 Task: Find the nearest board game cafe in Seattle.
Action: Mouse moved to (204, 74)
Screenshot: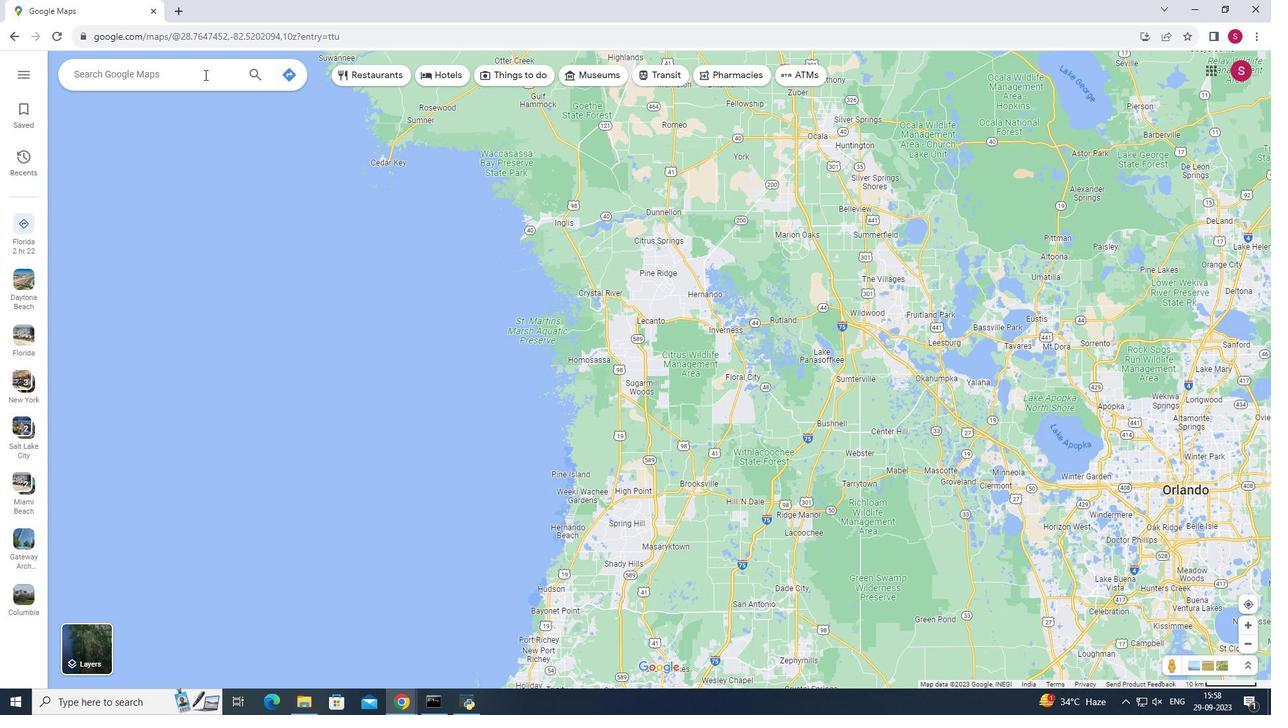 
Action: Mouse pressed left at (204, 74)
Screenshot: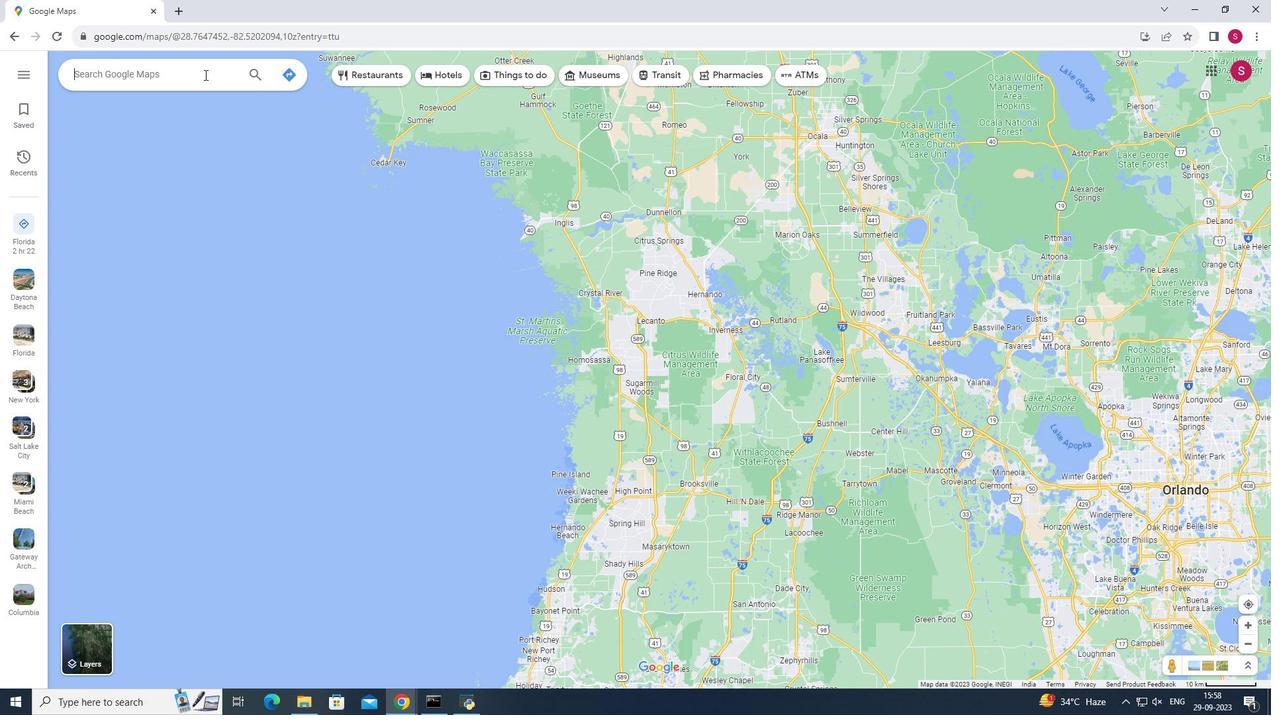 
Action: Mouse moved to (403, 140)
Screenshot: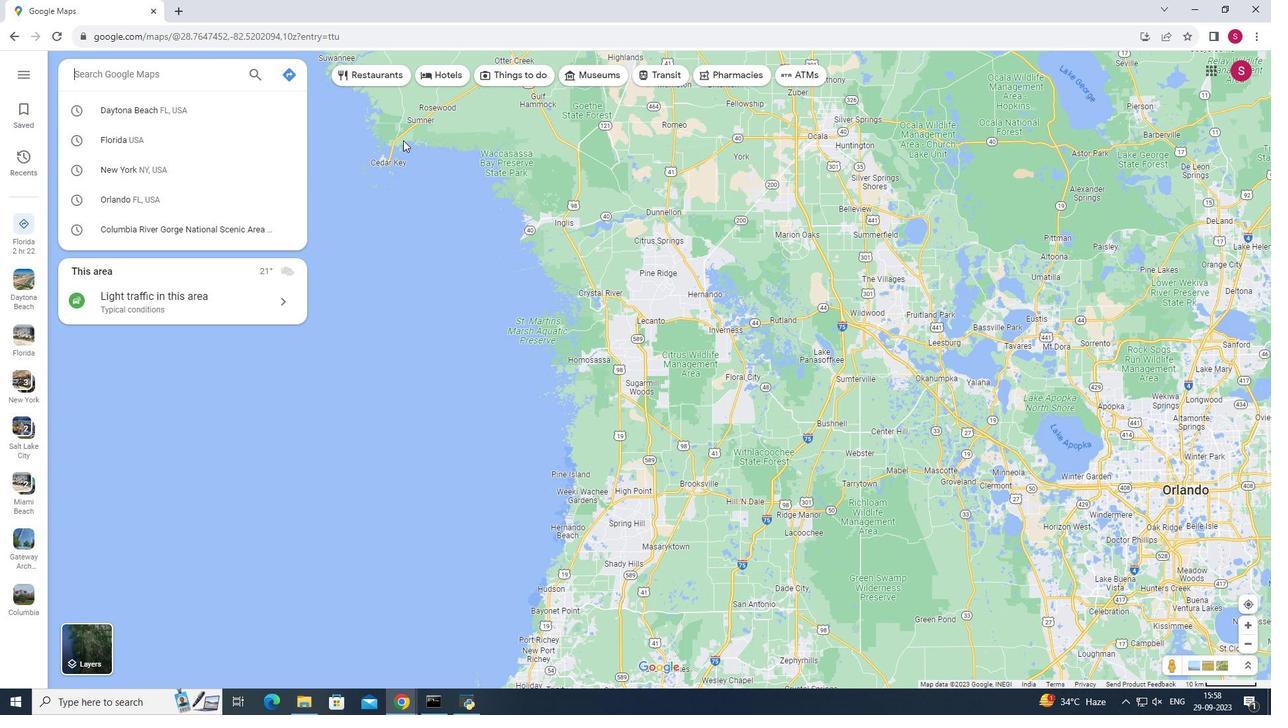 
Action: Key pressed <Key.shift><Key.shift>Seattle<Key.enter>
Screenshot: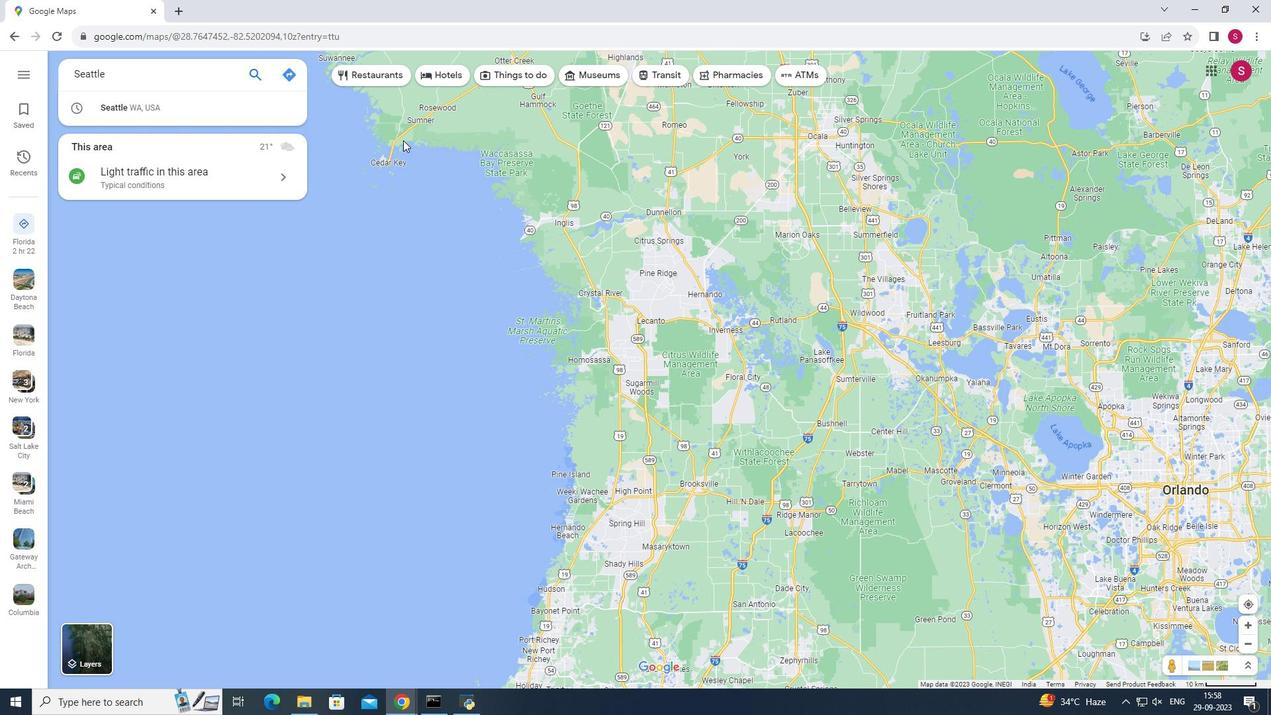 
Action: Mouse moved to (184, 296)
Screenshot: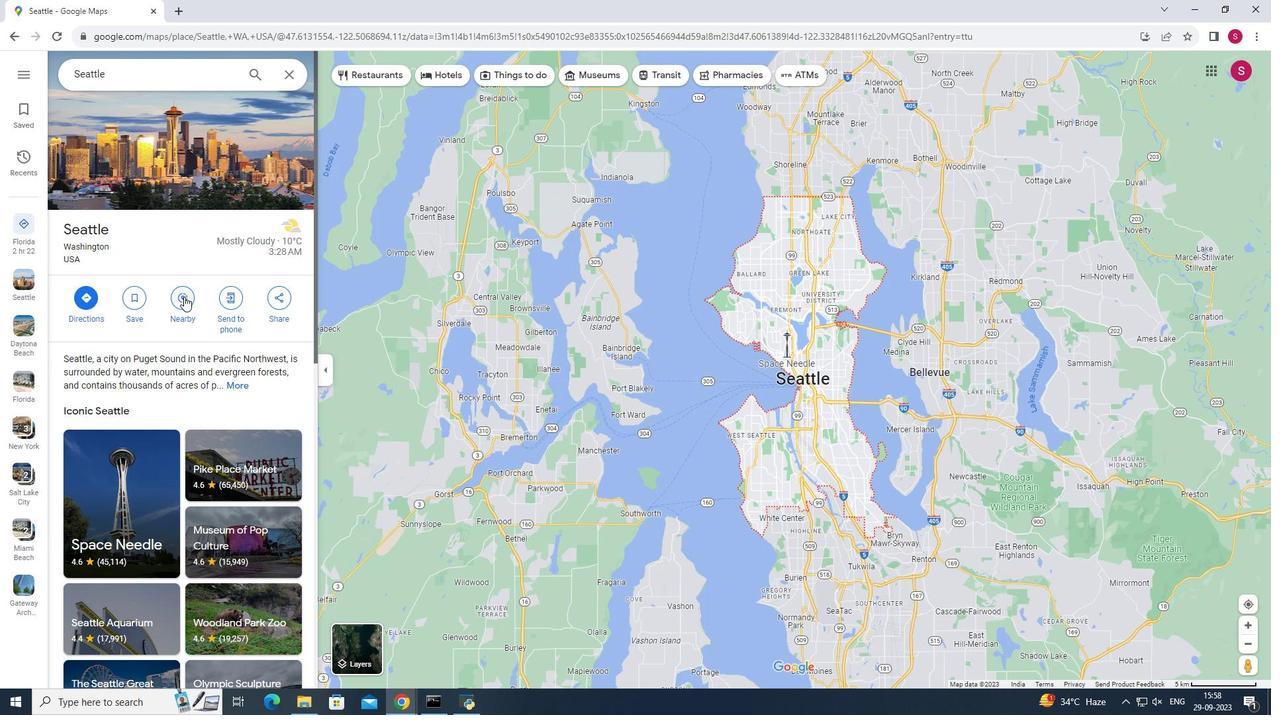 
Action: Mouse pressed left at (184, 296)
Screenshot: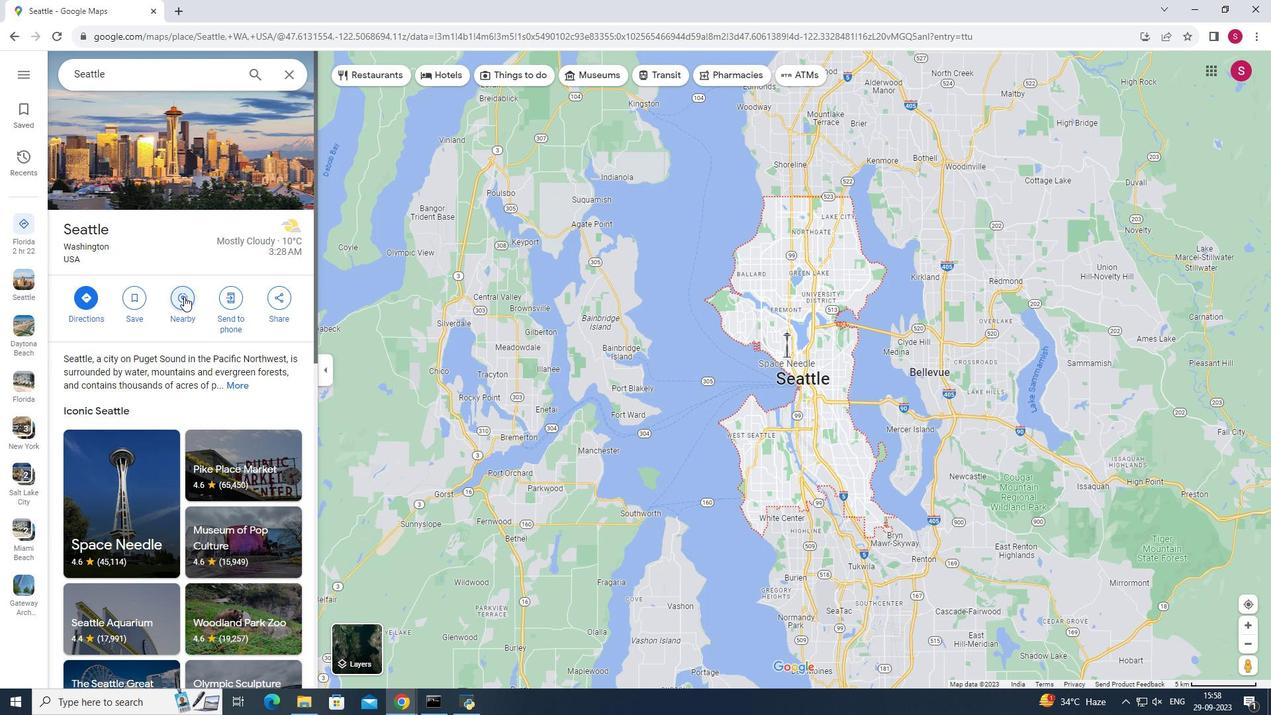 
Action: Key pressed <Key.shift>board<Key.space>game<Key.space>cafe<Key.enter>
Screenshot: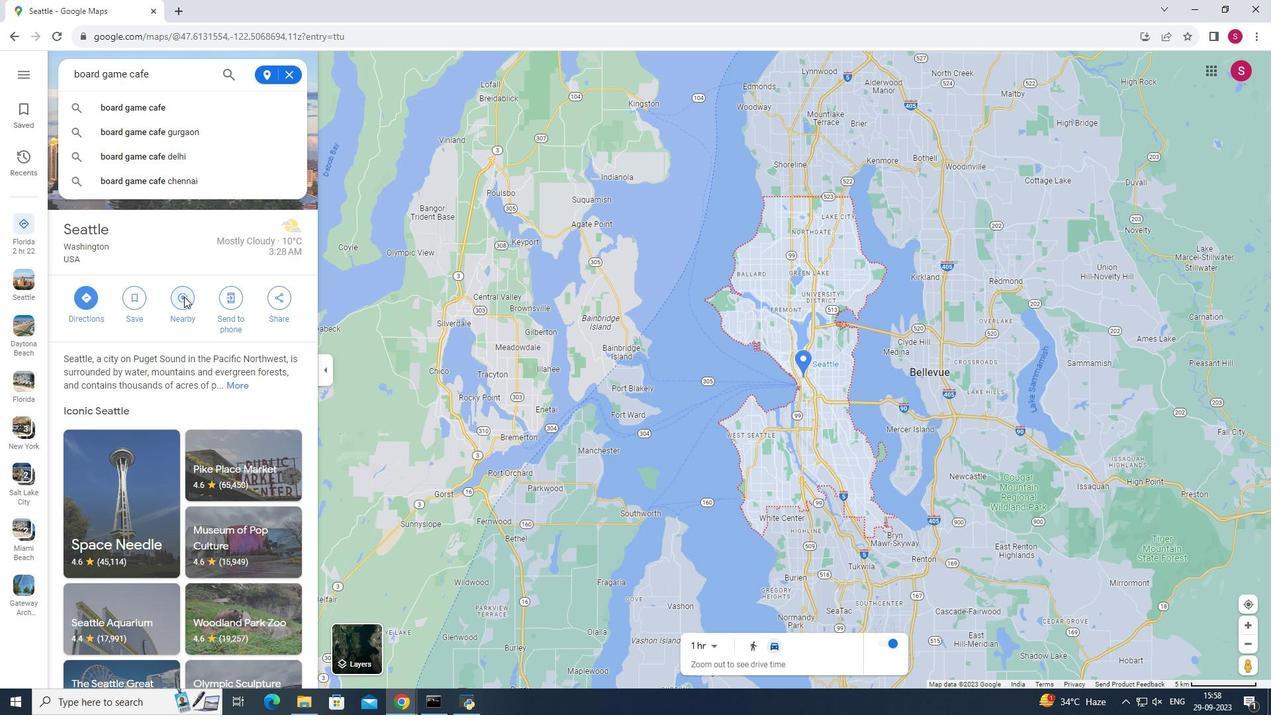 
Action: Mouse moved to (186, 190)
Screenshot: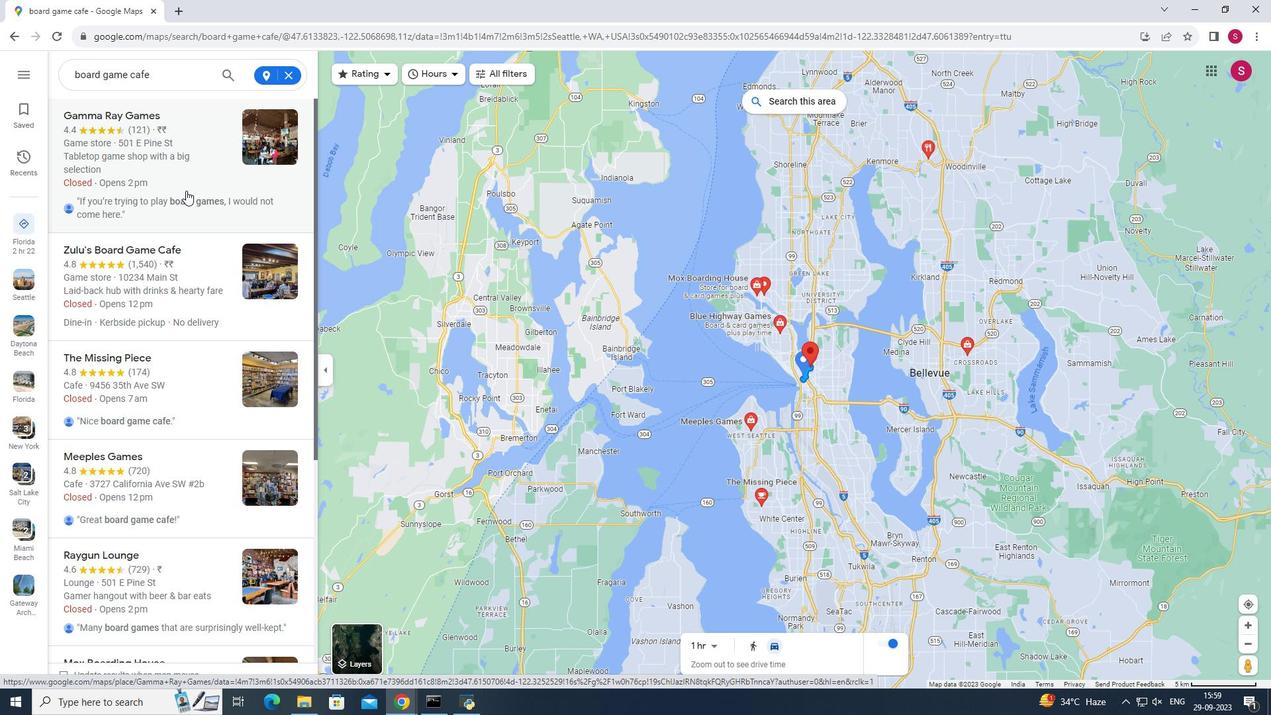 
Action: Mouse scrolled (186, 190) with delta (0, 0)
Screenshot: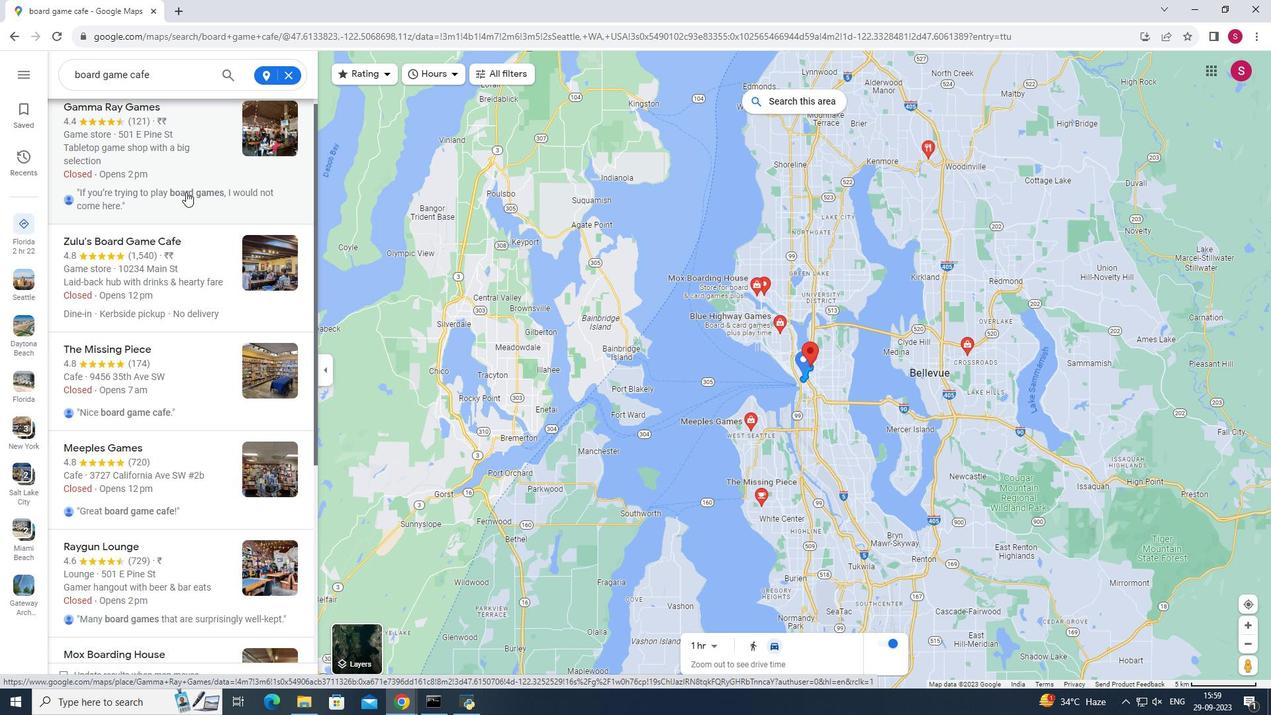 
Action: Mouse moved to (186, 192)
Screenshot: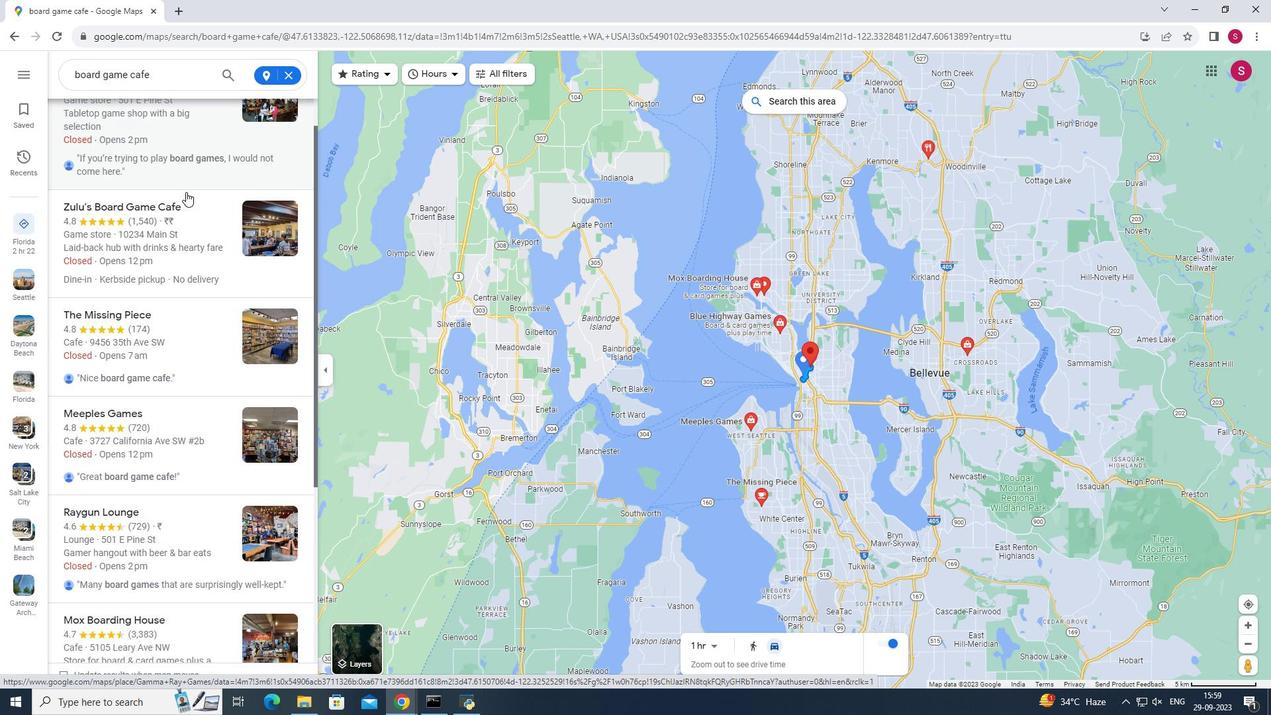 
Action: Mouse scrolled (186, 191) with delta (0, 0)
Screenshot: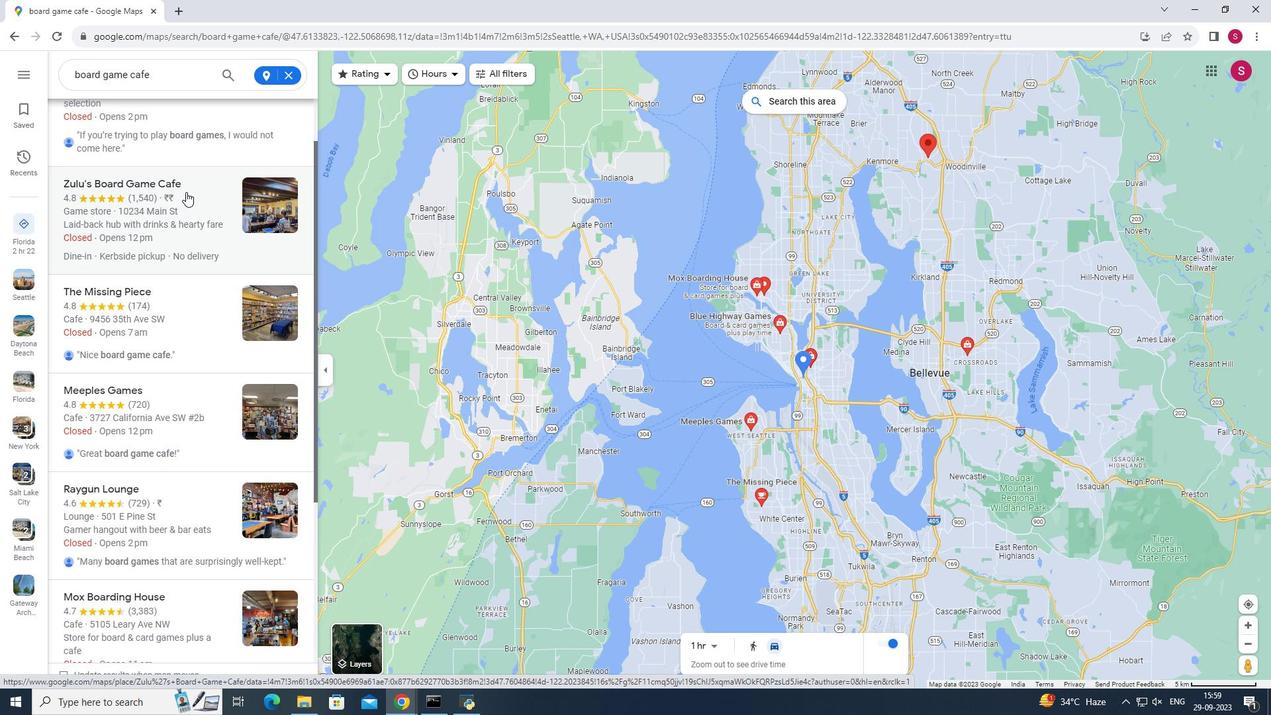 
Action: Mouse scrolled (186, 192) with delta (0, 0)
Screenshot: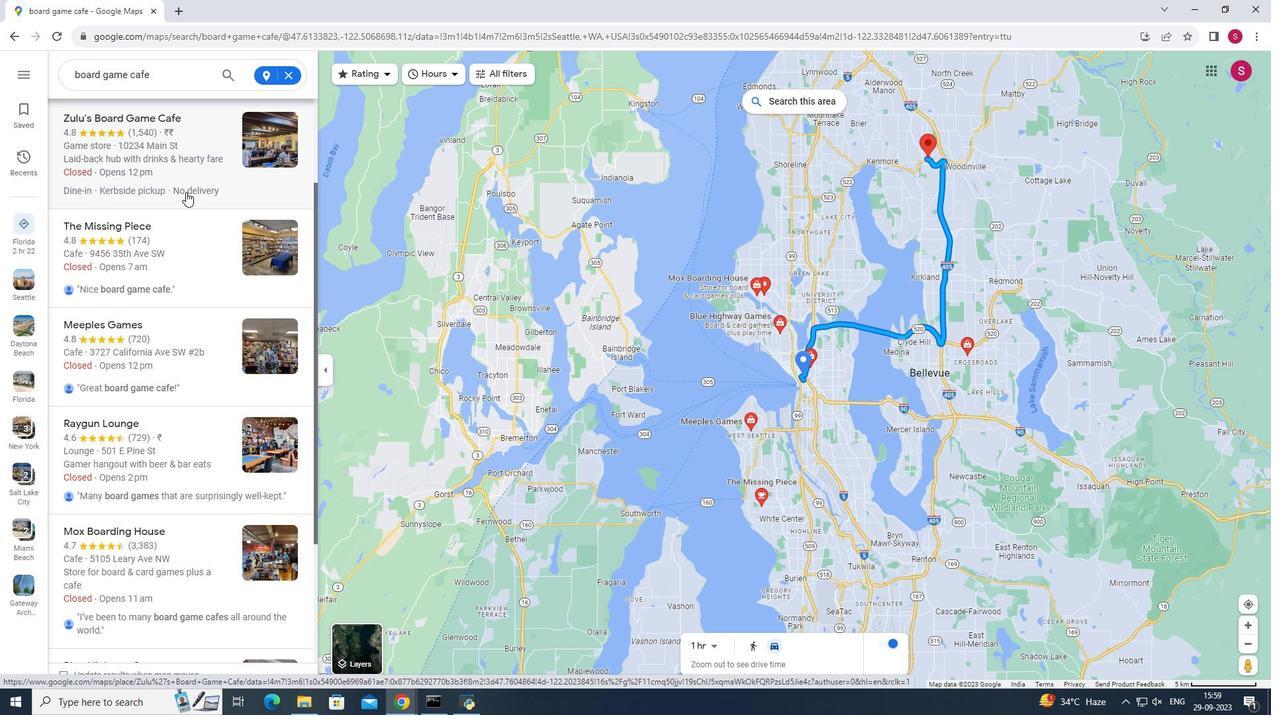 
Action: Mouse moved to (188, 190)
Screenshot: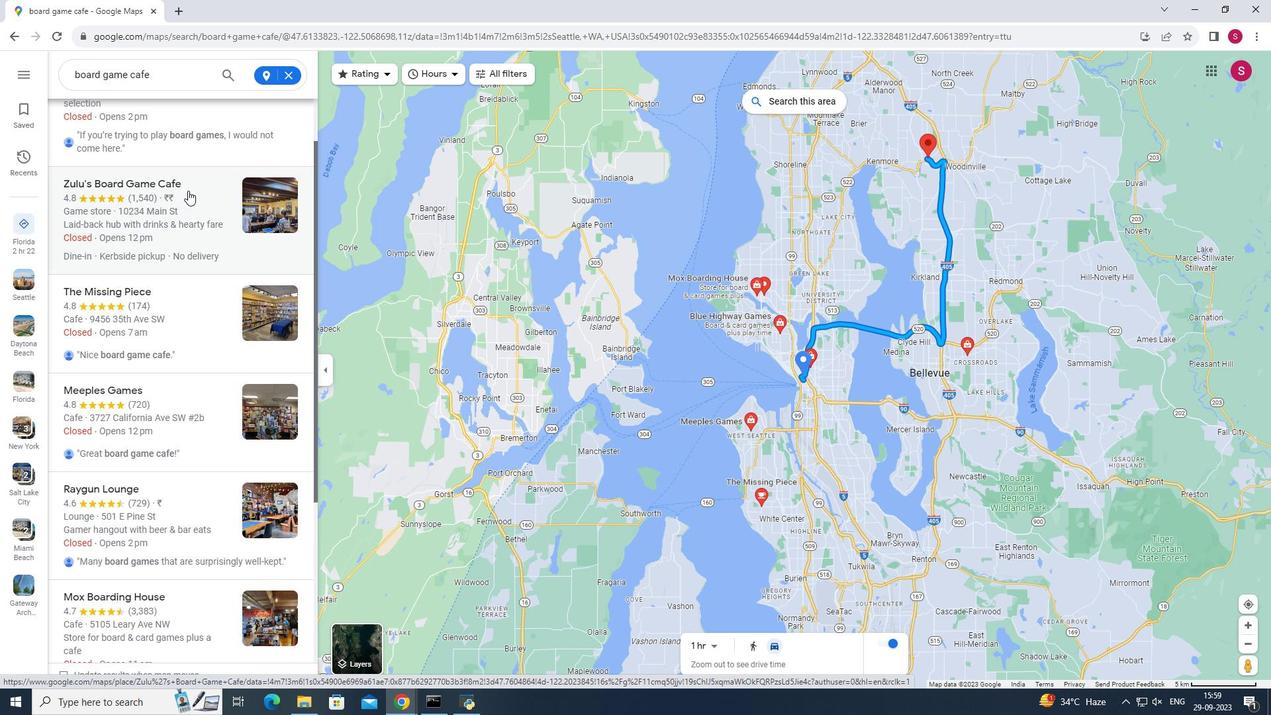 
Action: Mouse scrolled (188, 191) with delta (0, 0)
Screenshot: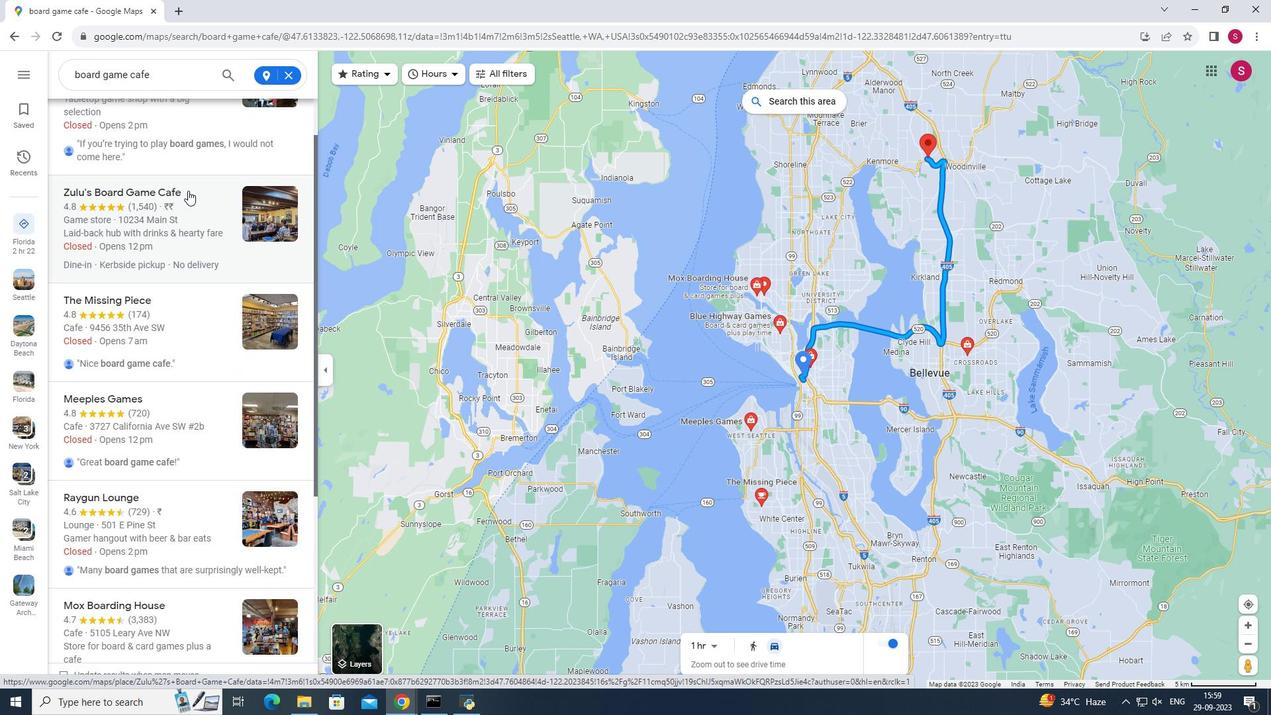 
Action: Mouse moved to (189, 263)
Screenshot: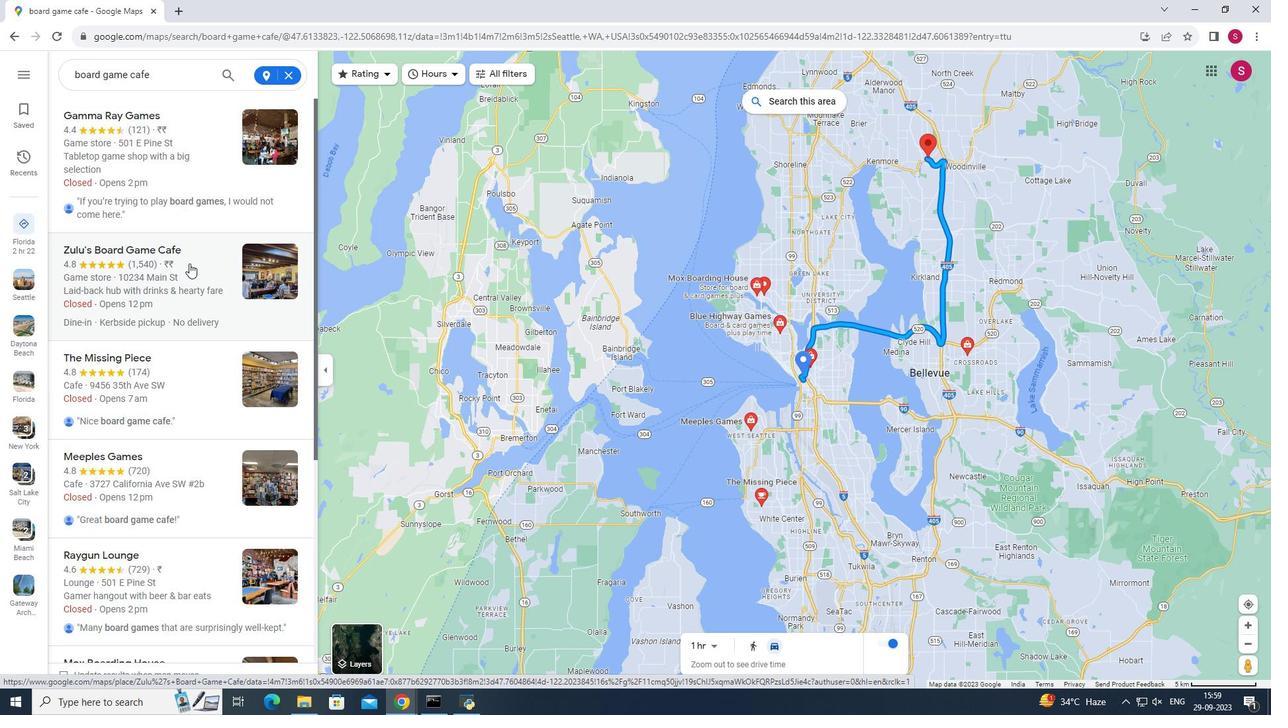 
Action: Mouse pressed left at (189, 263)
Screenshot: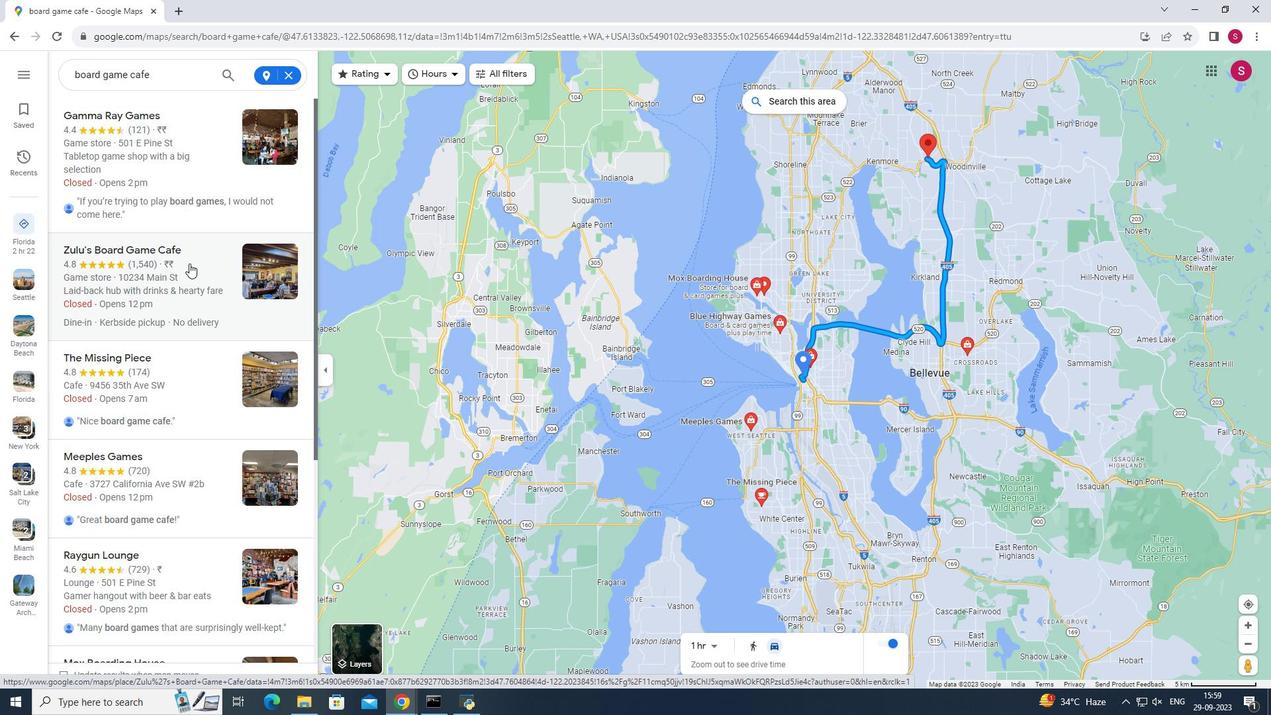 
Action: Mouse moved to (514, 303)
Screenshot: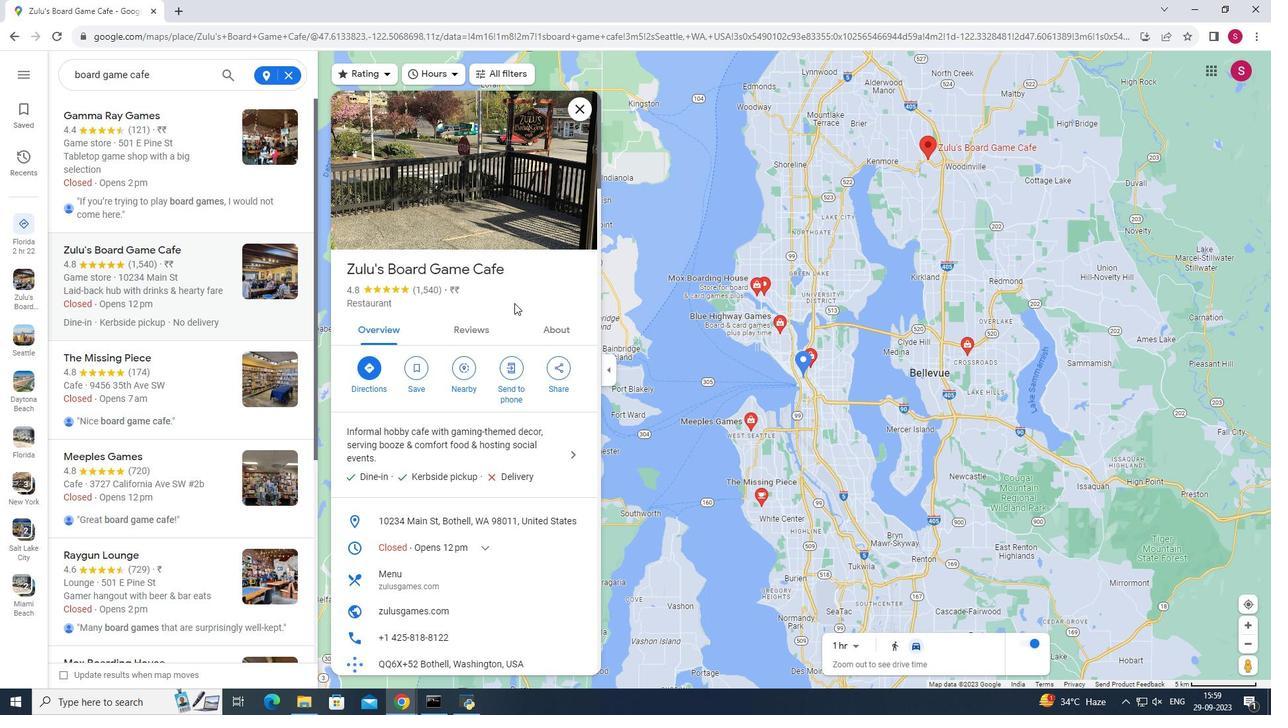 
Action: Mouse scrolled (514, 302) with delta (0, 0)
Screenshot: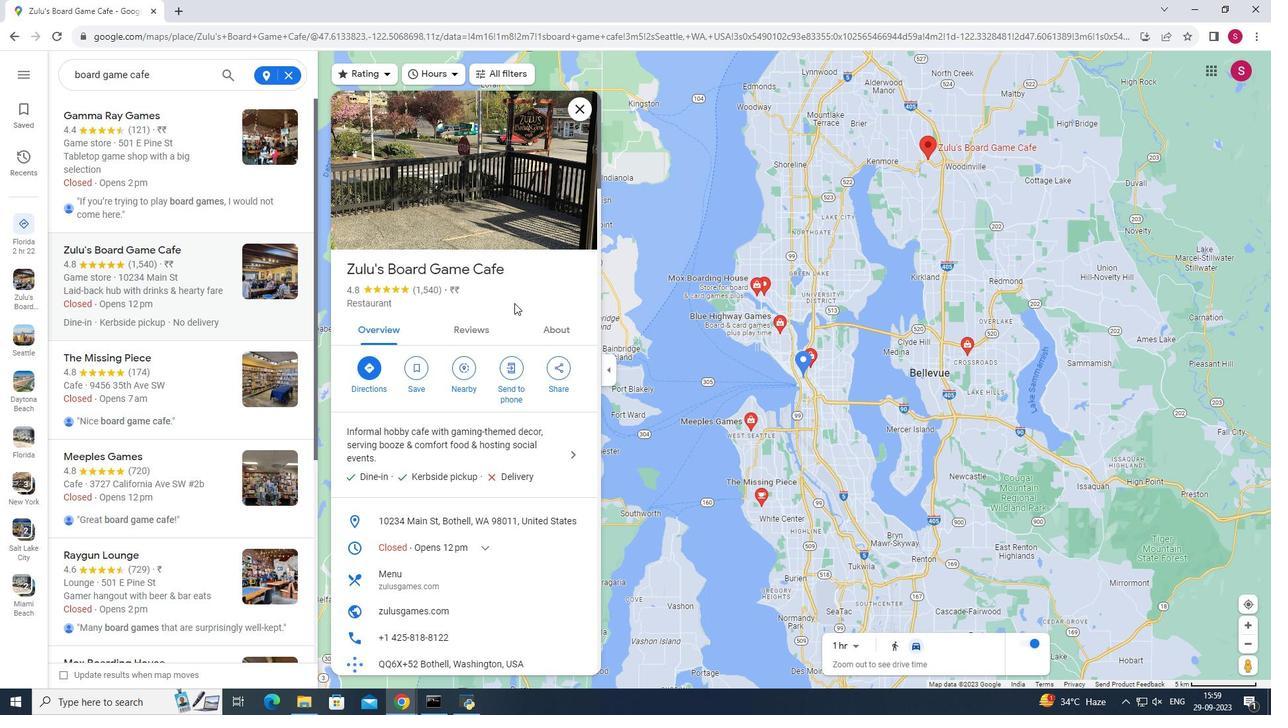 
Action: Mouse scrolled (514, 302) with delta (0, 0)
Screenshot: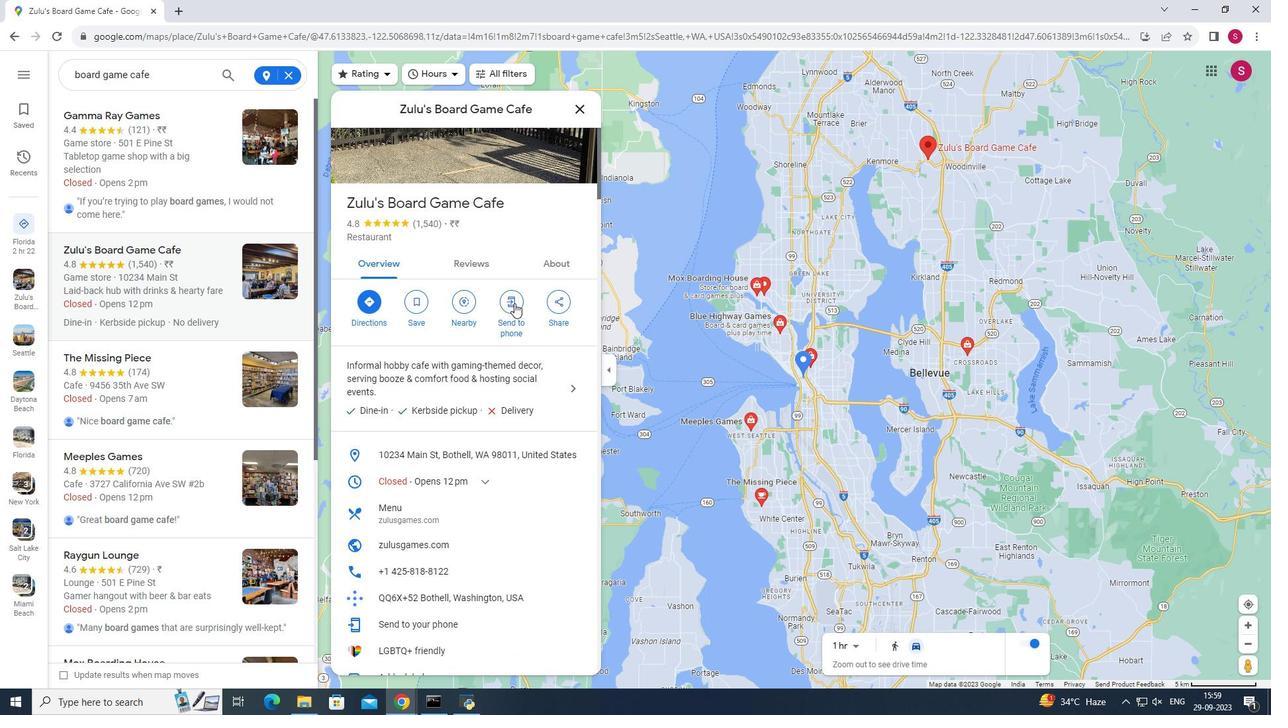 
Action: Mouse scrolled (514, 302) with delta (0, 0)
Screenshot: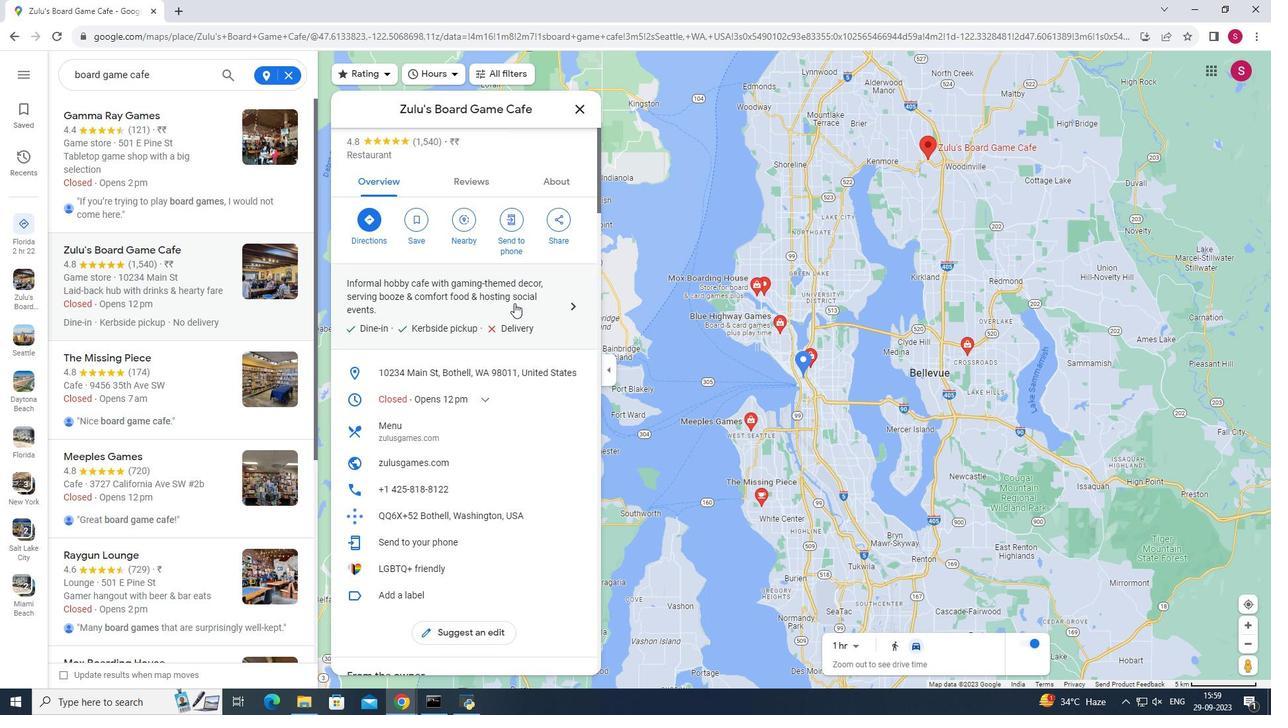 
Action: Mouse scrolled (514, 302) with delta (0, 0)
Screenshot: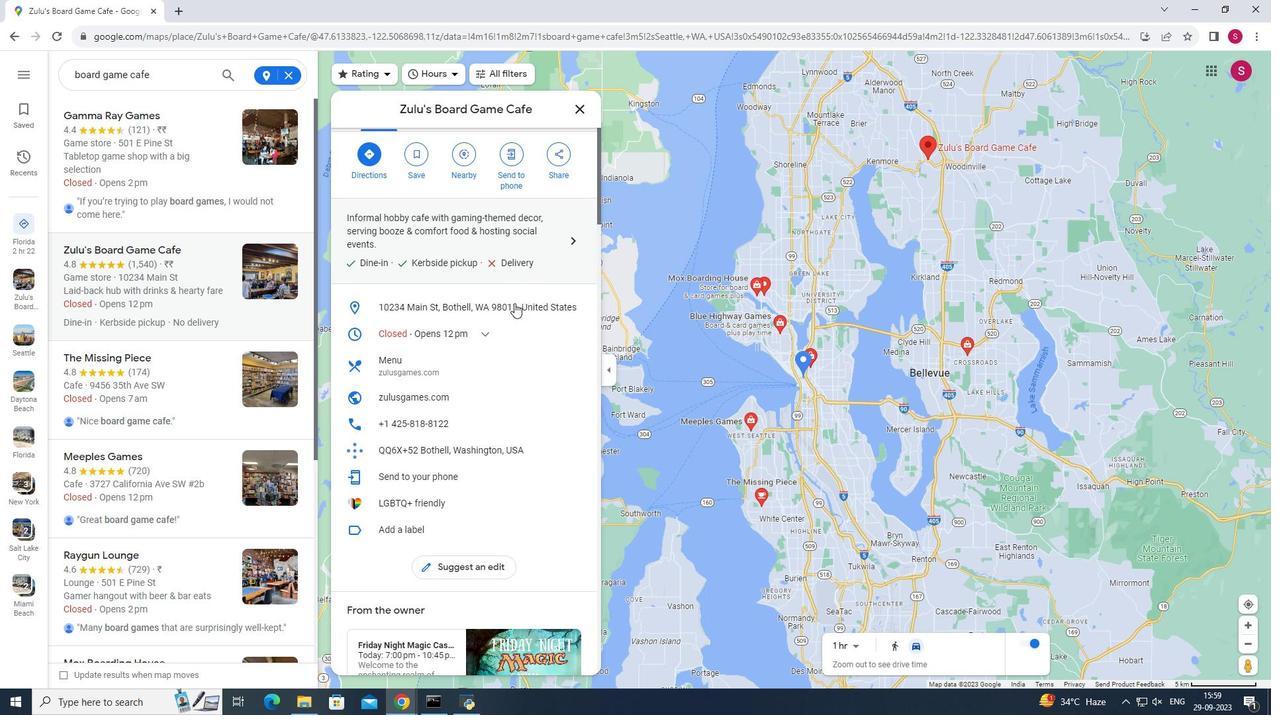 
Action: Mouse scrolled (514, 302) with delta (0, 0)
Screenshot: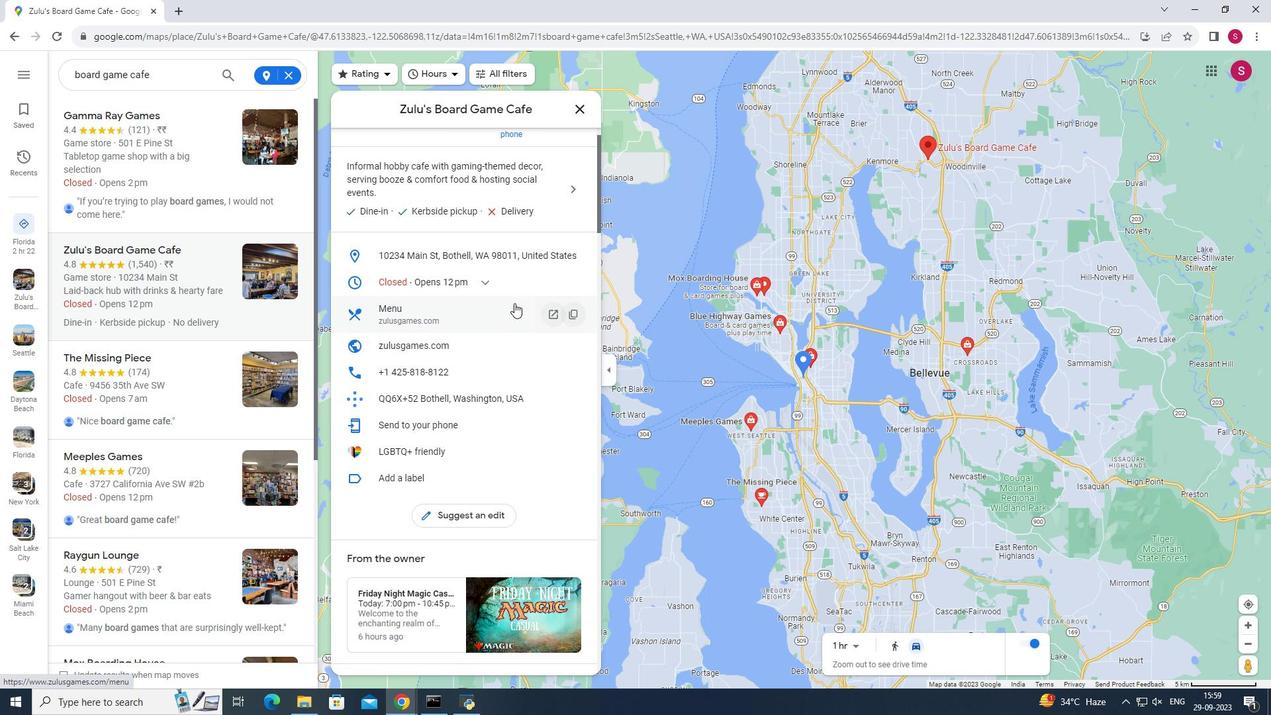 
Action: Mouse scrolled (514, 302) with delta (0, 0)
Screenshot: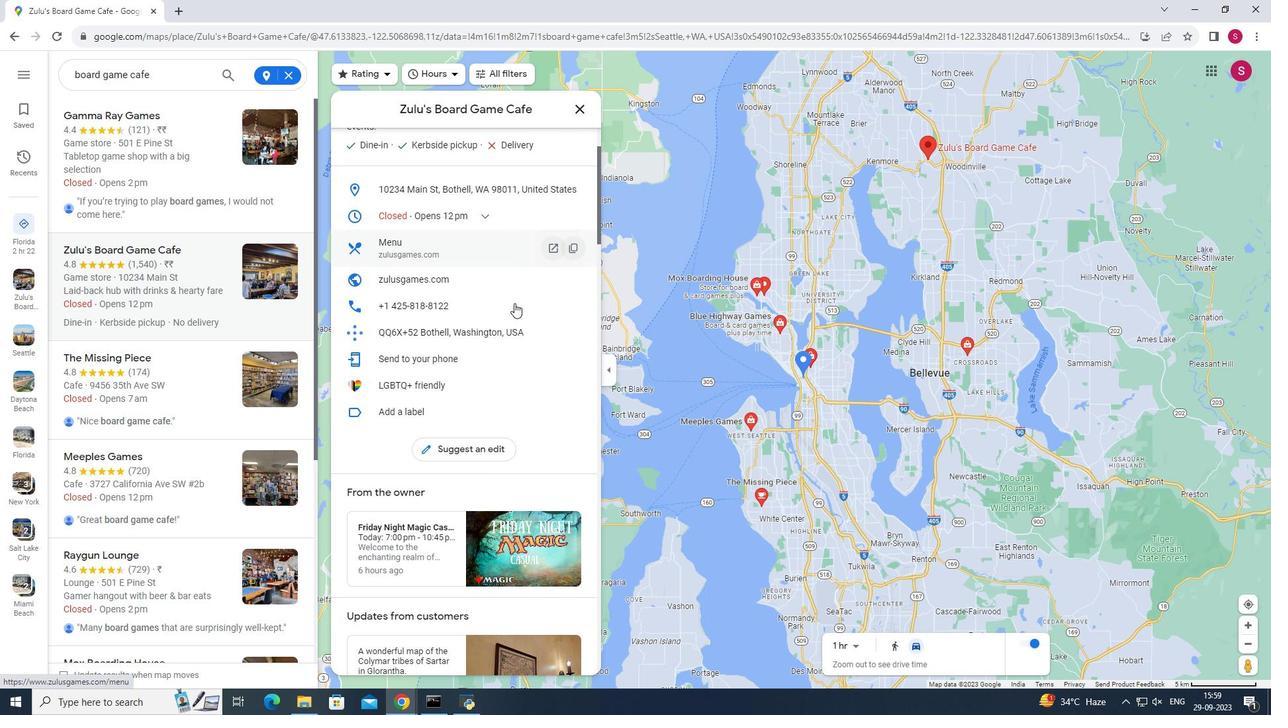 
Action: Mouse scrolled (514, 302) with delta (0, 0)
Screenshot: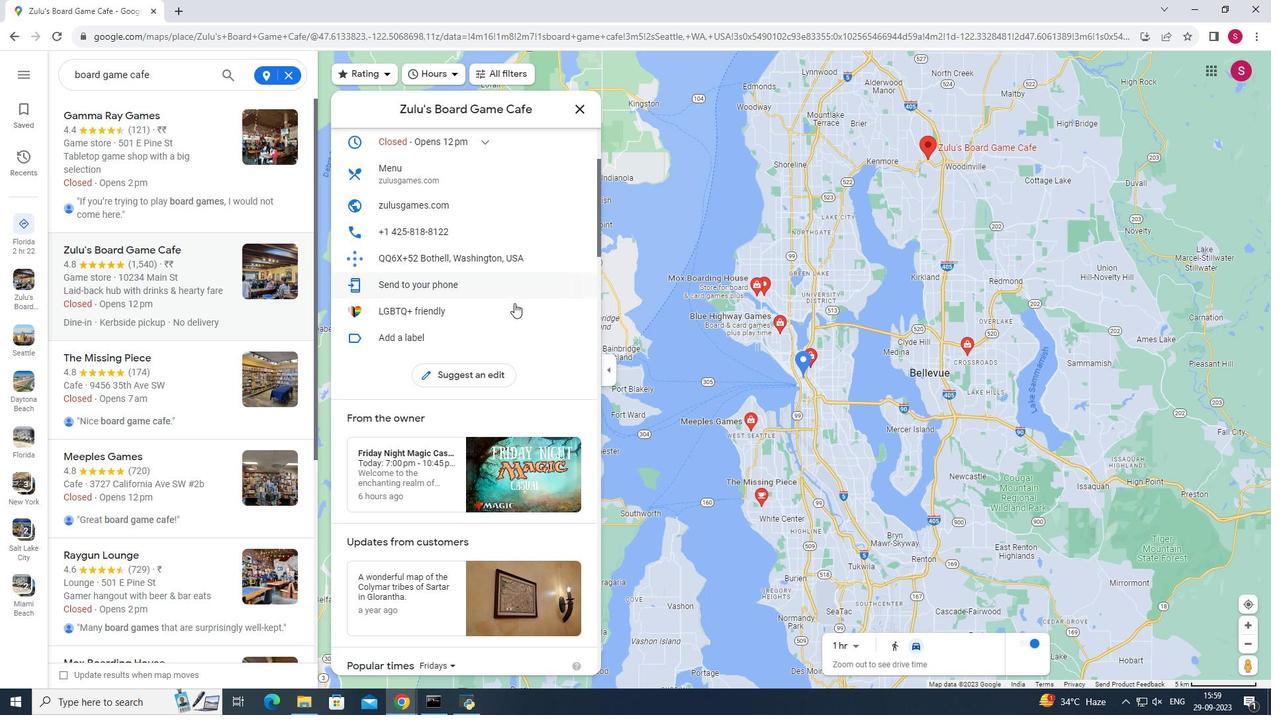 
Action: Mouse scrolled (514, 302) with delta (0, 0)
Screenshot: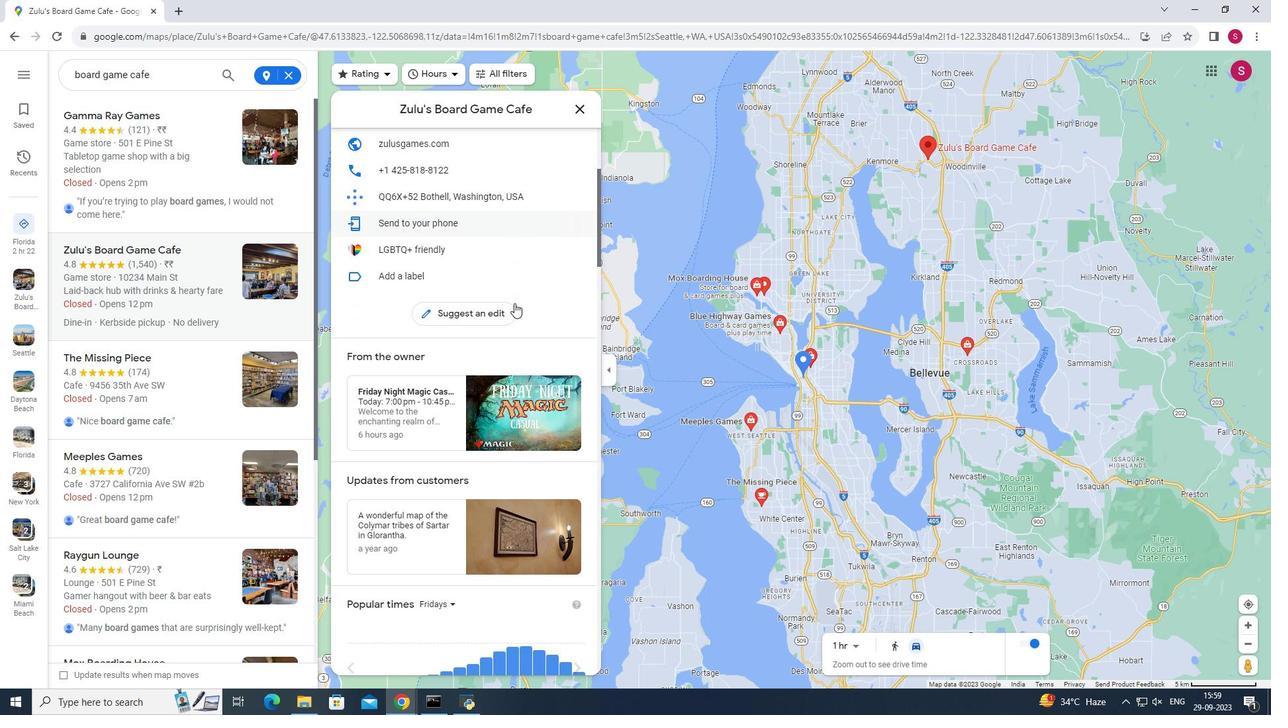 
Action: Mouse scrolled (514, 302) with delta (0, 0)
Screenshot: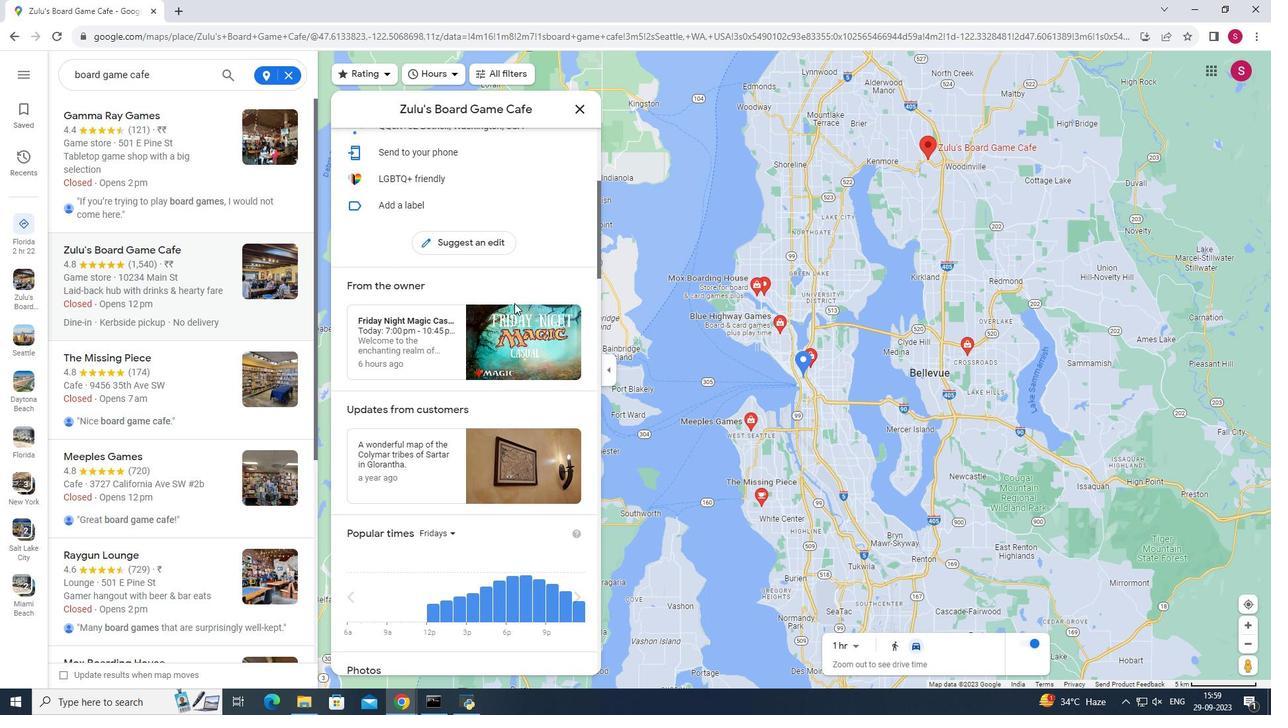 
Action: Mouse scrolled (514, 302) with delta (0, 0)
Screenshot: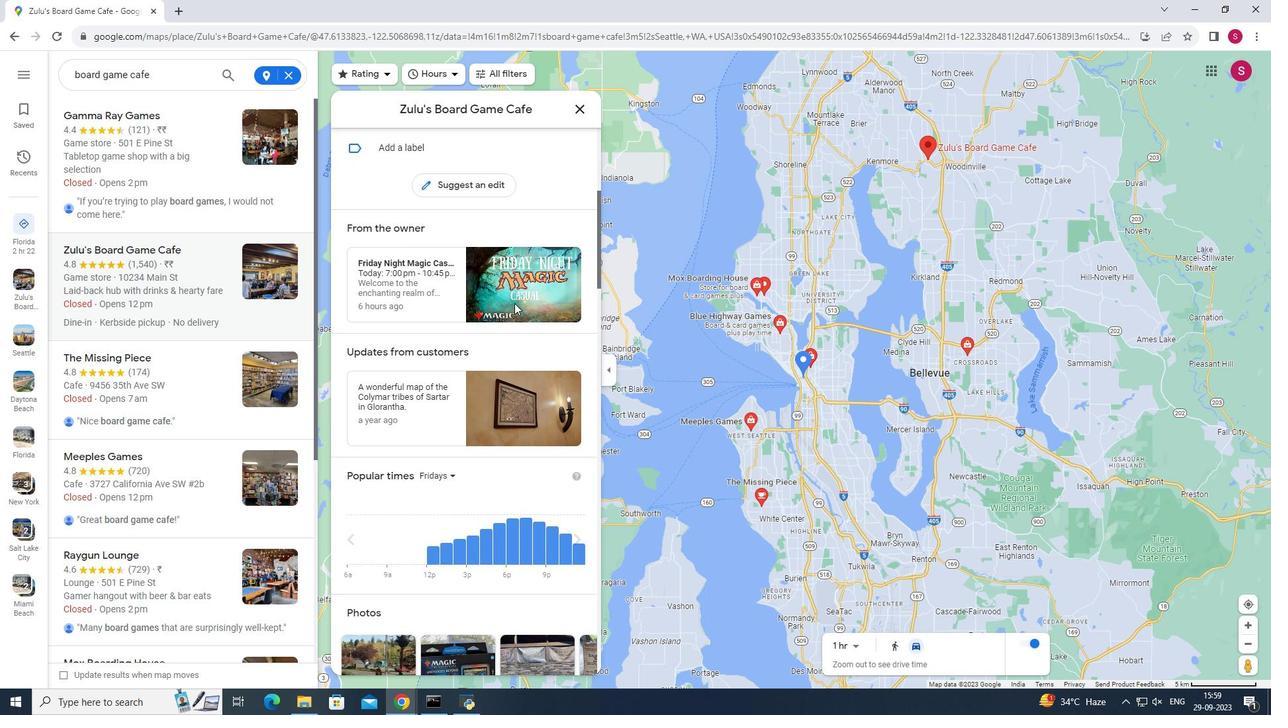 
Action: Mouse scrolled (514, 302) with delta (0, 0)
Screenshot: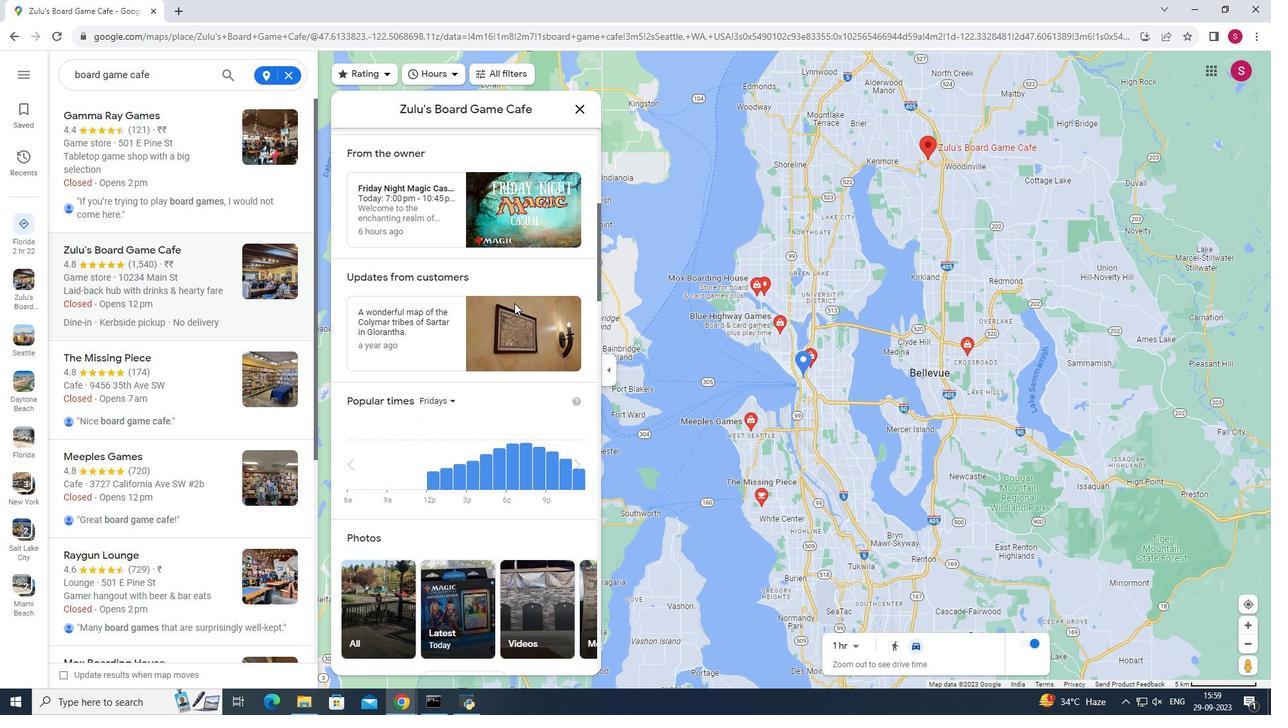 
Action: Mouse scrolled (514, 302) with delta (0, 0)
Screenshot: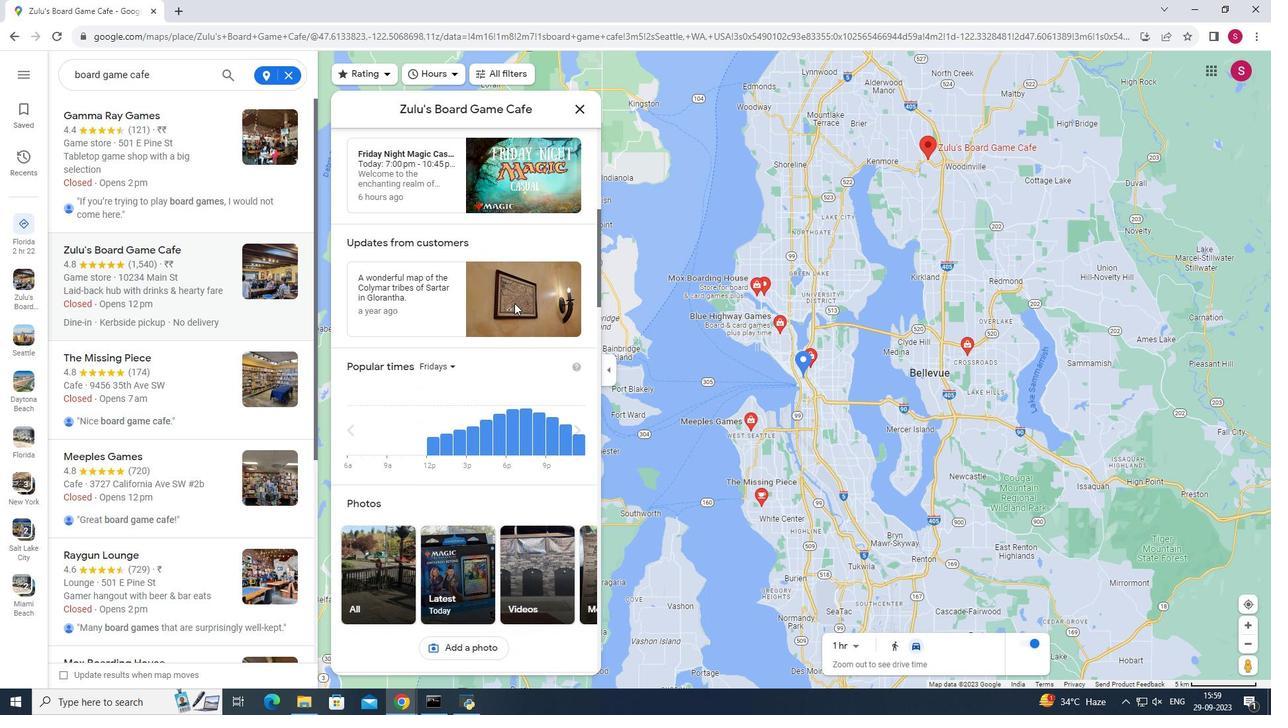 
Action: Mouse scrolled (514, 302) with delta (0, 0)
Screenshot: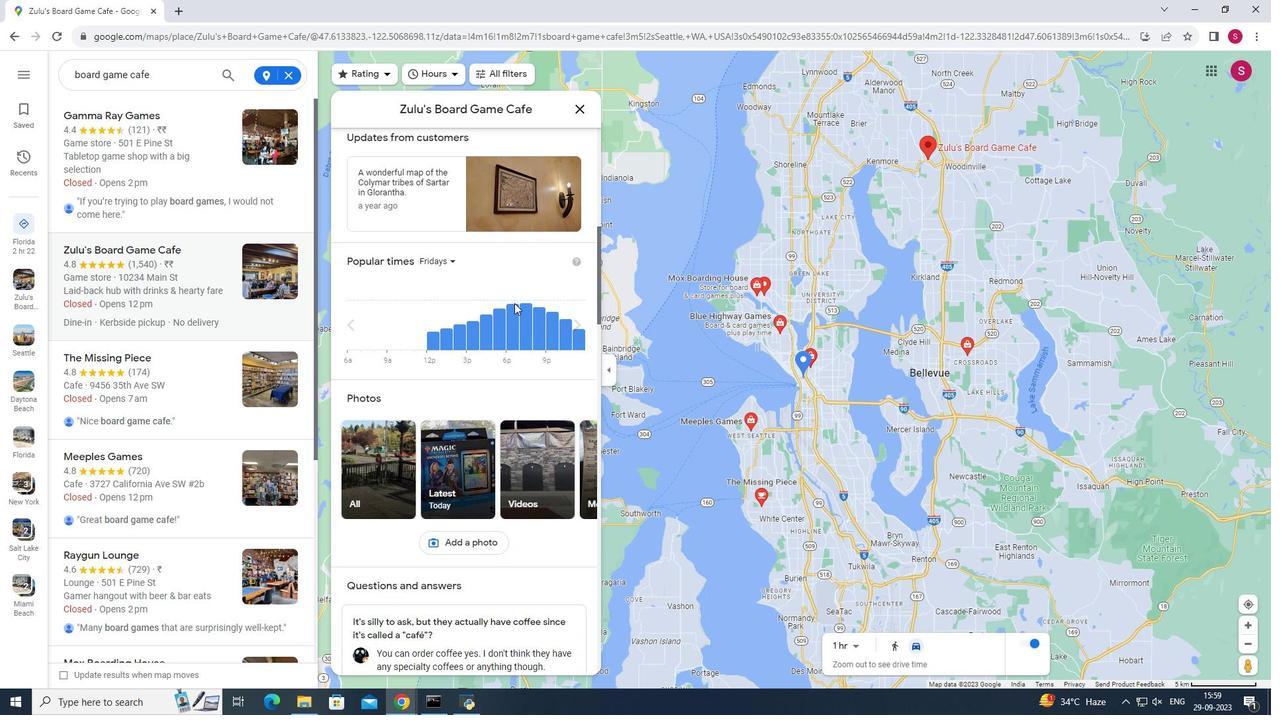 
Action: Mouse scrolled (514, 302) with delta (0, 0)
Screenshot: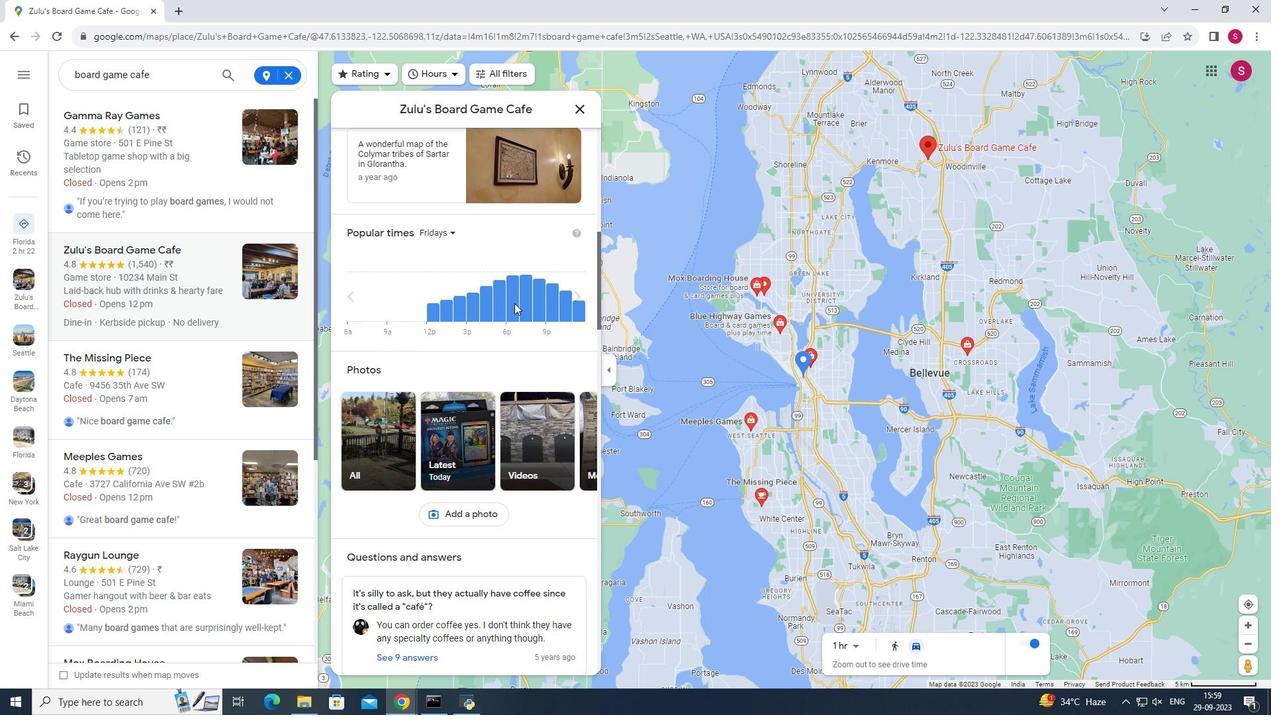 
Action: Mouse scrolled (514, 302) with delta (0, 0)
Screenshot: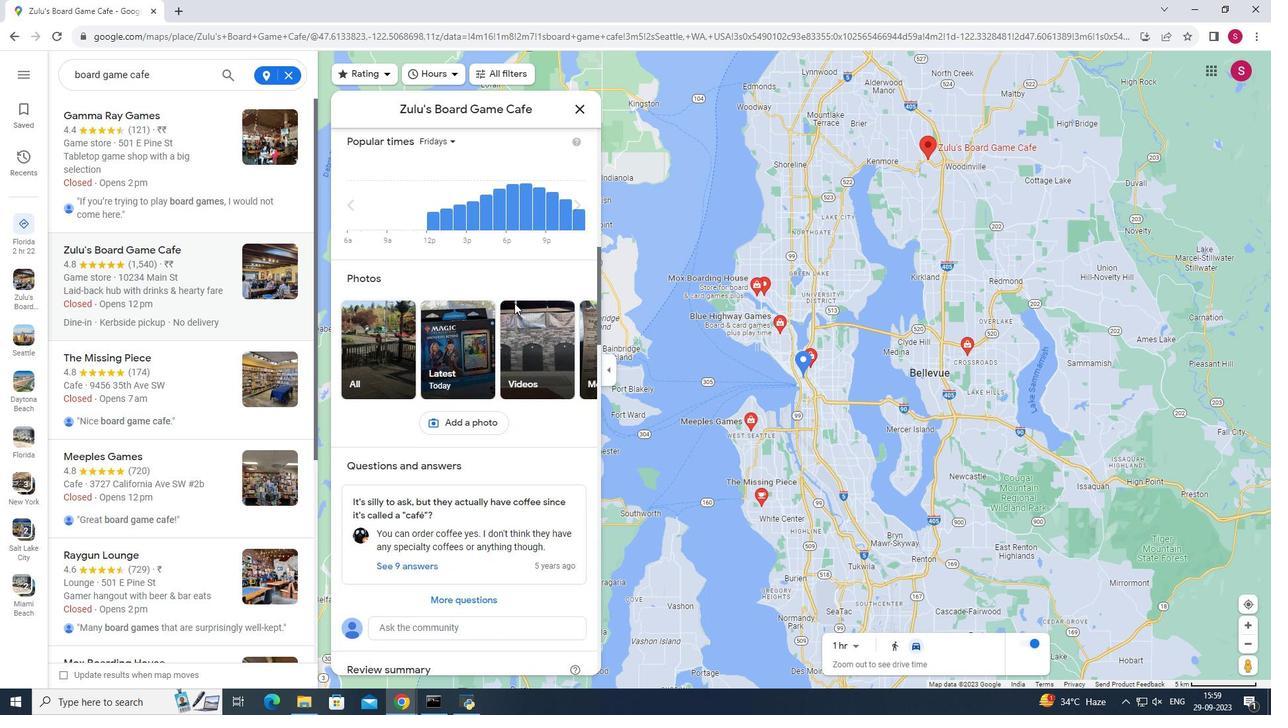 
Action: Mouse scrolled (514, 302) with delta (0, 0)
Screenshot: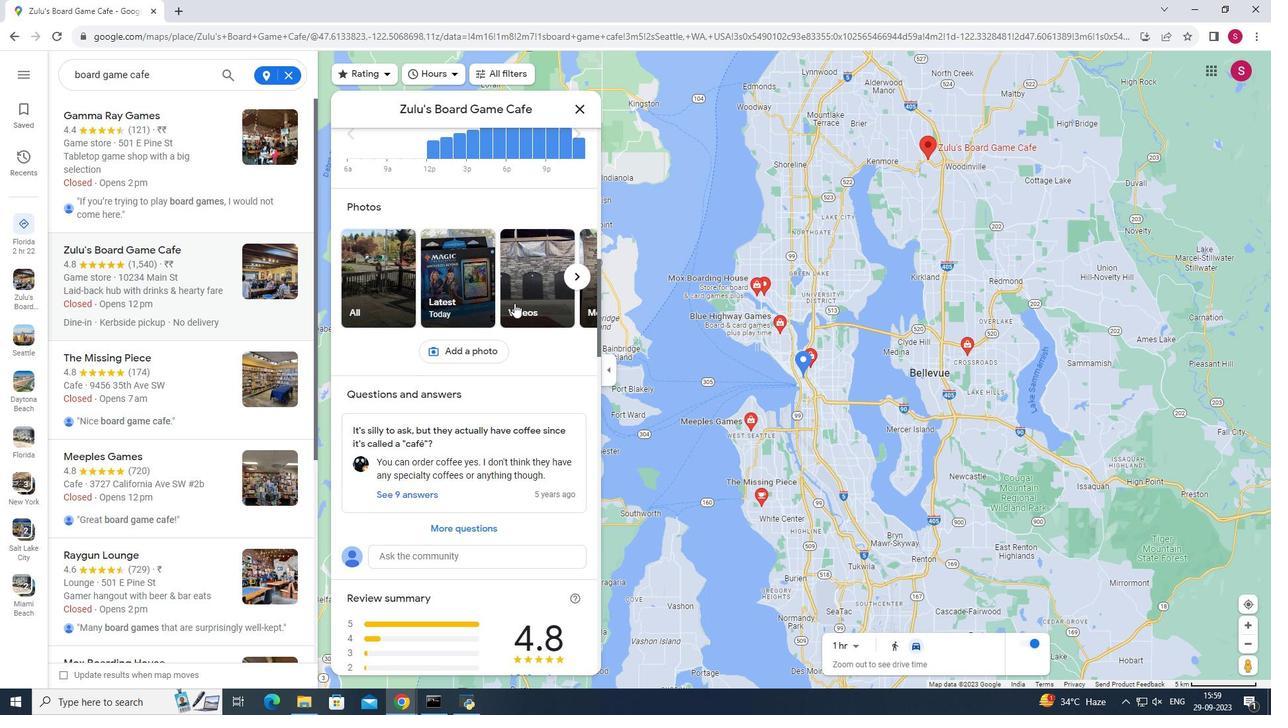 
Action: Mouse scrolled (514, 302) with delta (0, 0)
Screenshot: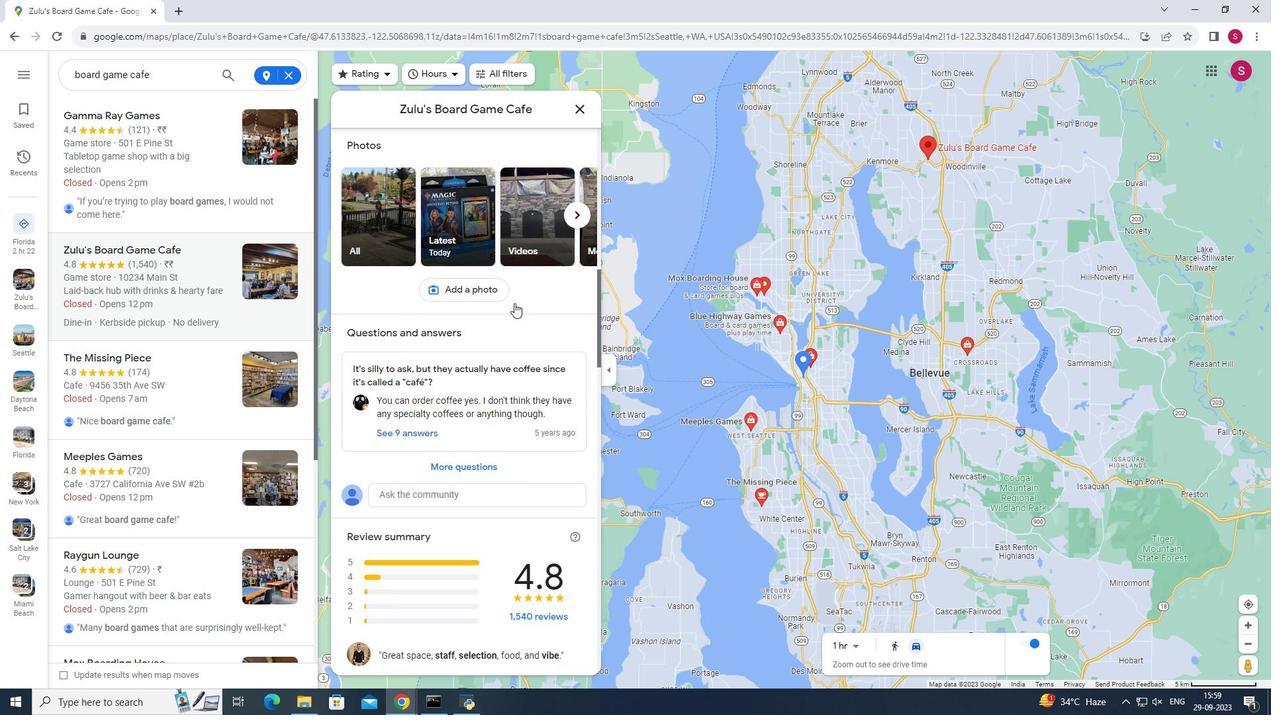 
Action: Mouse scrolled (514, 303) with delta (0, 0)
Screenshot: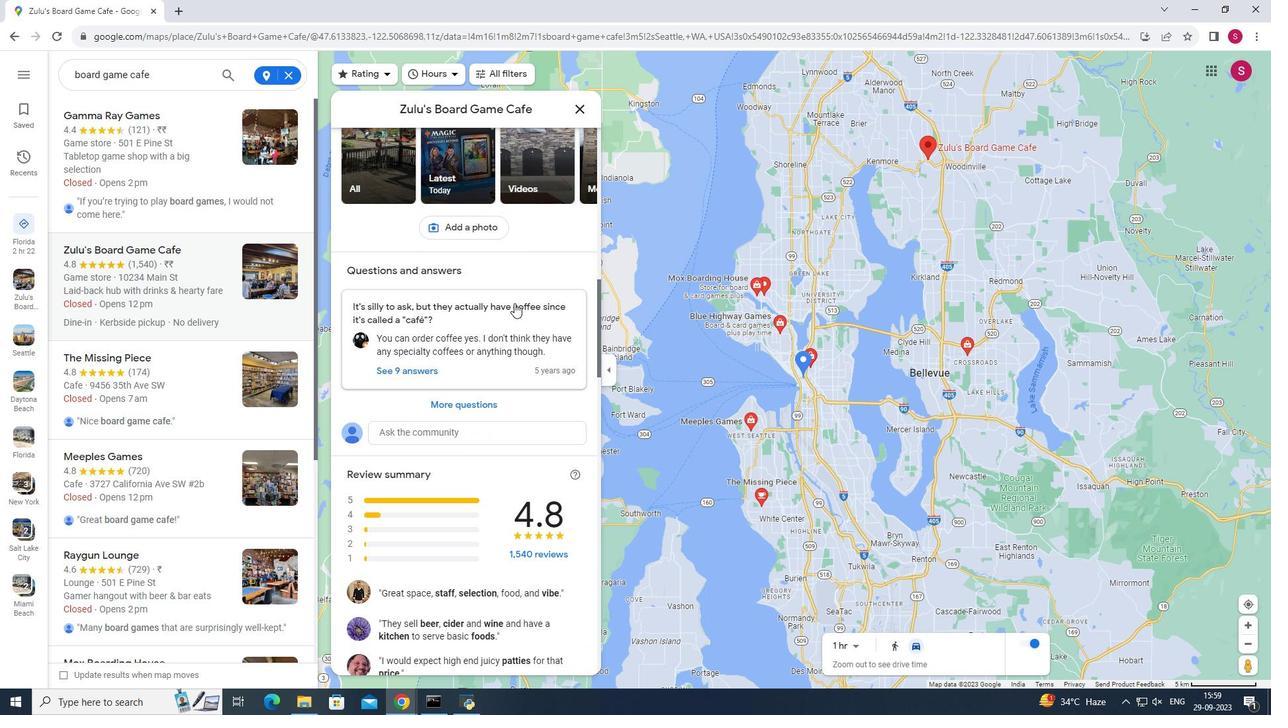 
Action: Mouse scrolled (514, 303) with delta (0, 0)
Screenshot: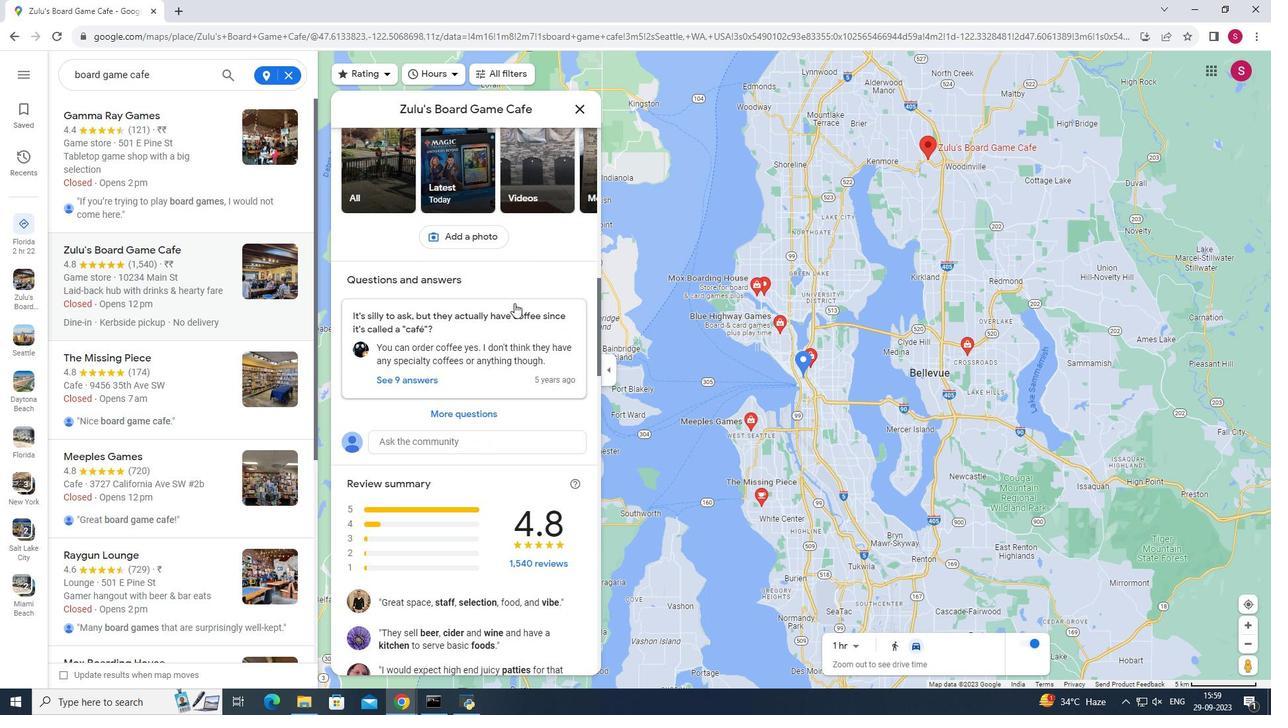 
Action: Mouse scrolled (514, 303) with delta (0, 0)
Screenshot: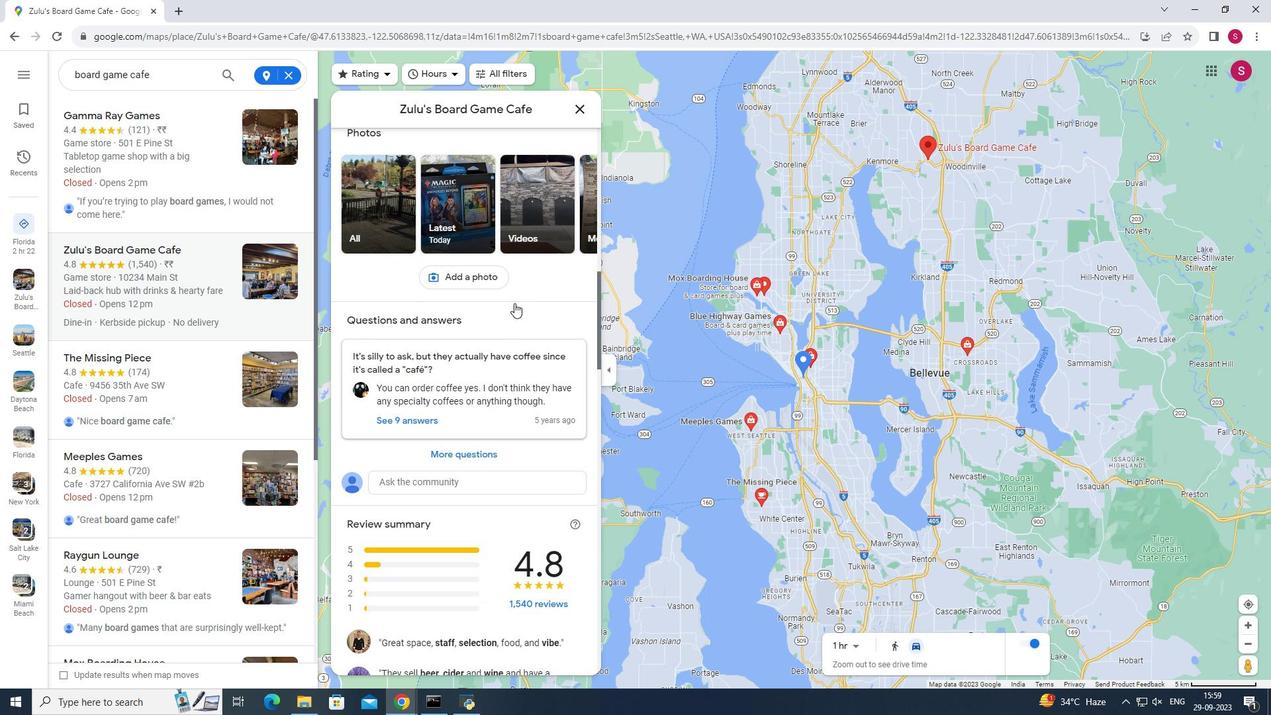 
Action: Mouse scrolled (514, 303) with delta (0, 0)
Screenshot: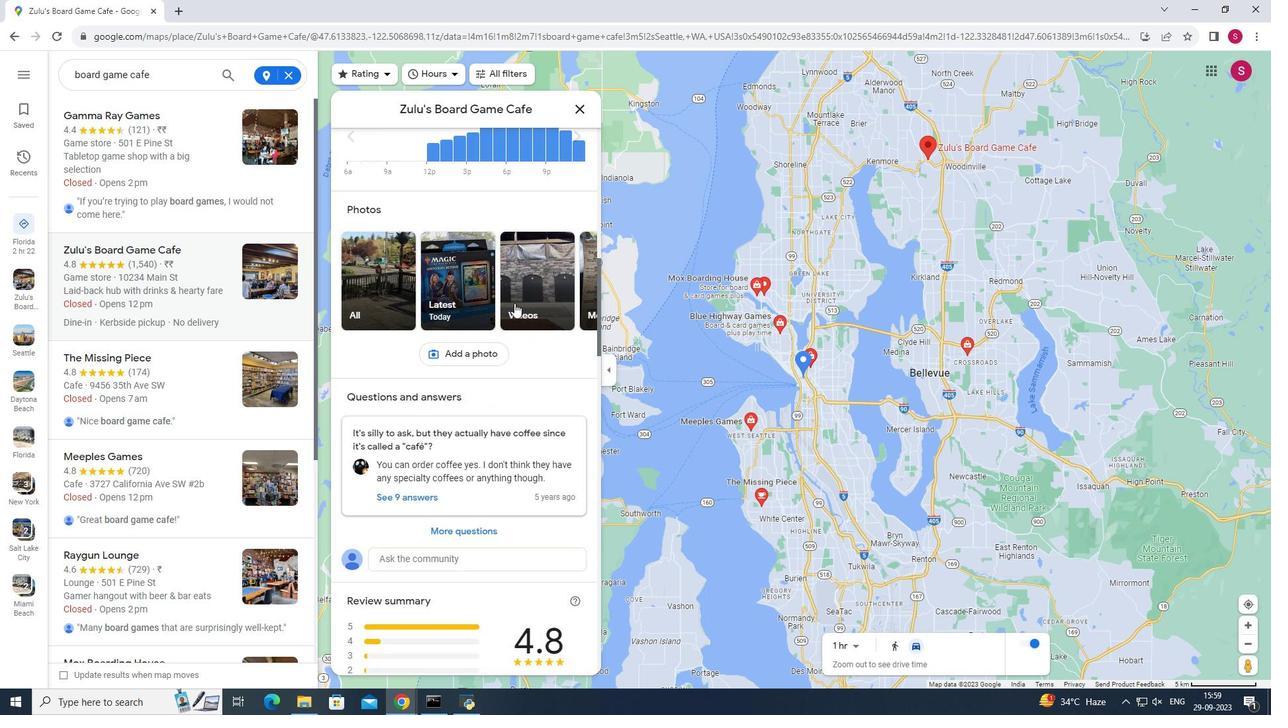 
Action: Mouse scrolled (514, 303) with delta (0, 0)
Screenshot: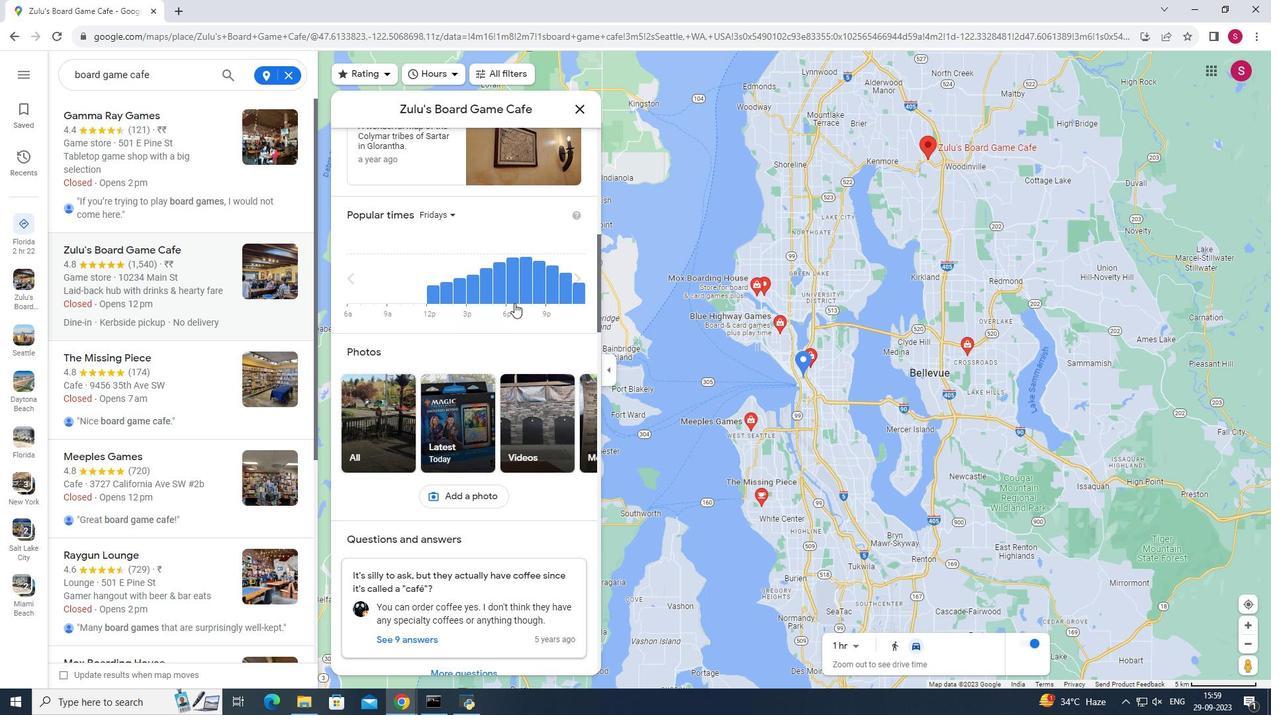 
Action: Mouse scrolled (514, 303) with delta (0, 0)
Screenshot: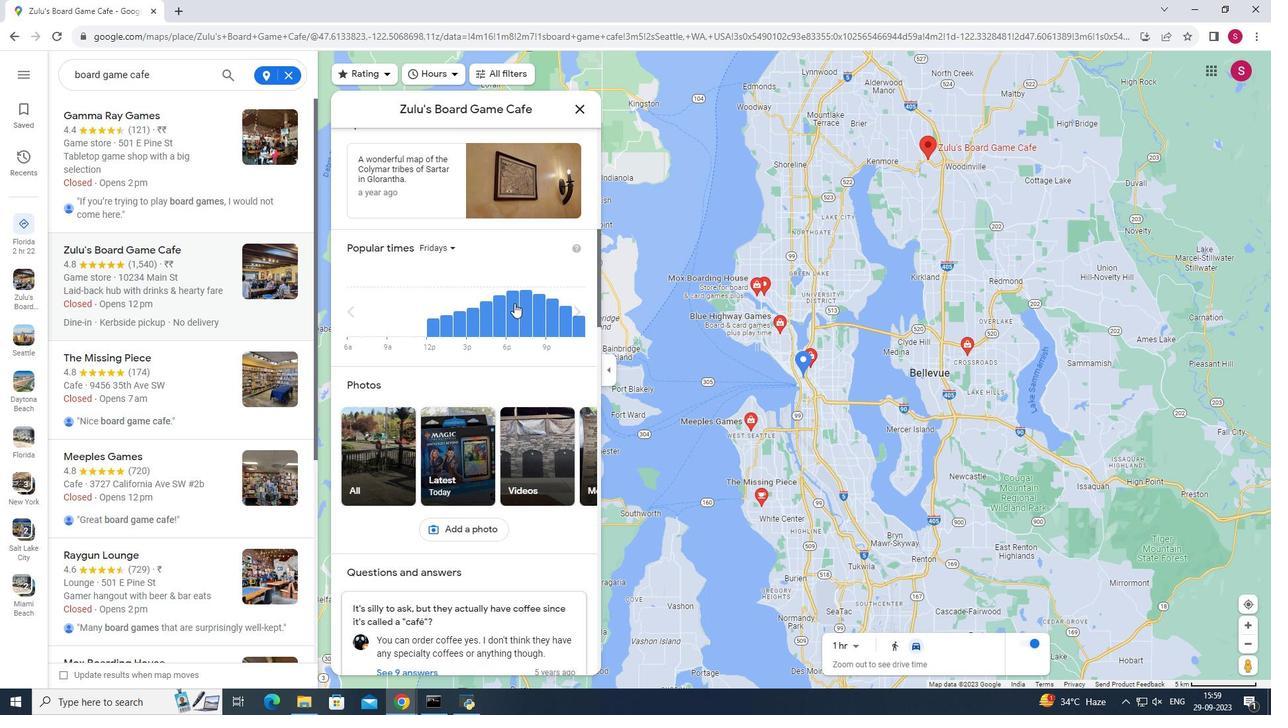 
Action: Mouse scrolled (514, 303) with delta (0, 0)
Screenshot: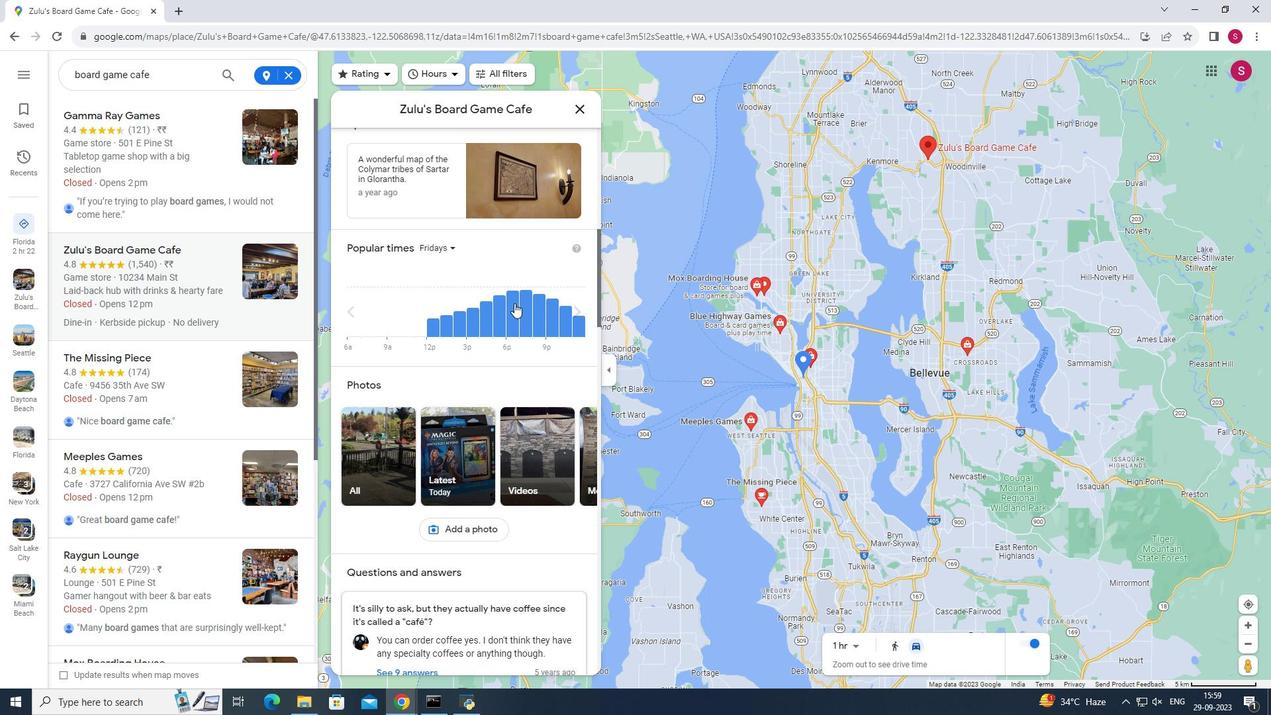 
Action: Mouse scrolled (514, 303) with delta (0, 0)
Screenshot: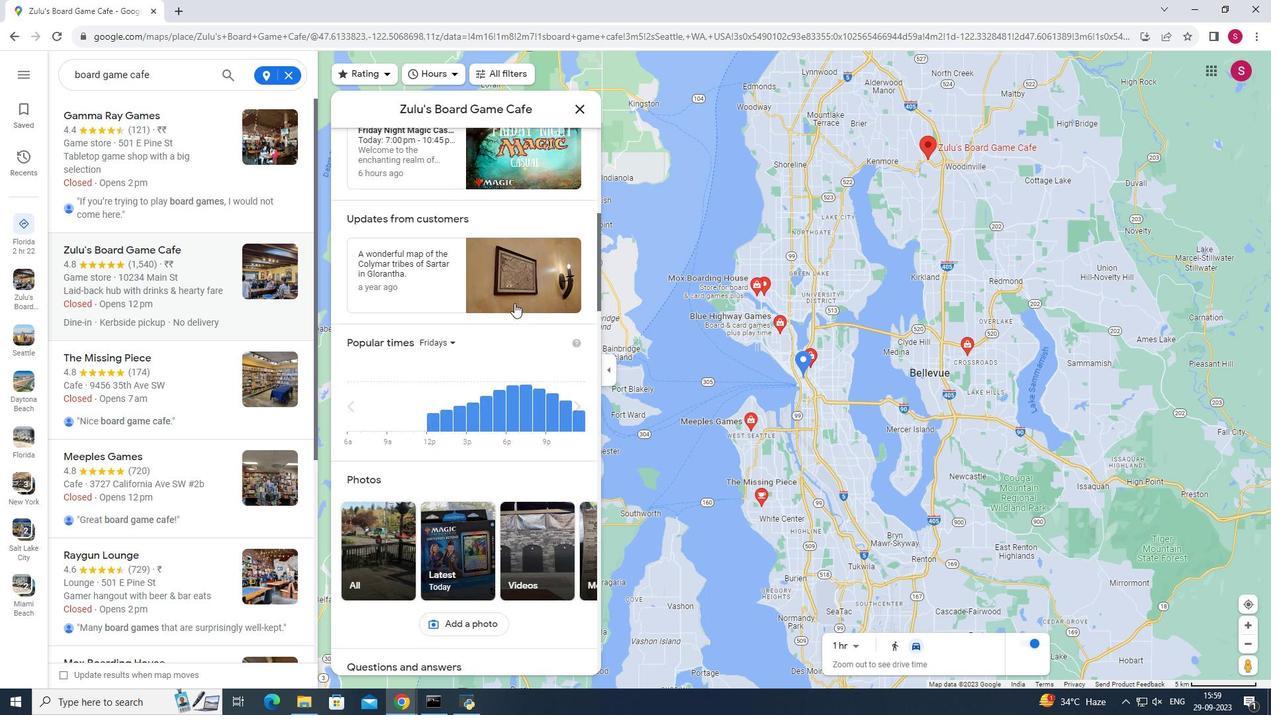 
Action: Mouse scrolled (514, 303) with delta (0, 0)
Screenshot: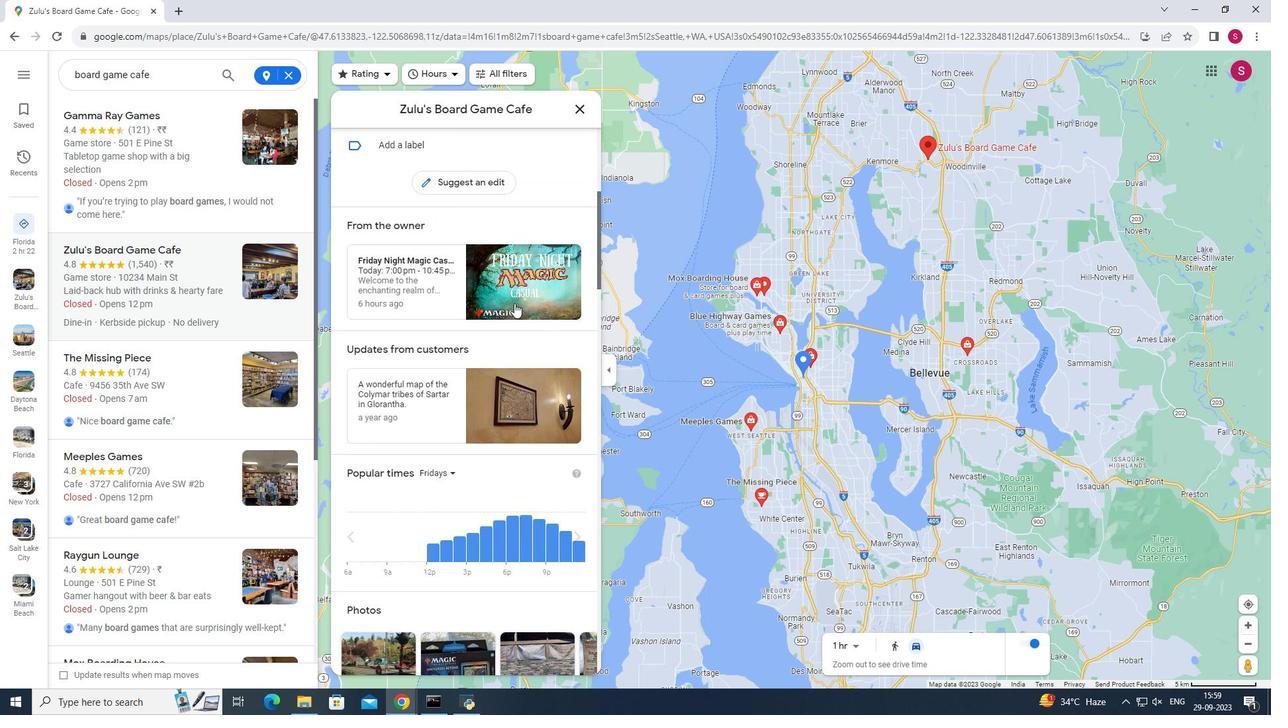 
Action: Mouse scrolled (514, 303) with delta (0, 0)
Screenshot: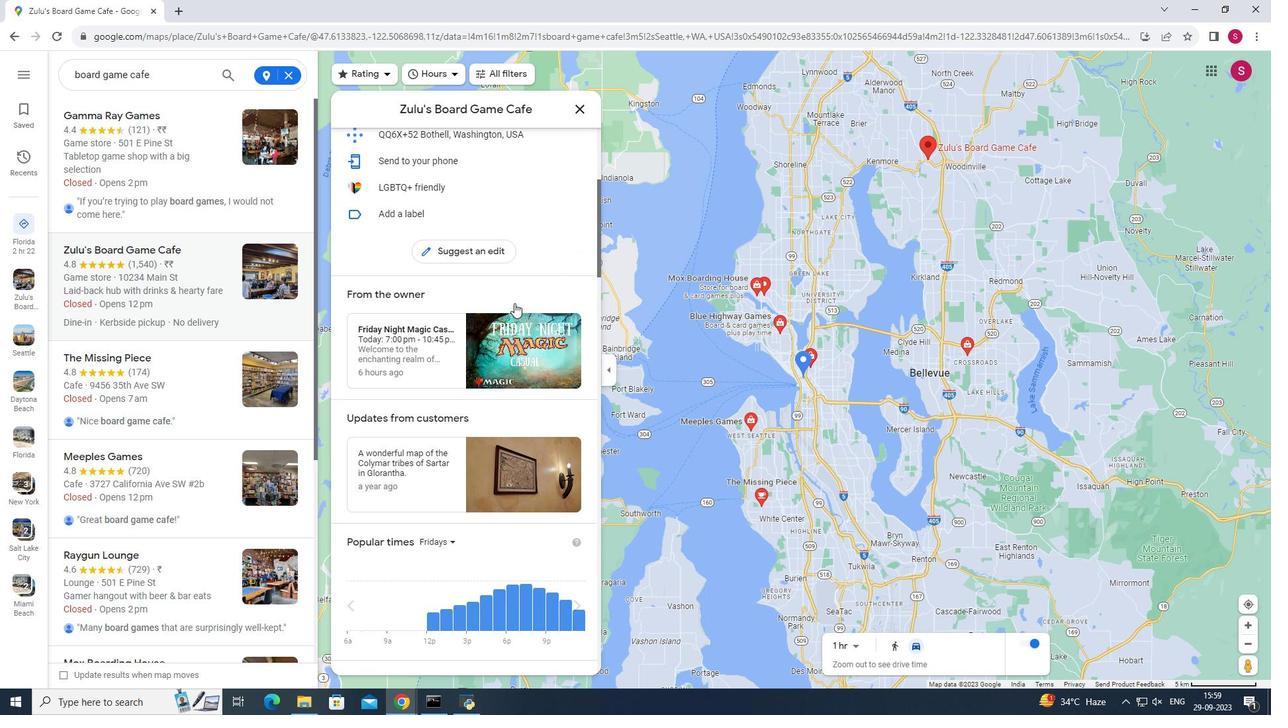 
Action: Mouse scrolled (514, 303) with delta (0, 0)
Screenshot: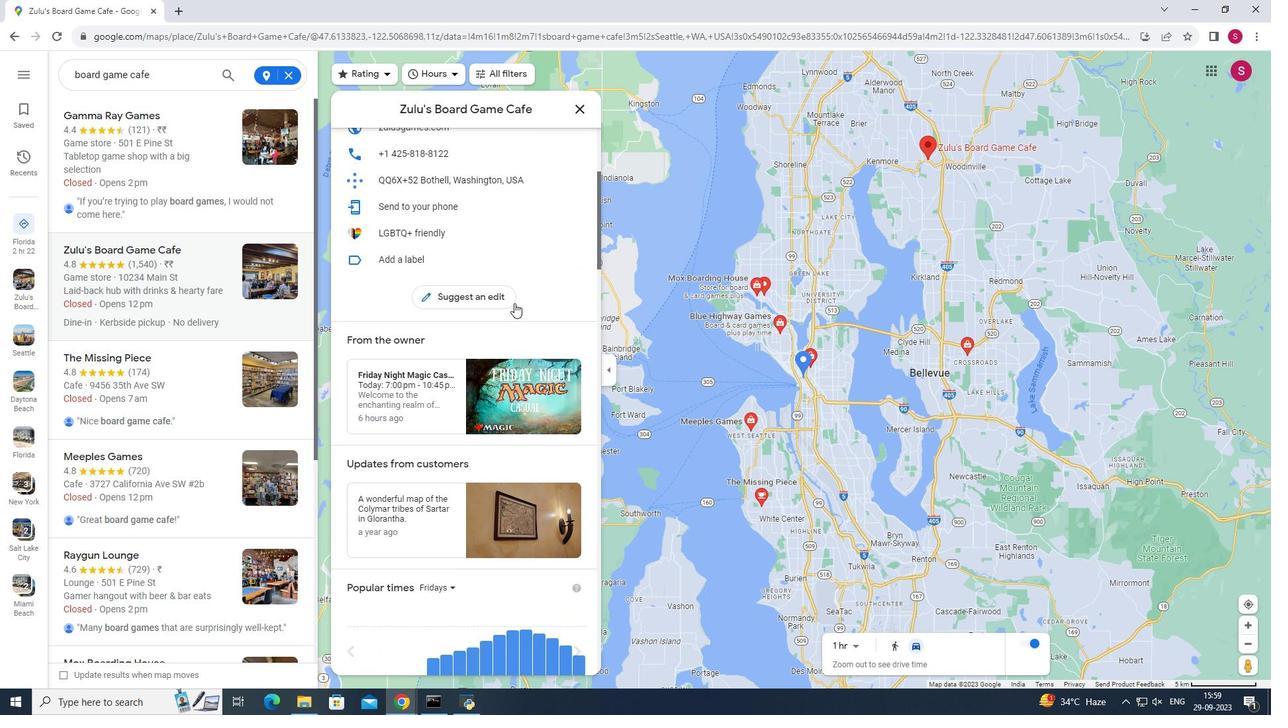 
Action: Mouse scrolled (514, 303) with delta (0, 0)
Screenshot: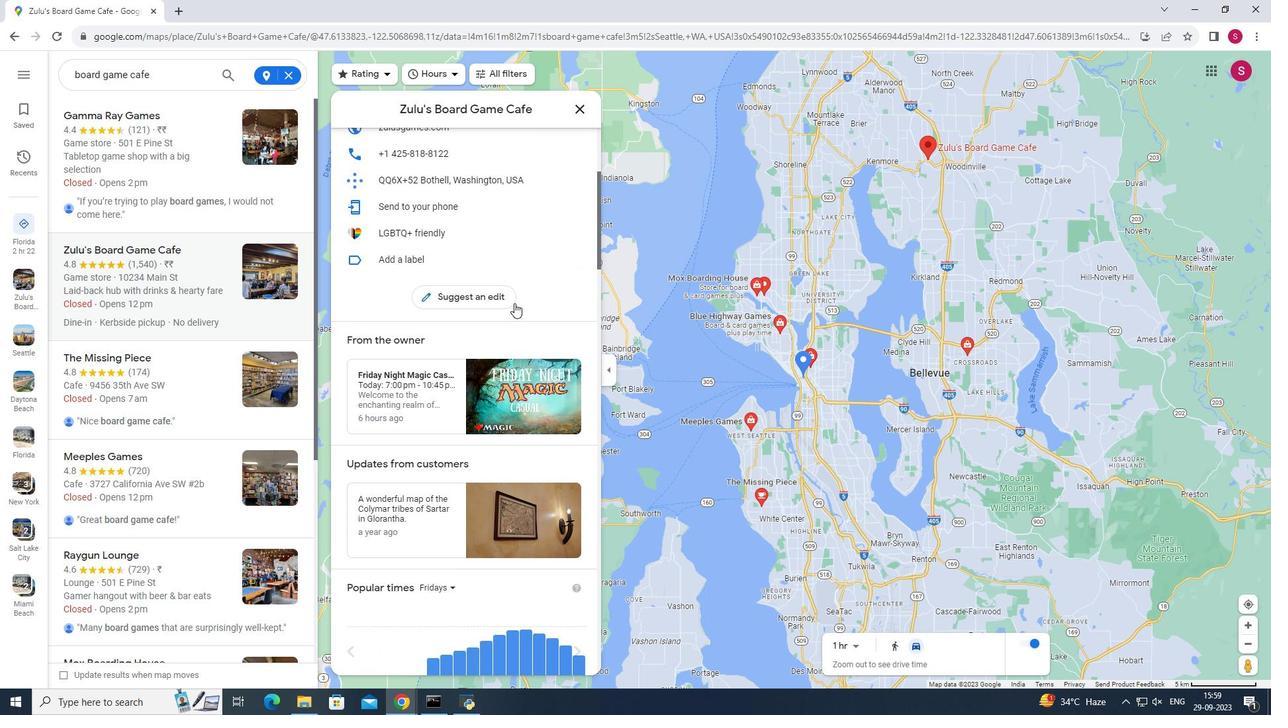 
Action: Mouse scrolled (514, 303) with delta (0, 0)
Screenshot: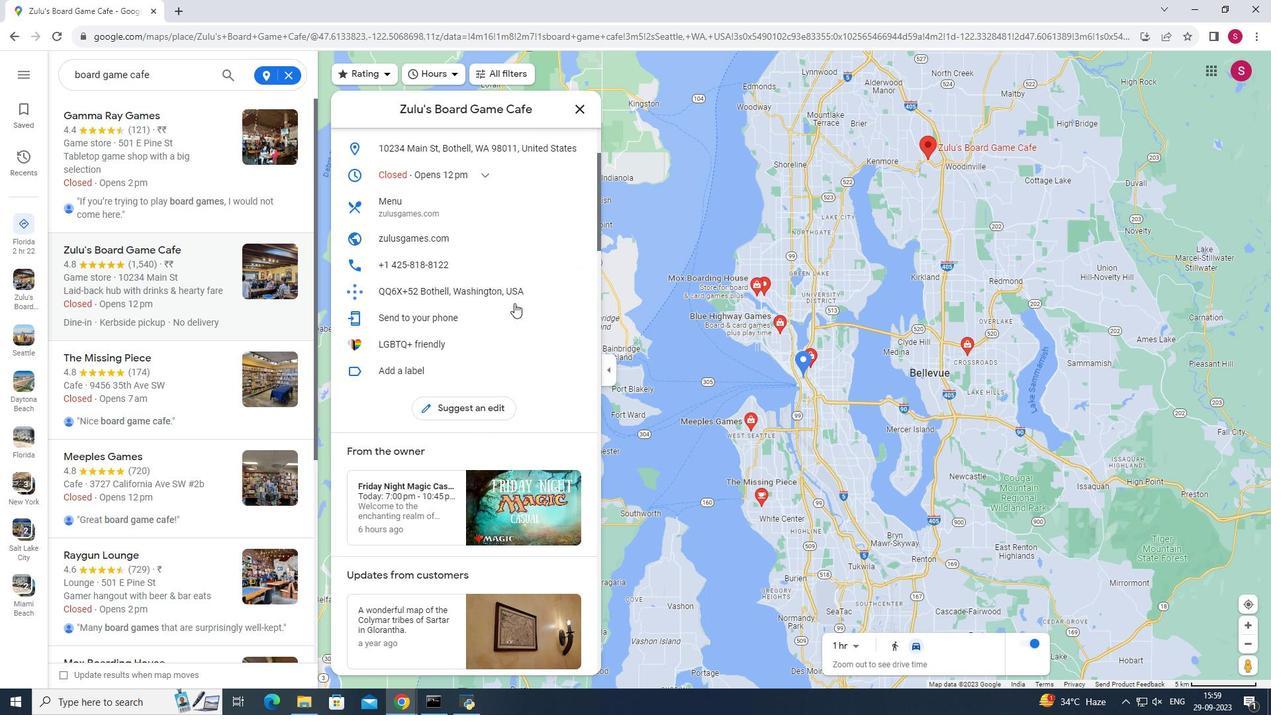 
Action: Mouse scrolled (514, 303) with delta (0, 0)
Screenshot: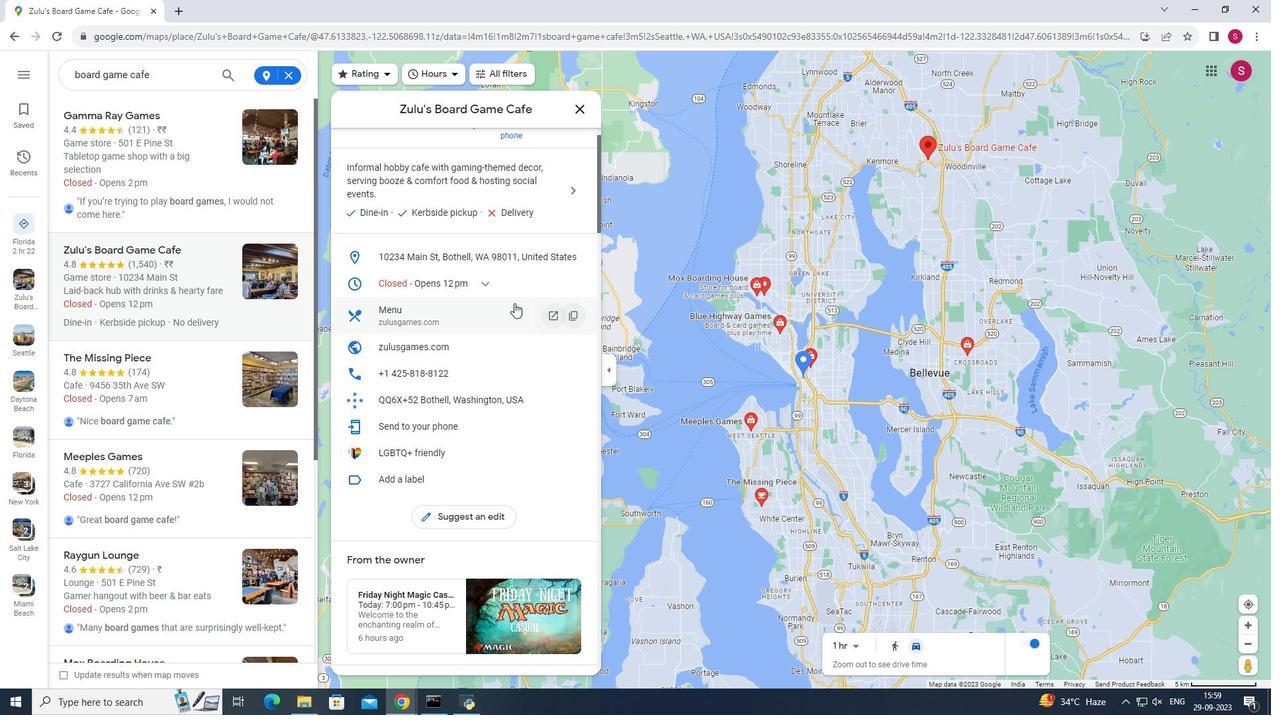 
Action: Mouse scrolled (514, 303) with delta (0, 0)
Screenshot: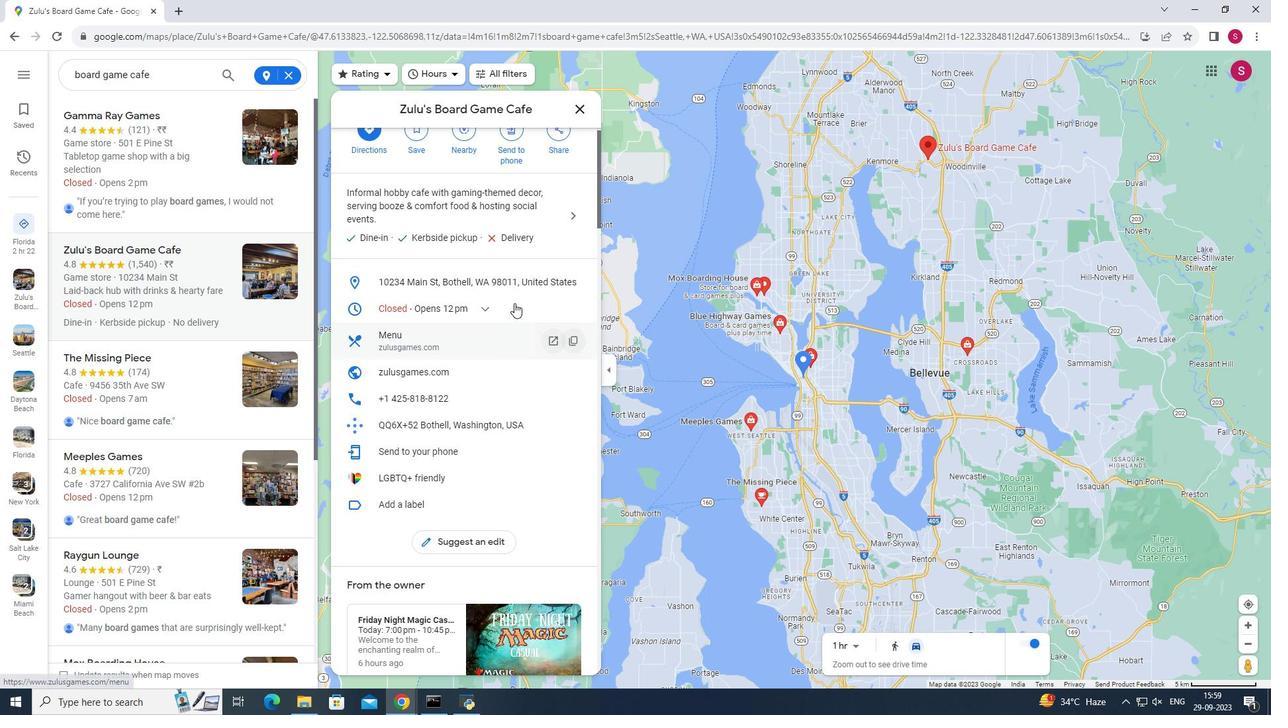 
Action: Mouse scrolled (514, 303) with delta (0, 0)
Screenshot: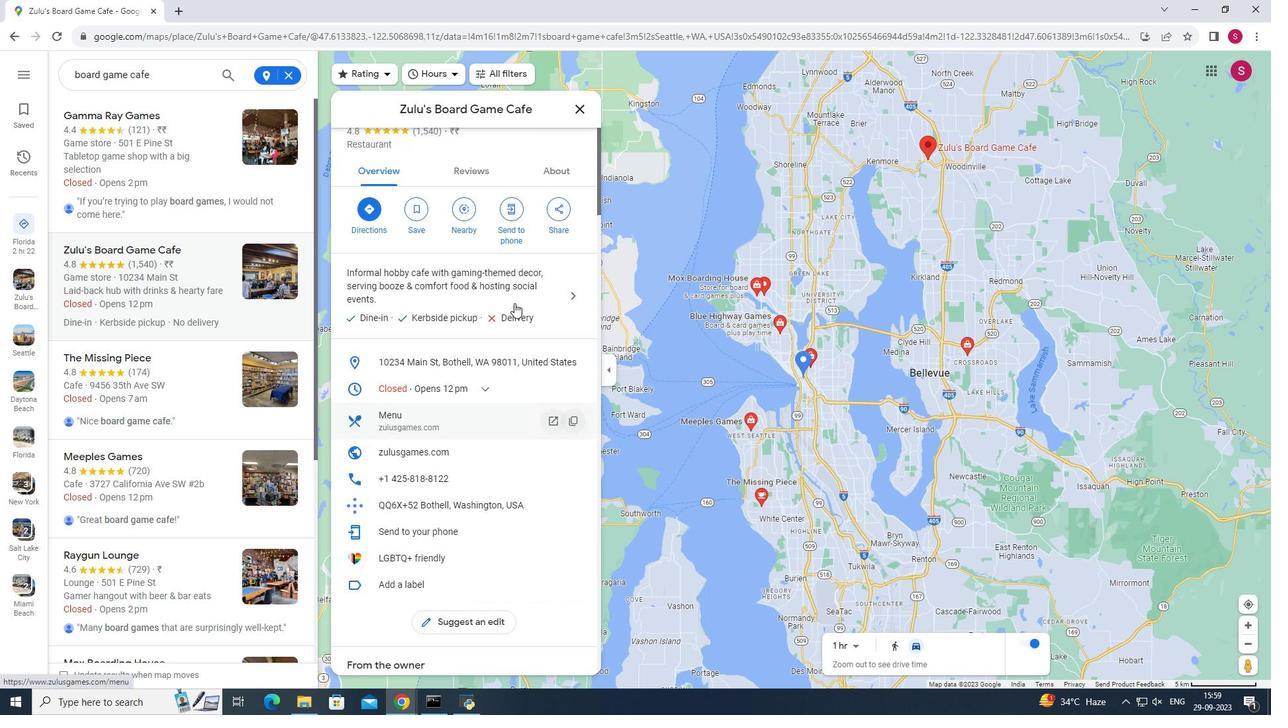 
Action: Mouse moved to (468, 262)
Screenshot: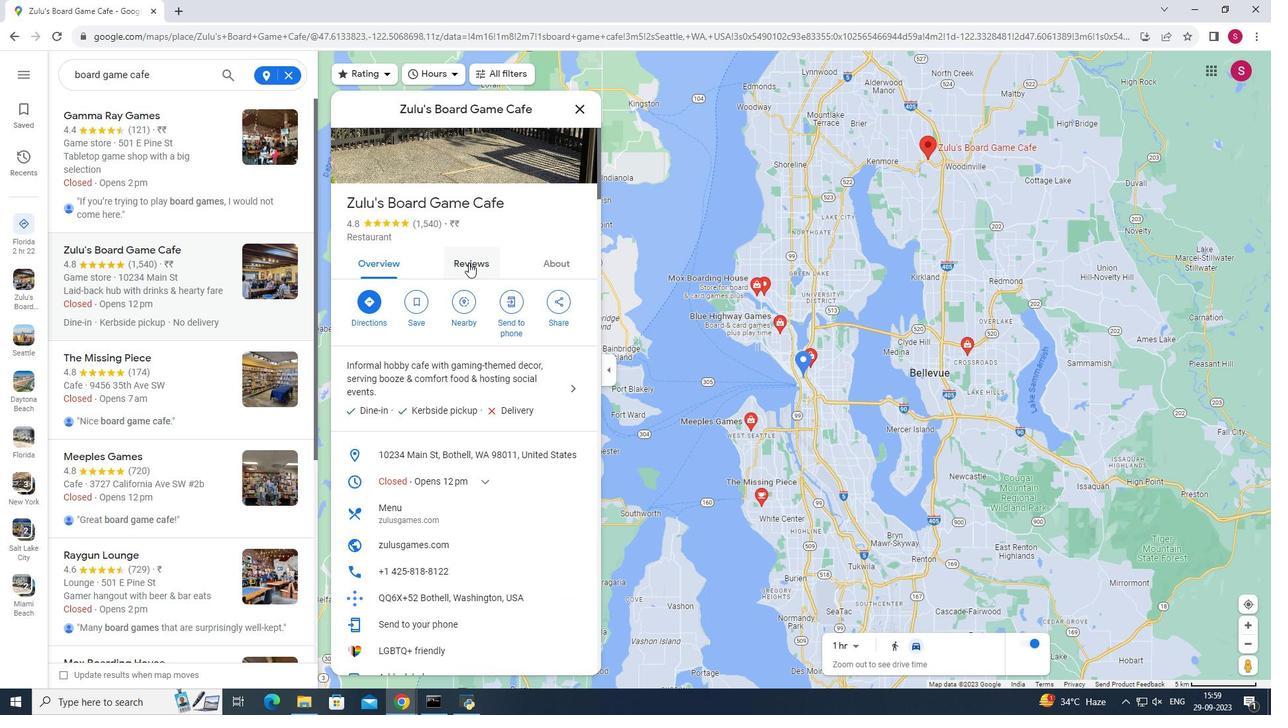 
Action: Mouse pressed left at (468, 262)
Screenshot: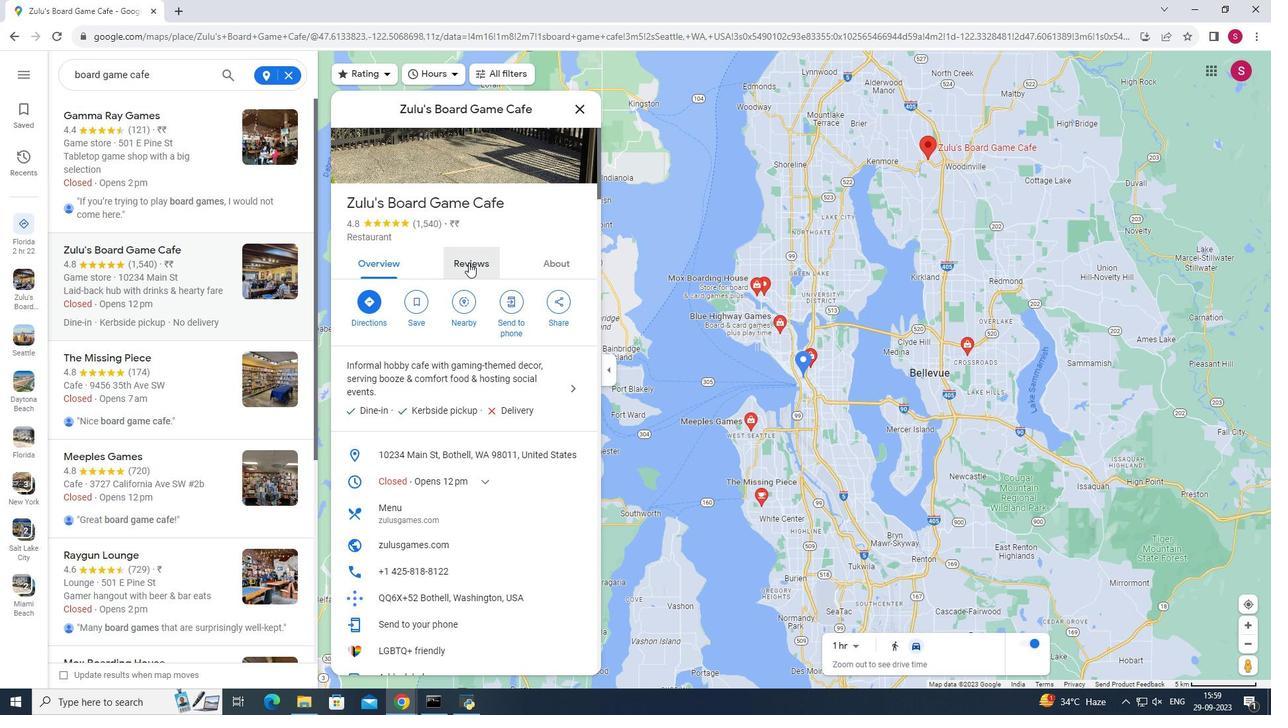 
Action: Mouse moved to (562, 306)
Screenshot: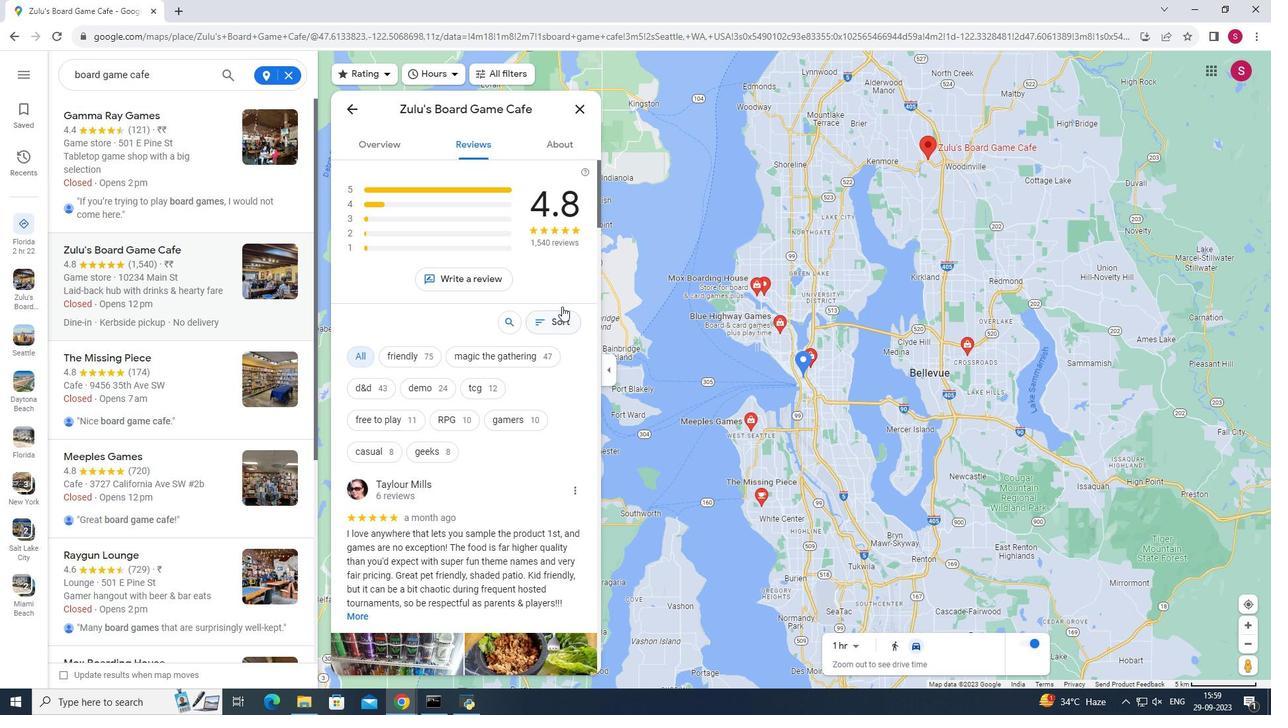 
Action: Mouse scrolled (562, 305) with delta (0, 0)
Screenshot: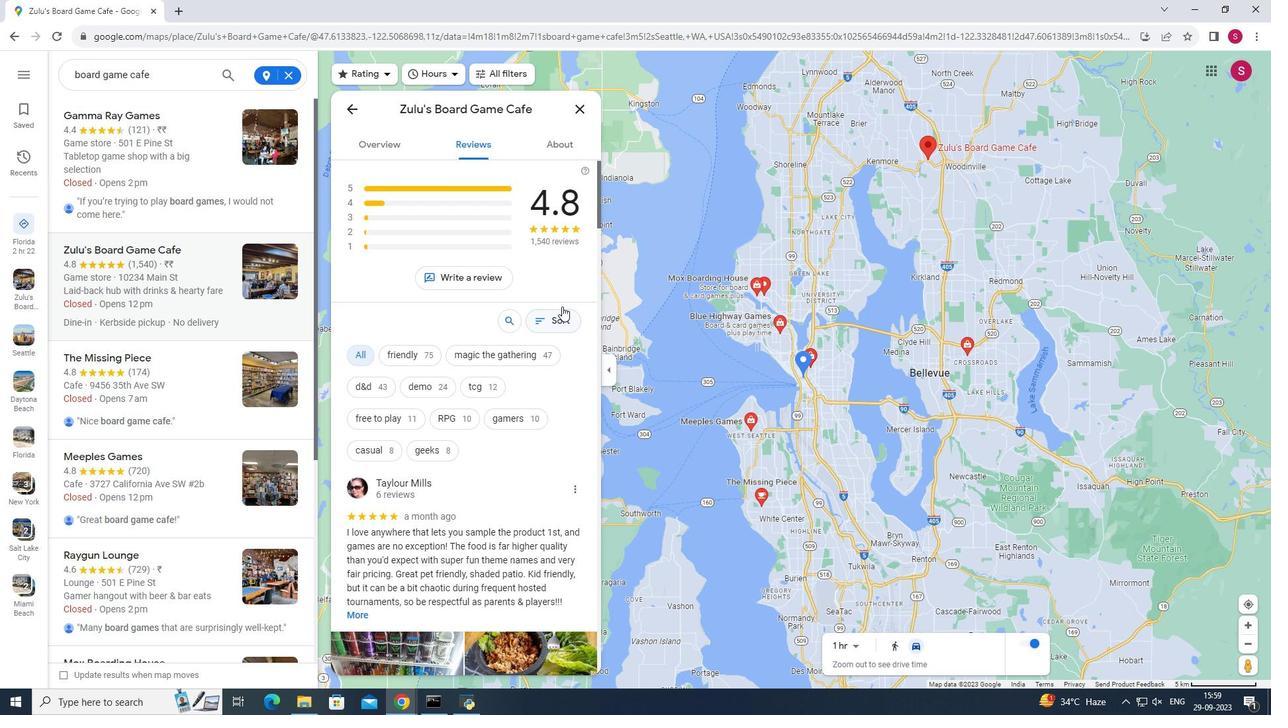 
Action: Mouse scrolled (562, 305) with delta (0, 0)
Screenshot: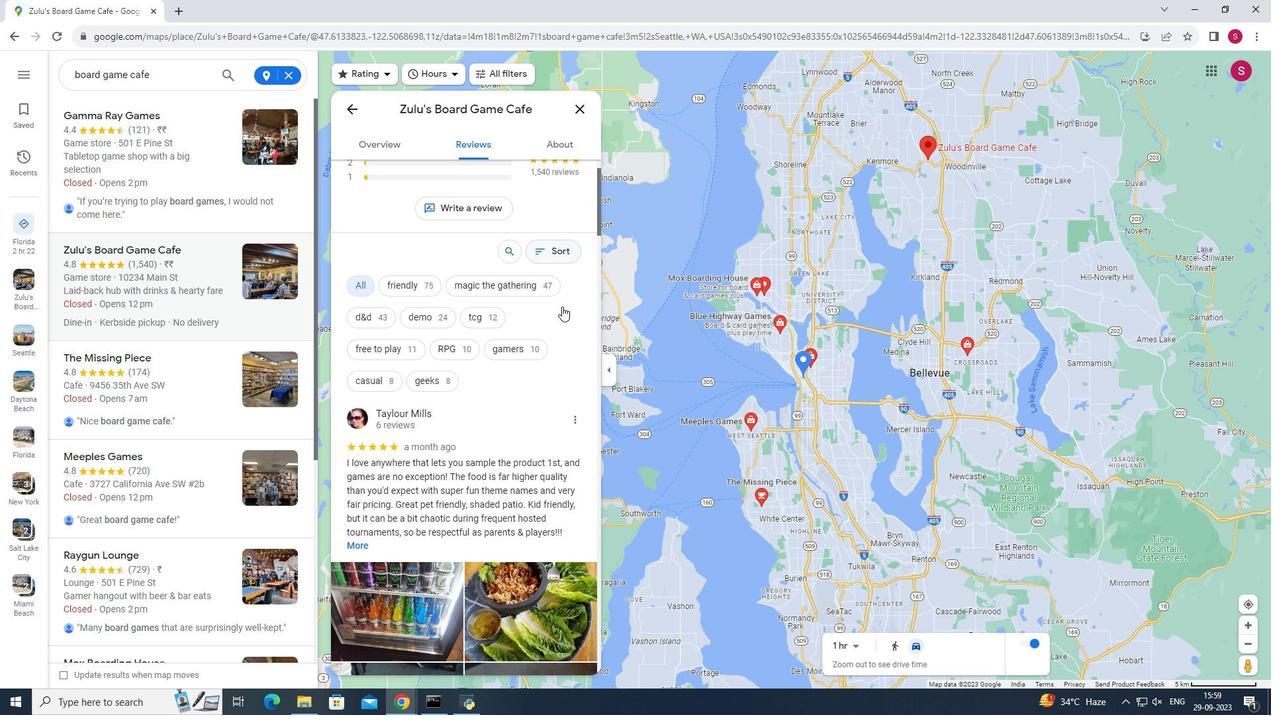 
Action: Mouse scrolled (562, 305) with delta (0, 0)
Screenshot: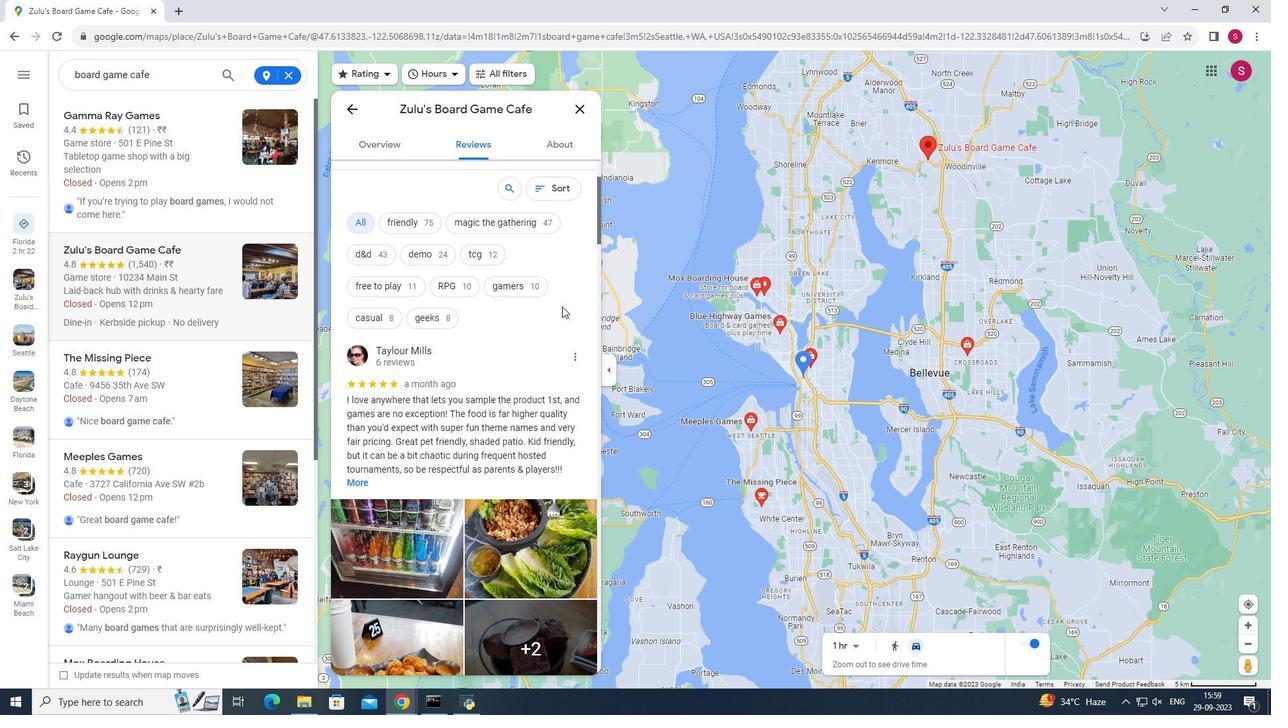 
Action: Mouse scrolled (562, 305) with delta (0, 0)
Screenshot: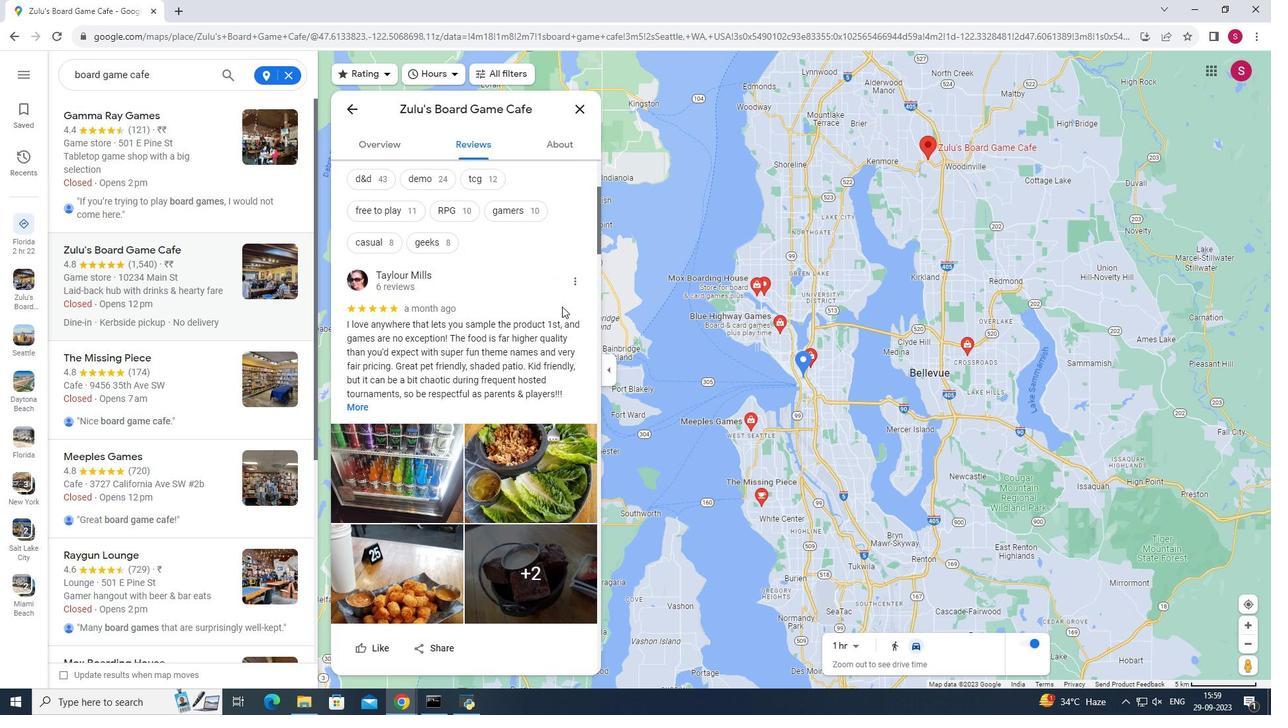 
Action: Mouse scrolled (562, 305) with delta (0, 0)
Screenshot: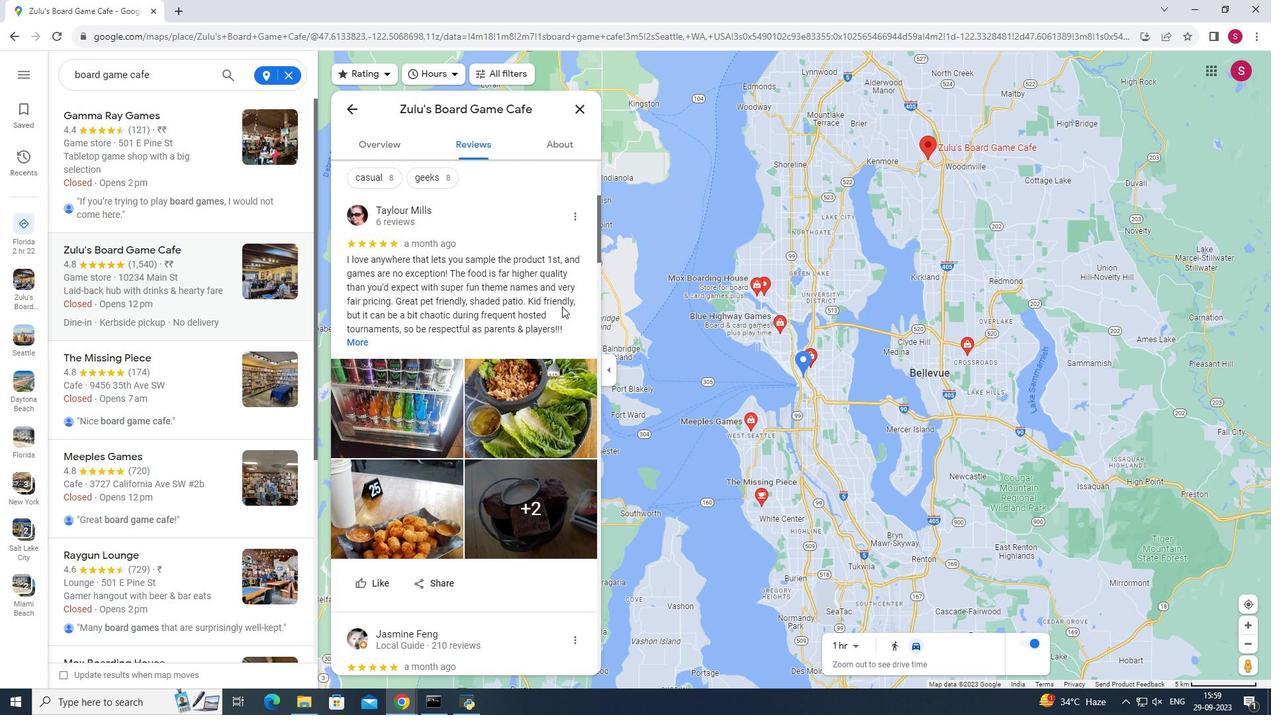 
Action: Mouse scrolled (562, 305) with delta (0, 0)
Screenshot: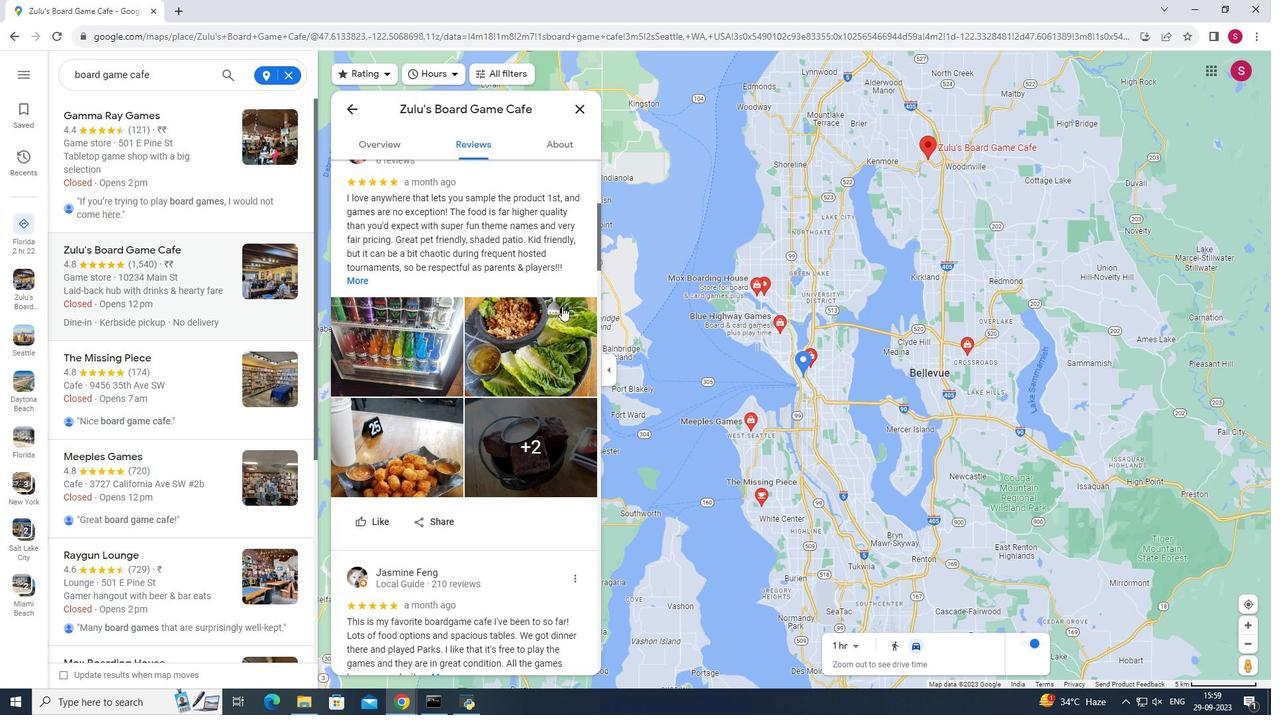 
Action: Mouse scrolled (562, 305) with delta (0, 0)
Screenshot: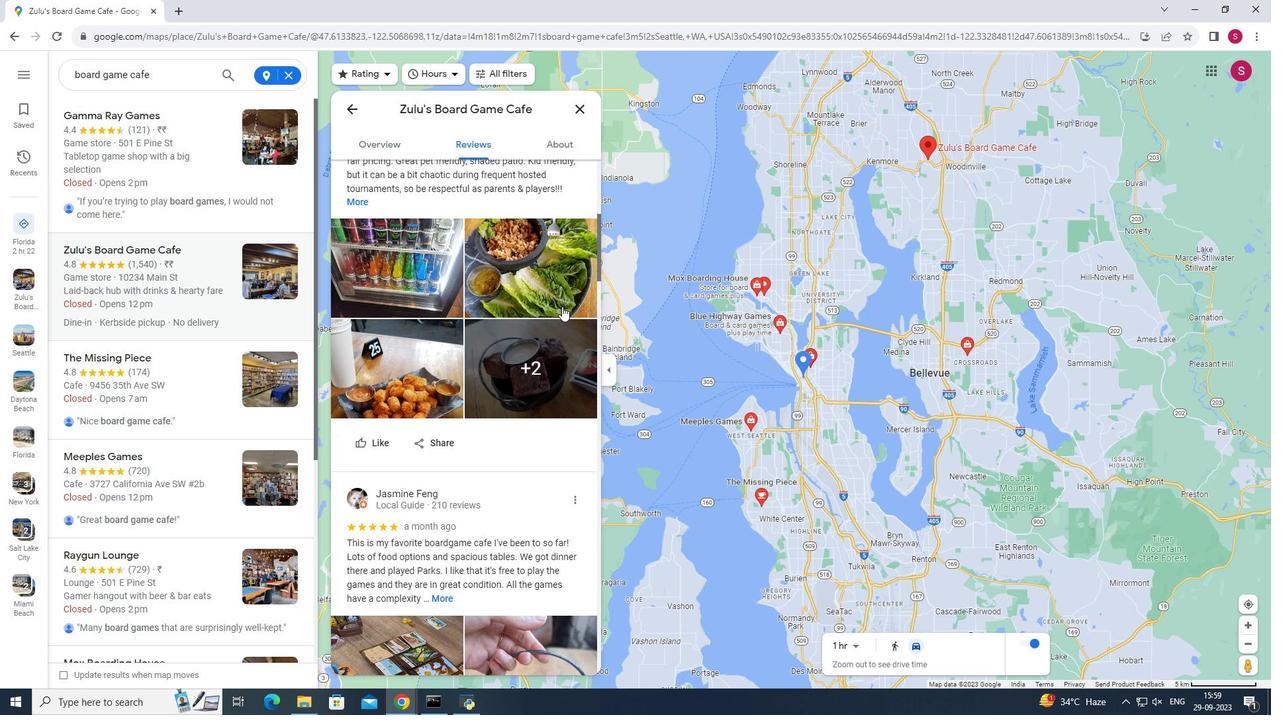 
Action: Mouse scrolled (562, 305) with delta (0, 0)
Screenshot: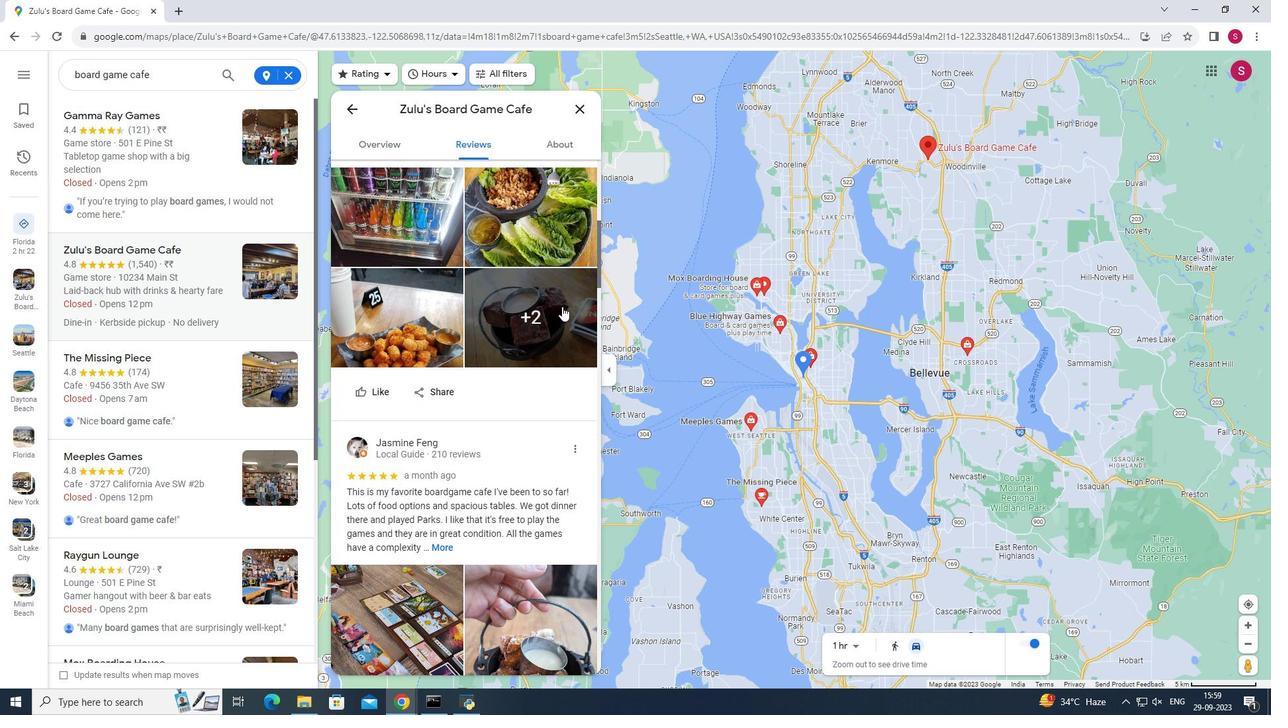 
Action: Mouse scrolled (562, 305) with delta (0, 0)
Screenshot: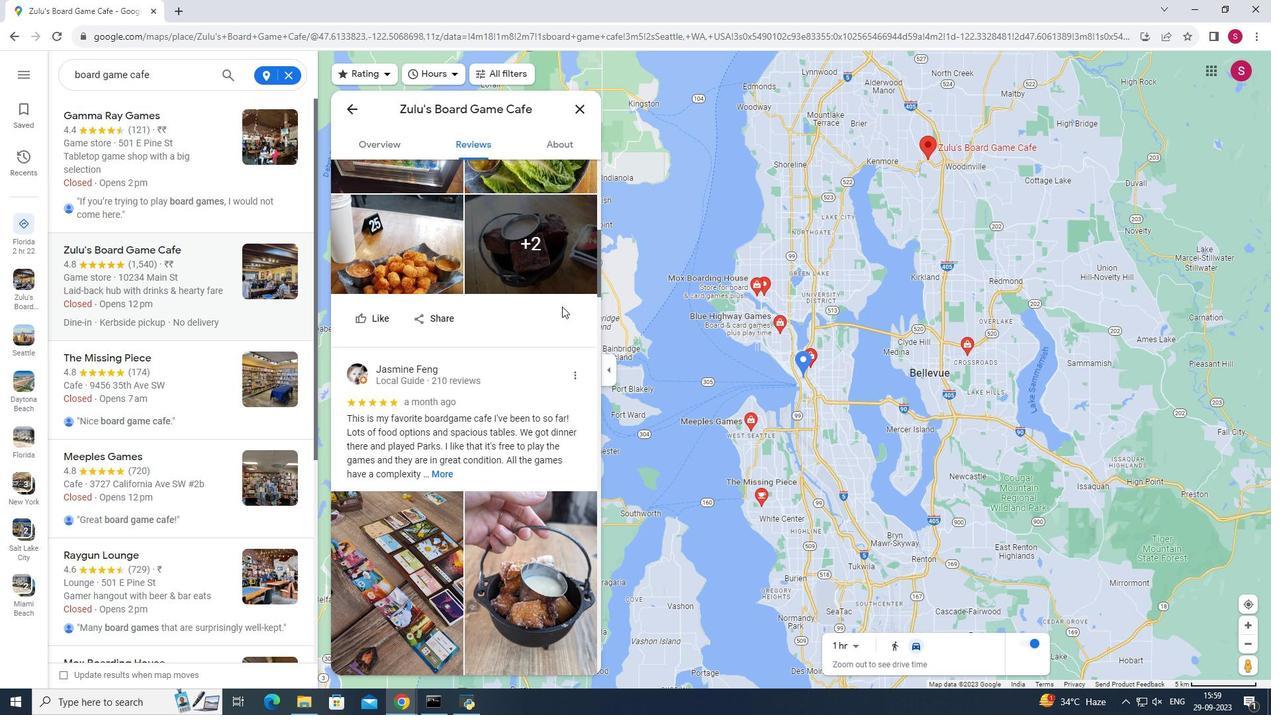 
Action: Mouse scrolled (562, 305) with delta (0, 0)
Screenshot: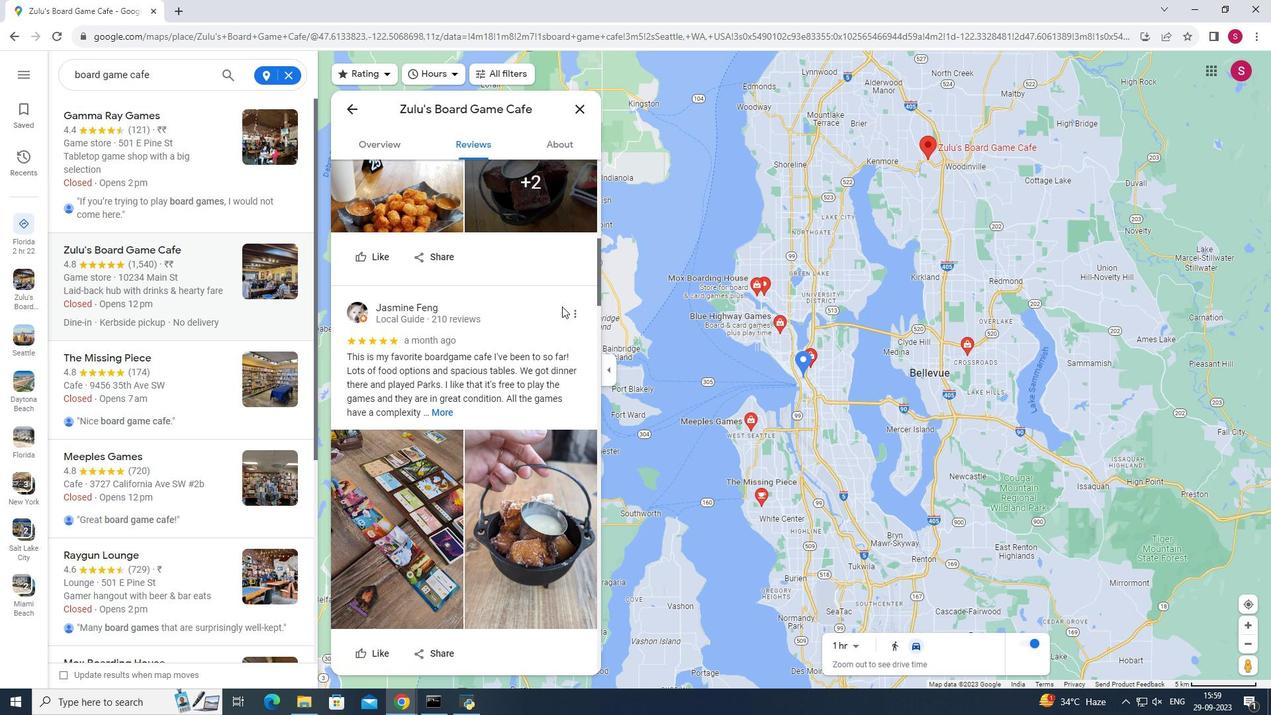 
Action: Mouse scrolled (562, 305) with delta (0, 0)
Screenshot: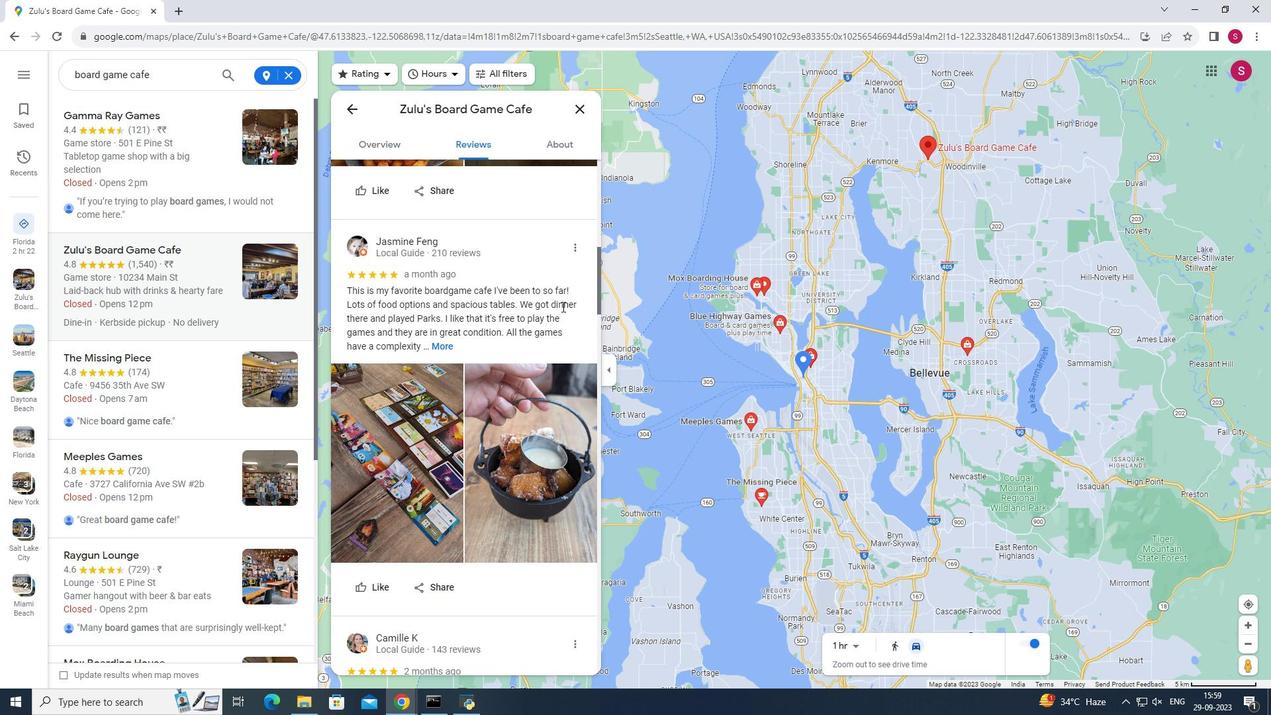 
Action: Mouse scrolled (562, 305) with delta (0, 0)
Screenshot: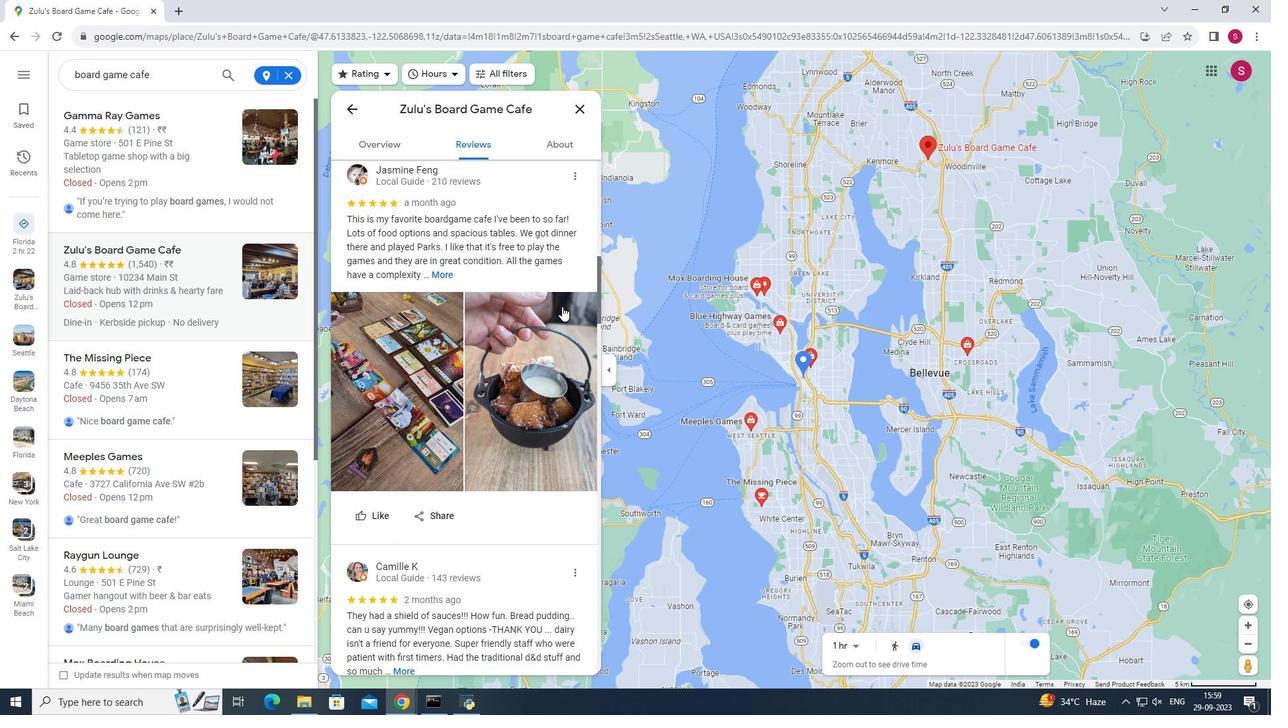 
Action: Mouse scrolled (562, 305) with delta (0, 0)
Screenshot: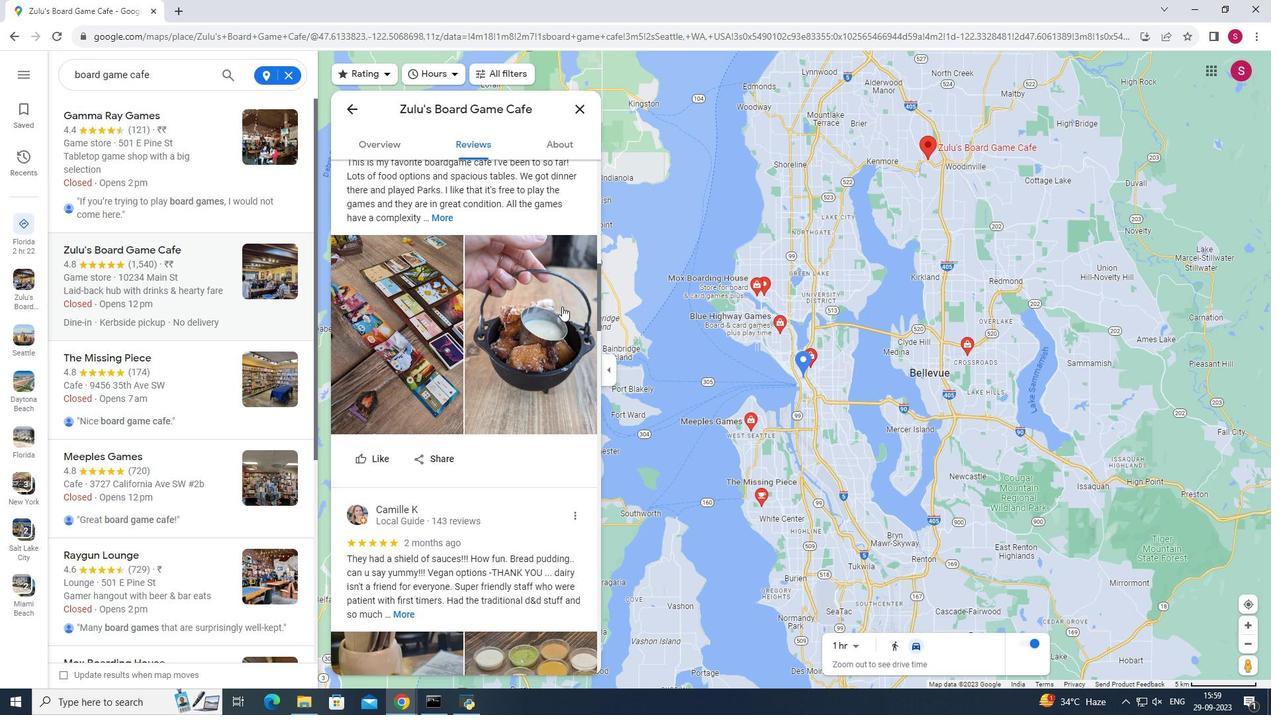 
Action: Mouse moved to (562, 306)
Screenshot: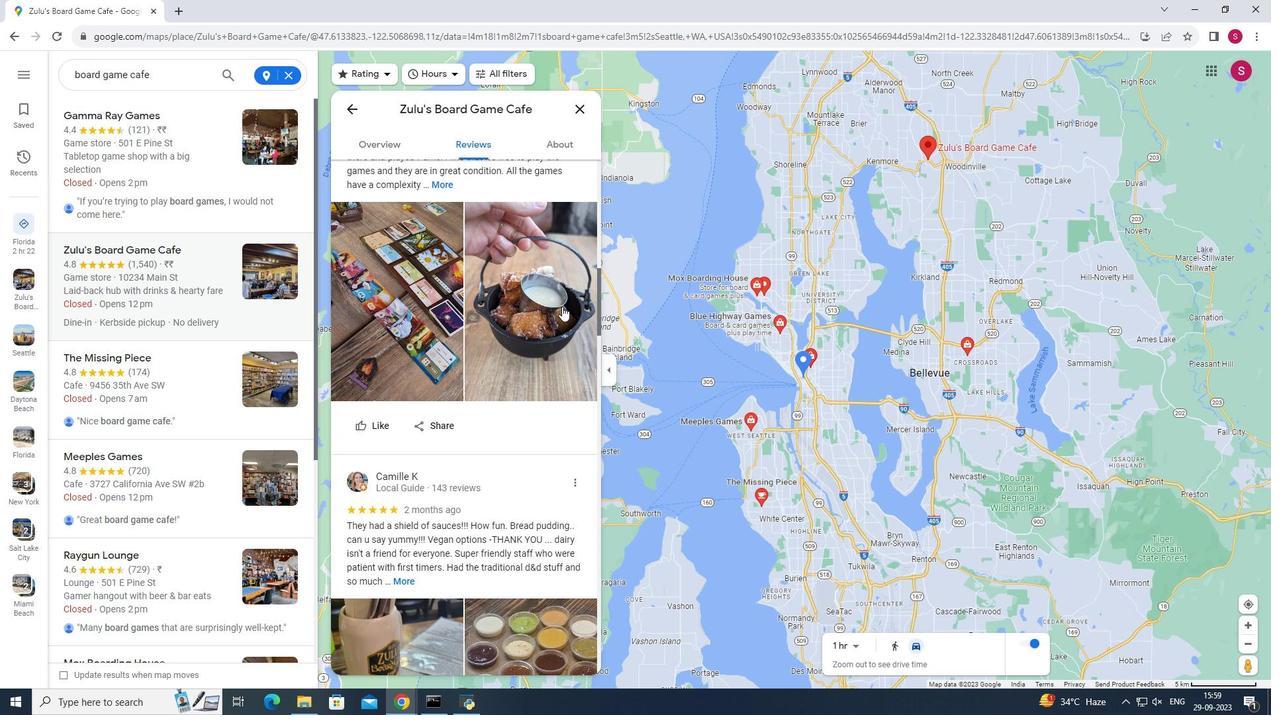 
Action: Mouse scrolled (562, 305) with delta (0, 0)
Screenshot: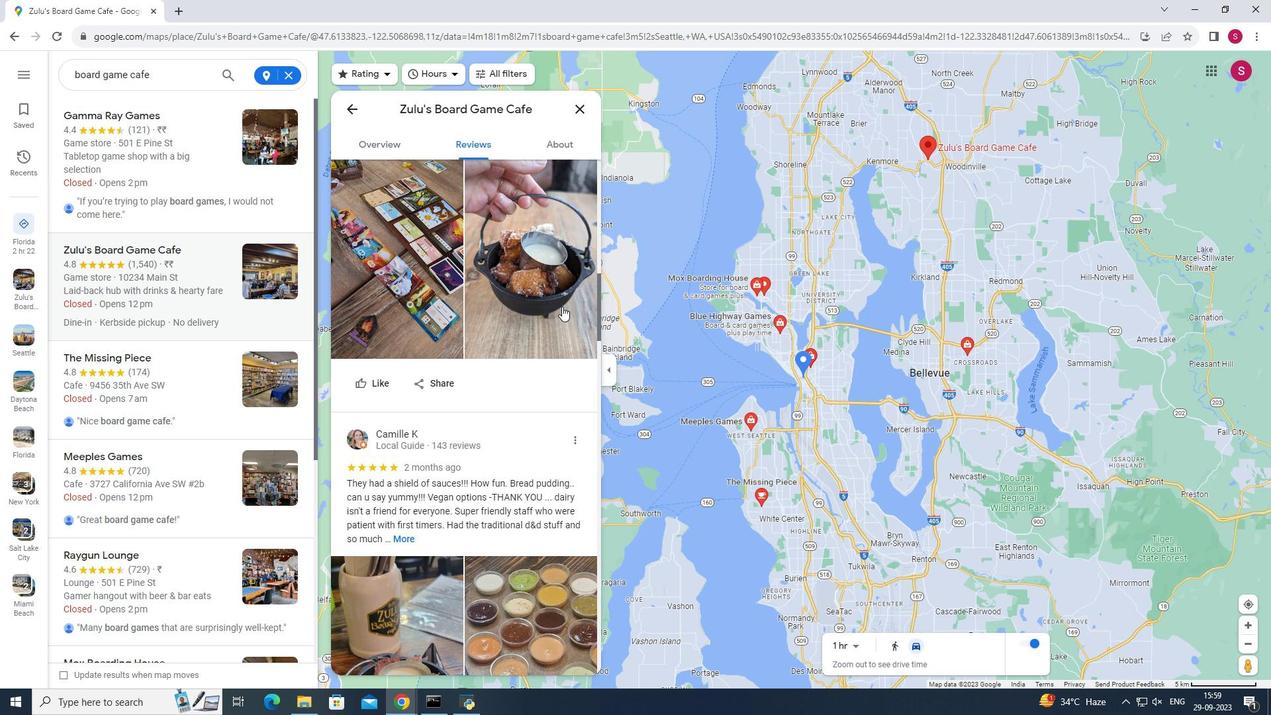 
Action: Mouse scrolled (562, 305) with delta (0, 0)
Screenshot: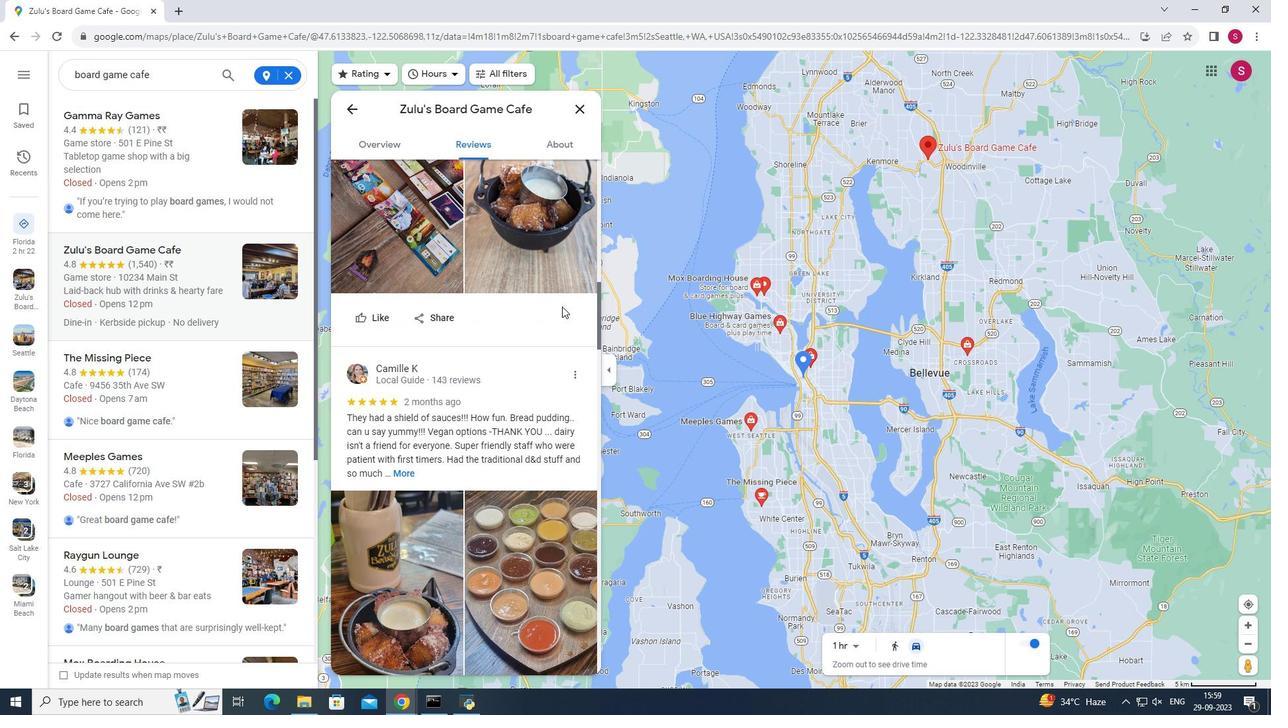 
Action: Mouse scrolled (562, 305) with delta (0, 0)
Screenshot: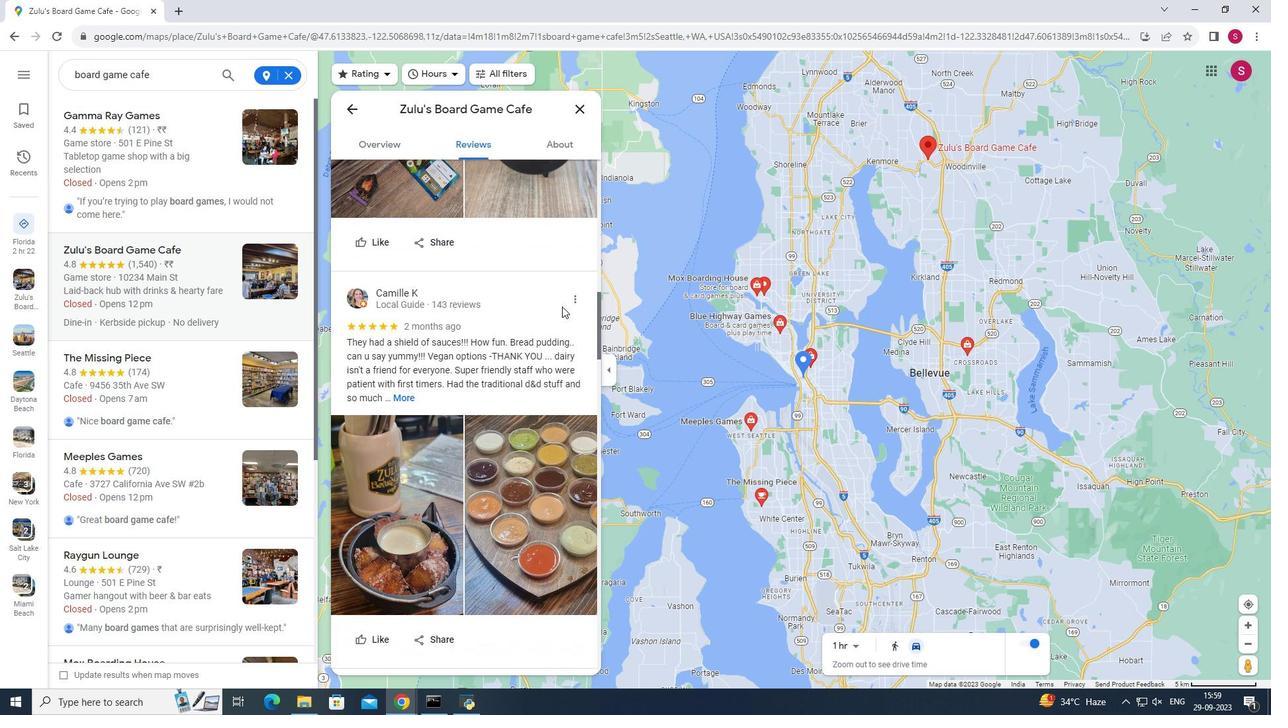 
Action: Mouse scrolled (562, 305) with delta (0, 0)
Screenshot: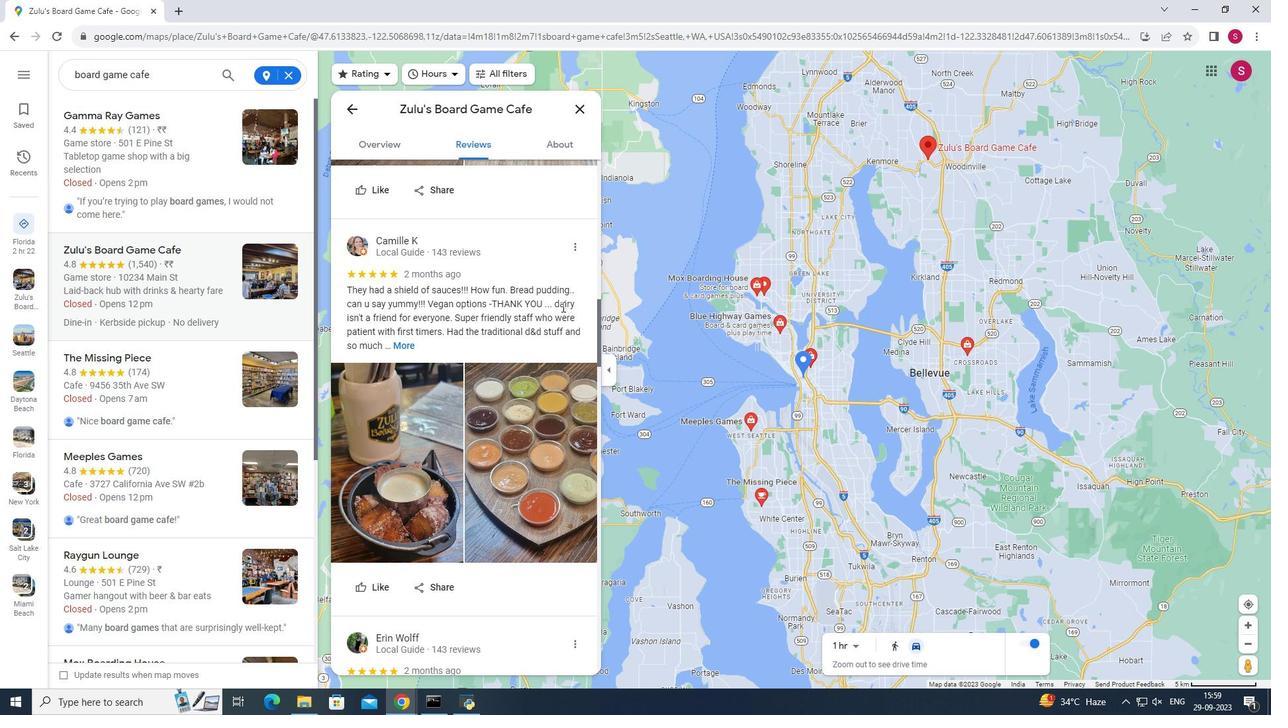 
Action: Mouse scrolled (562, 305) with delta (0, 0)
Screenshot: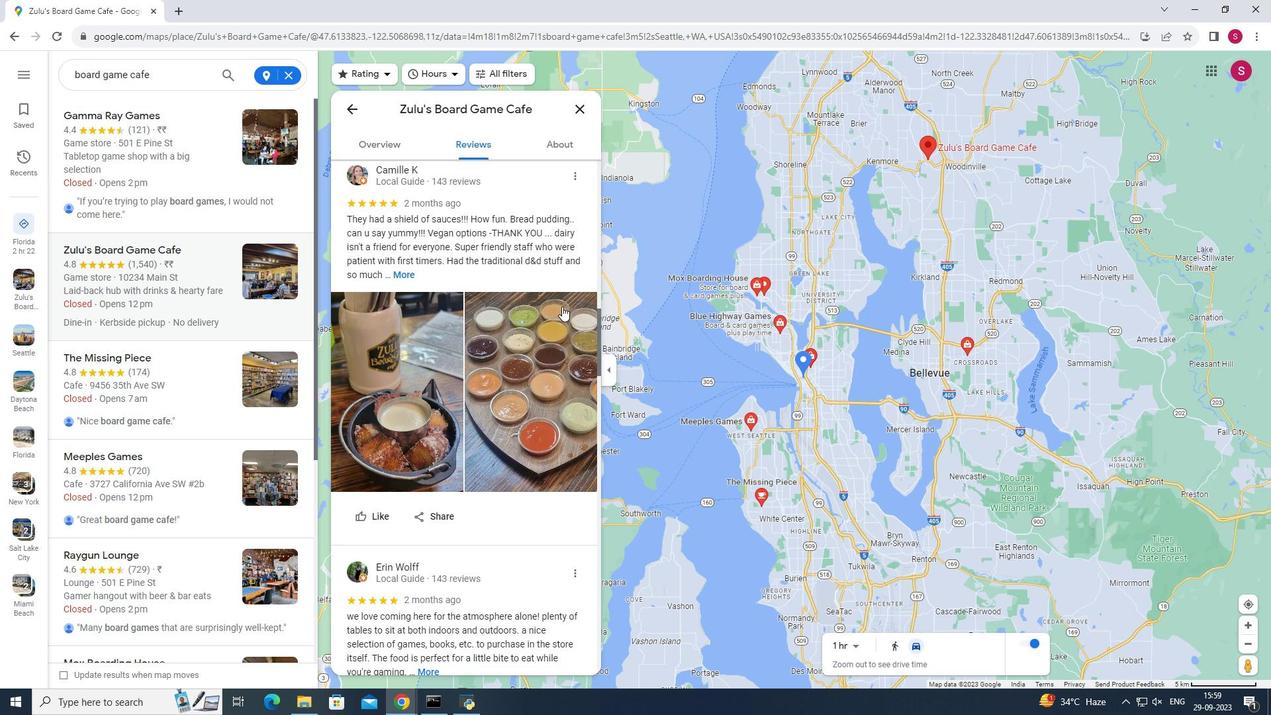 
Action: Mouse scrolled (562, 305) with delta (0, 0)
Screenshot: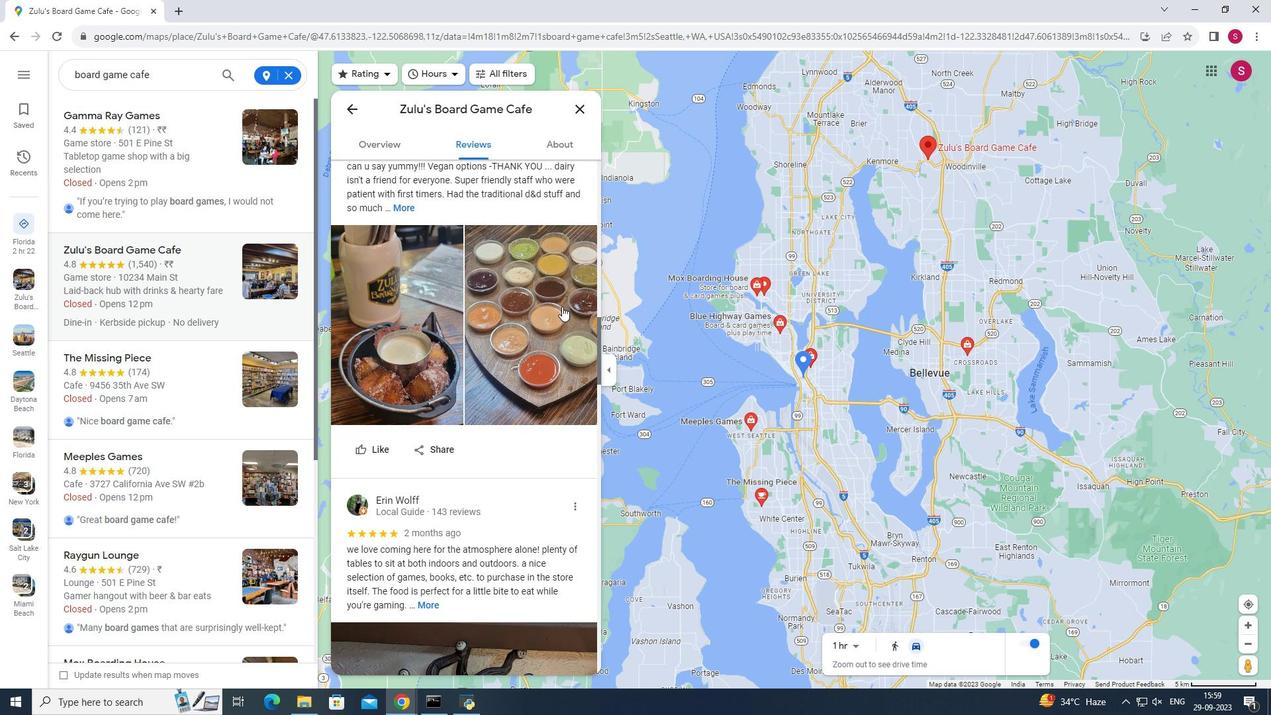 
Action: Mouse scrolled (562, 305) with delta (0, 0)
Screenshot: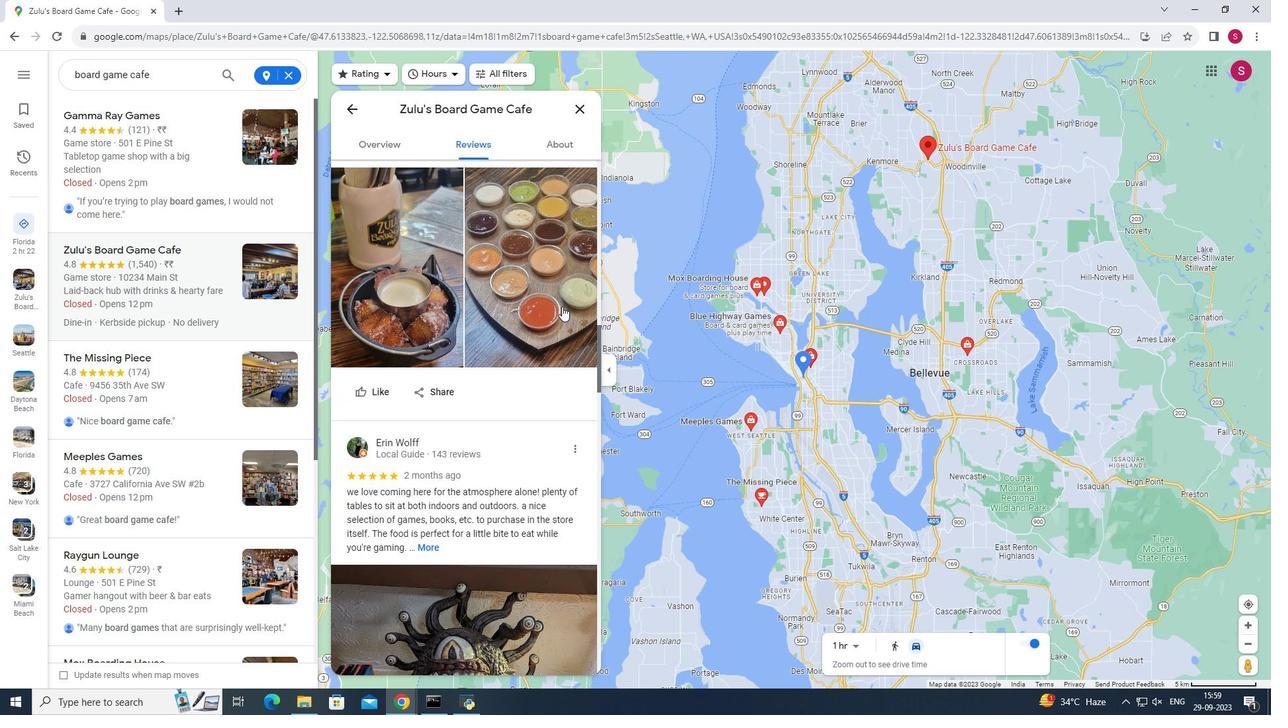 
Action: Mouse moved to (562, 306)
Screenshot: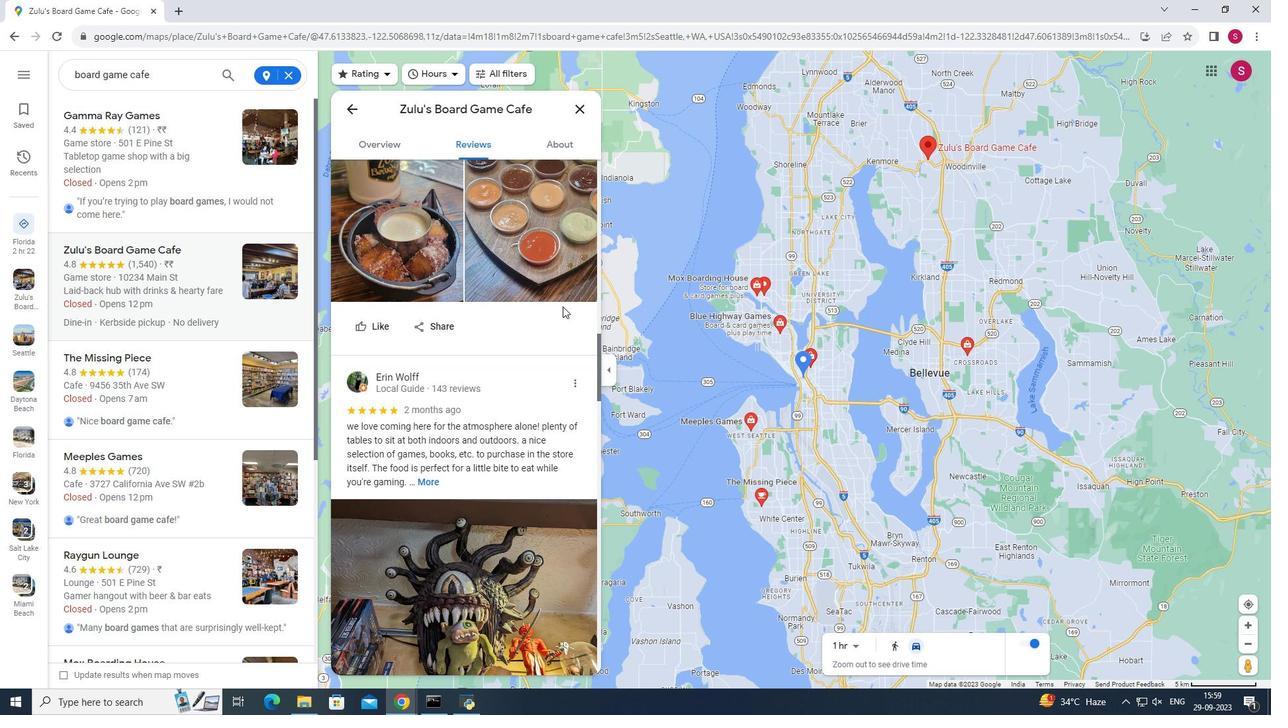 
Action: Mouse scrolled (562, 307) with delta (0, 0)
Screenshot: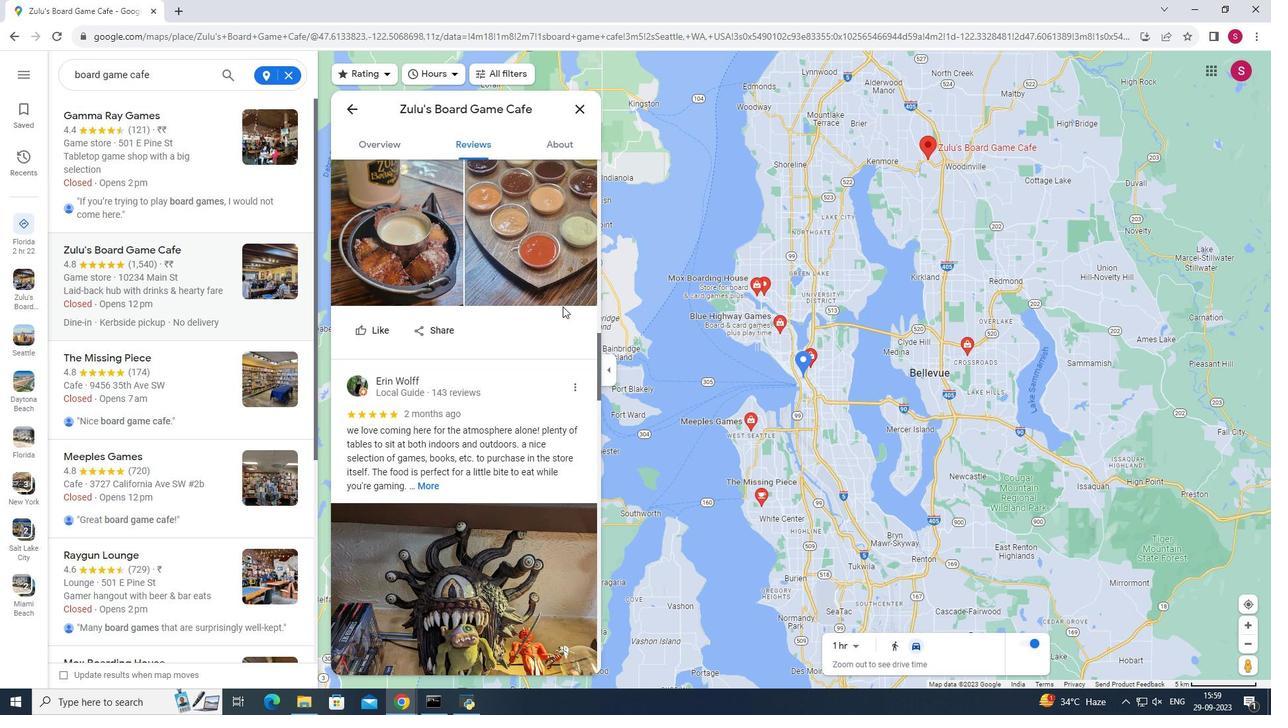
Action: Mouse scrolled (562, 307) with delta (0, 0)
Screenshot: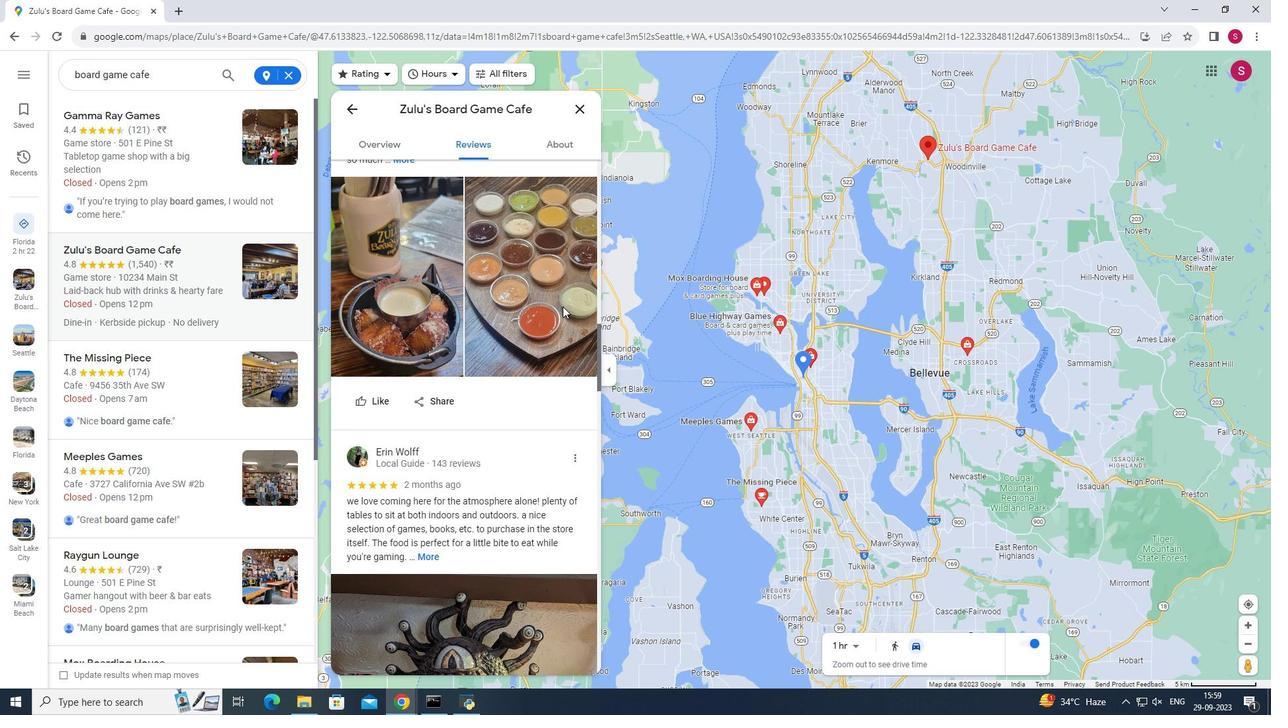 
Action: Mouse scrolled (562, 307) with delta (0, 0)
Screenshot: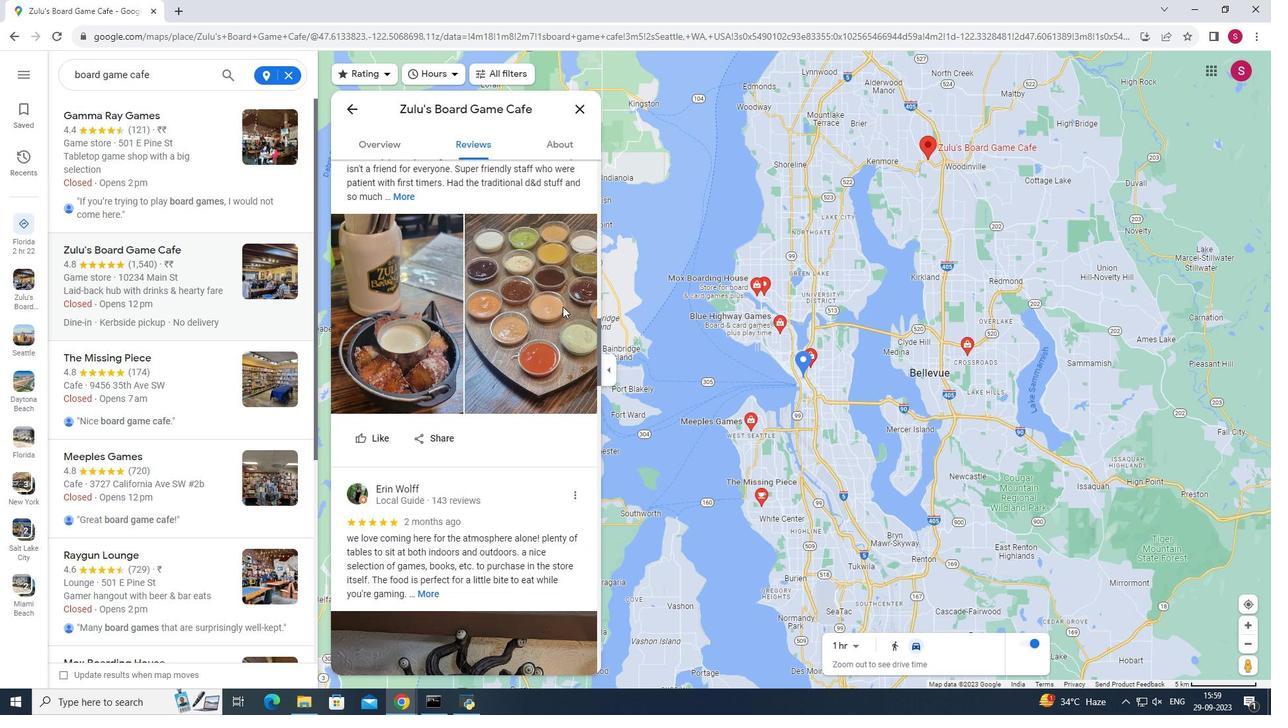 
Action: Mouse scrolled (562, 307) with delta (0, 0)
Screenshot: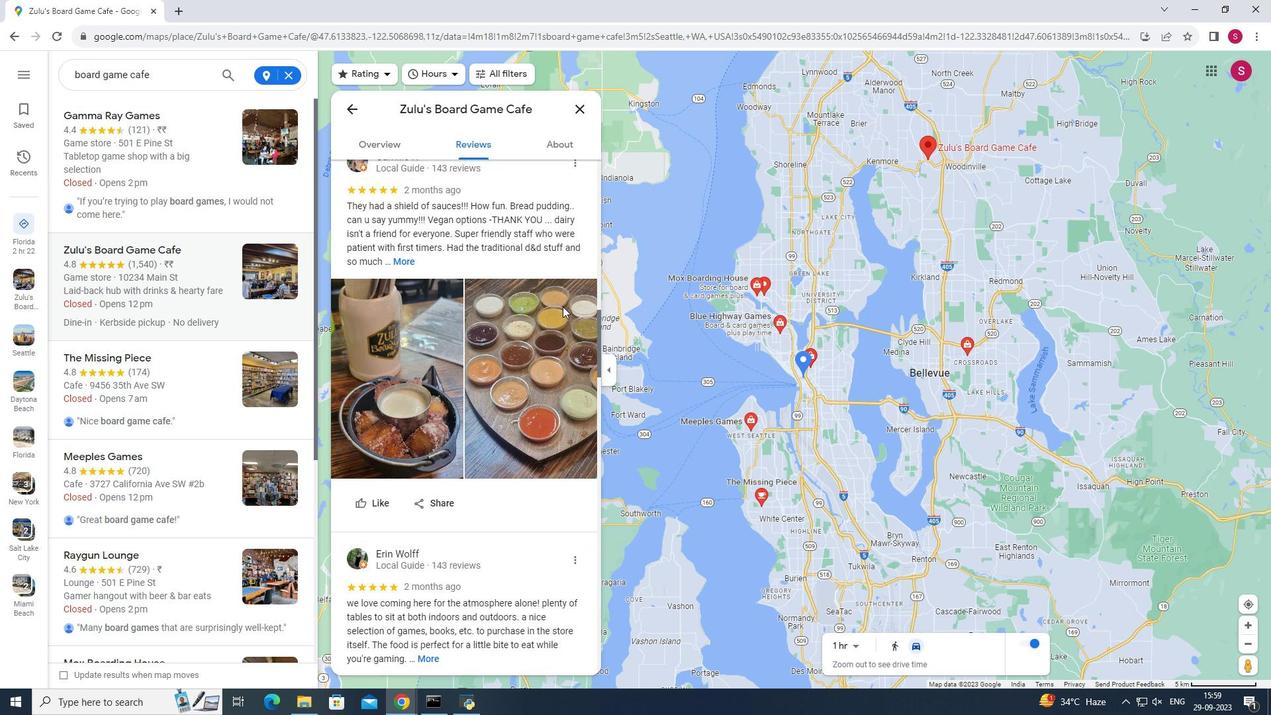 
Action: Mouse moved to (560, 145)
Screenshot: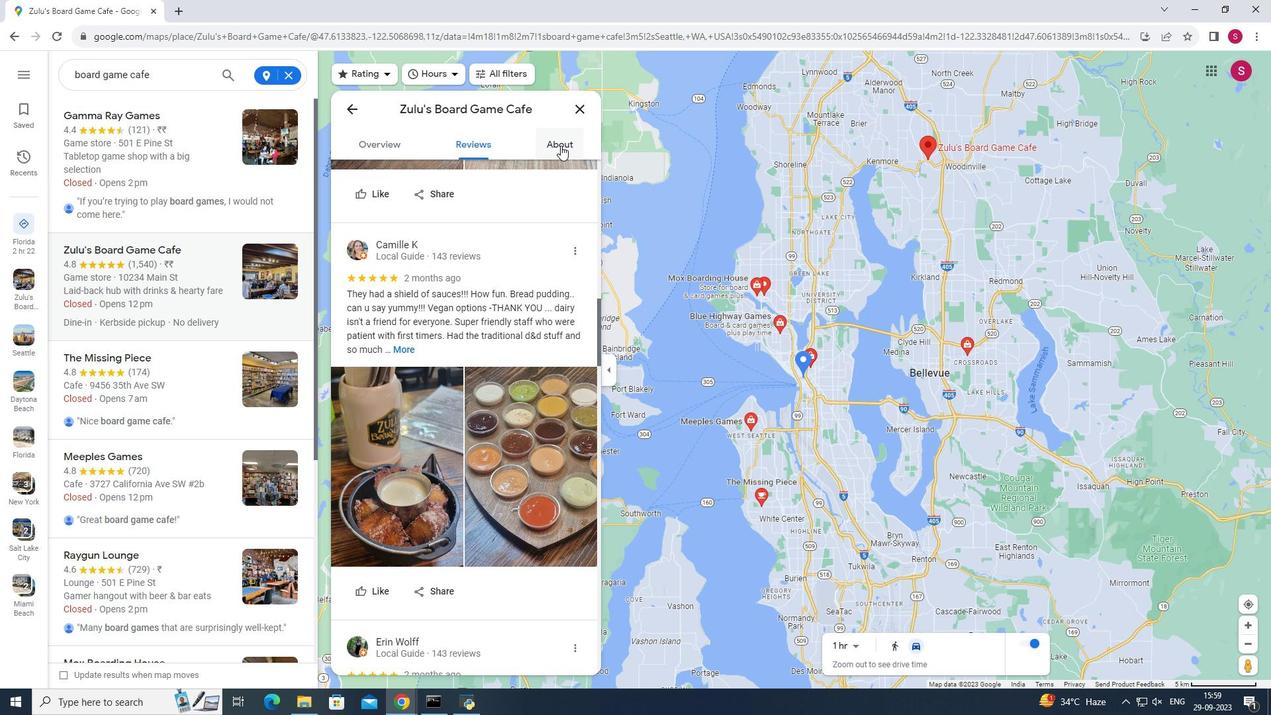 
Action: Mouse pressed left at (560, 145)
Screenshot: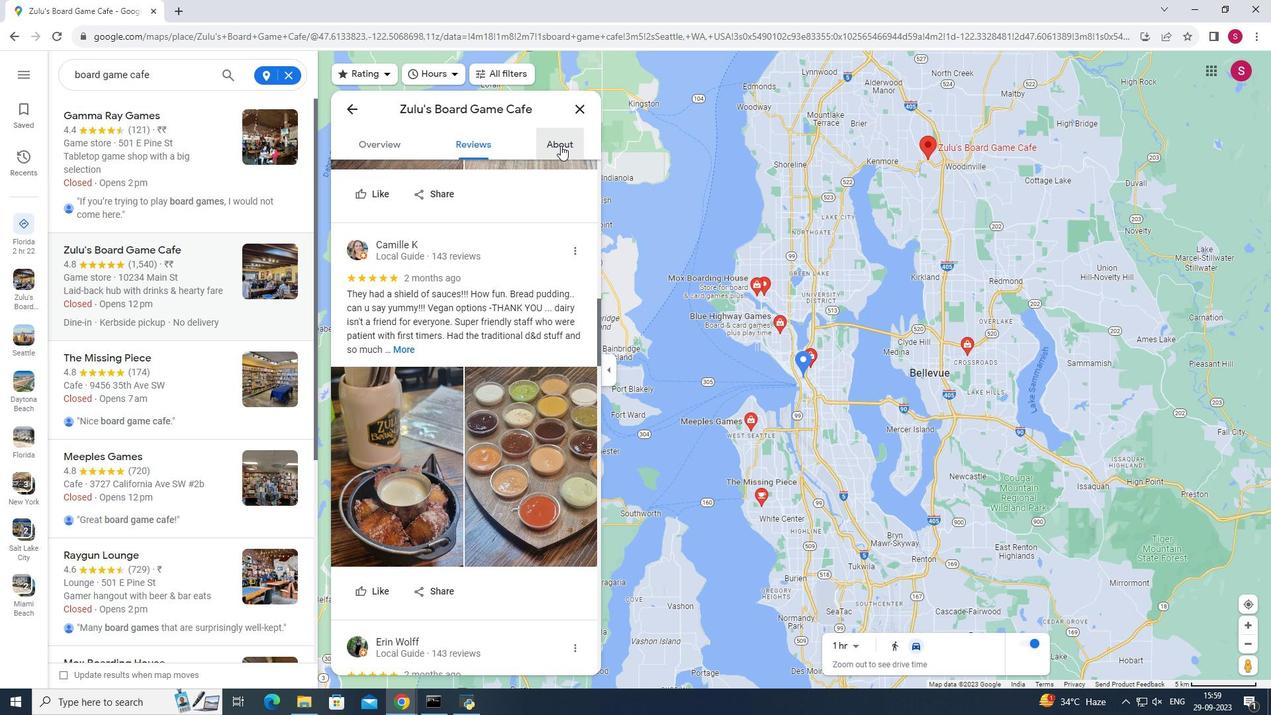 
Action: Mouse moved to (578, 105)
Screenshot: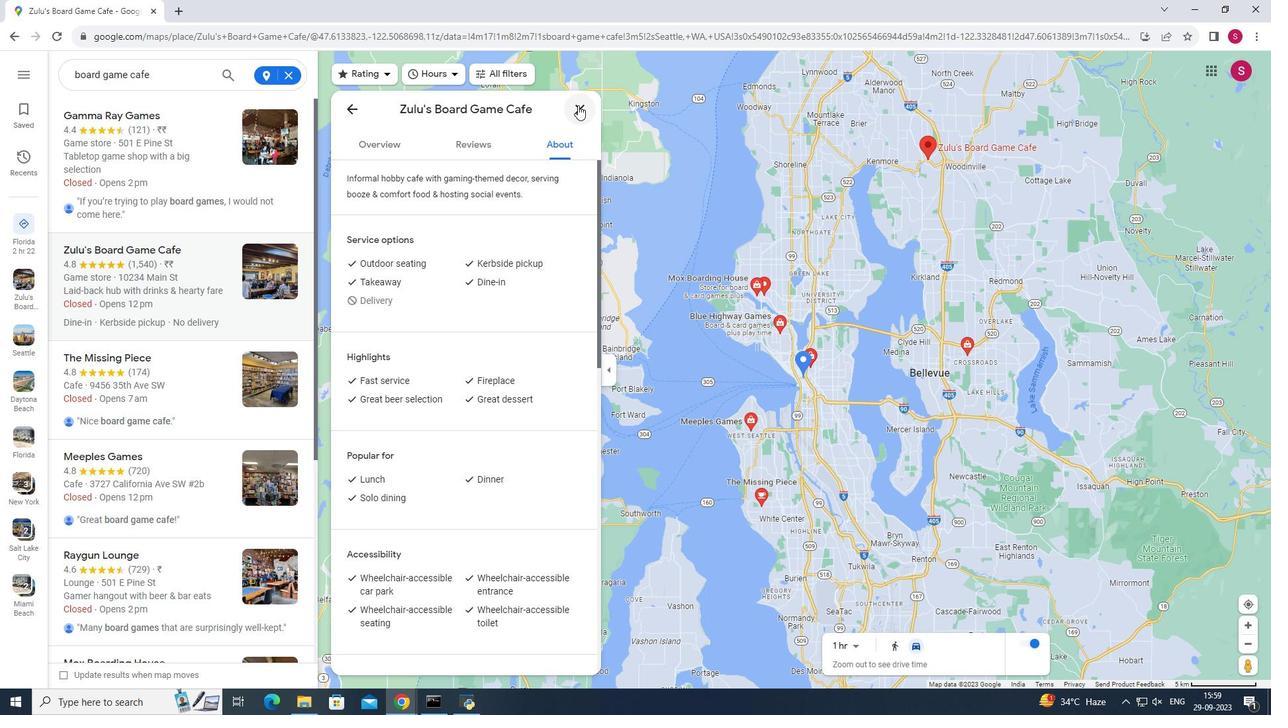 
Action: Mouse pressed left at (578, 105)
Screenshot: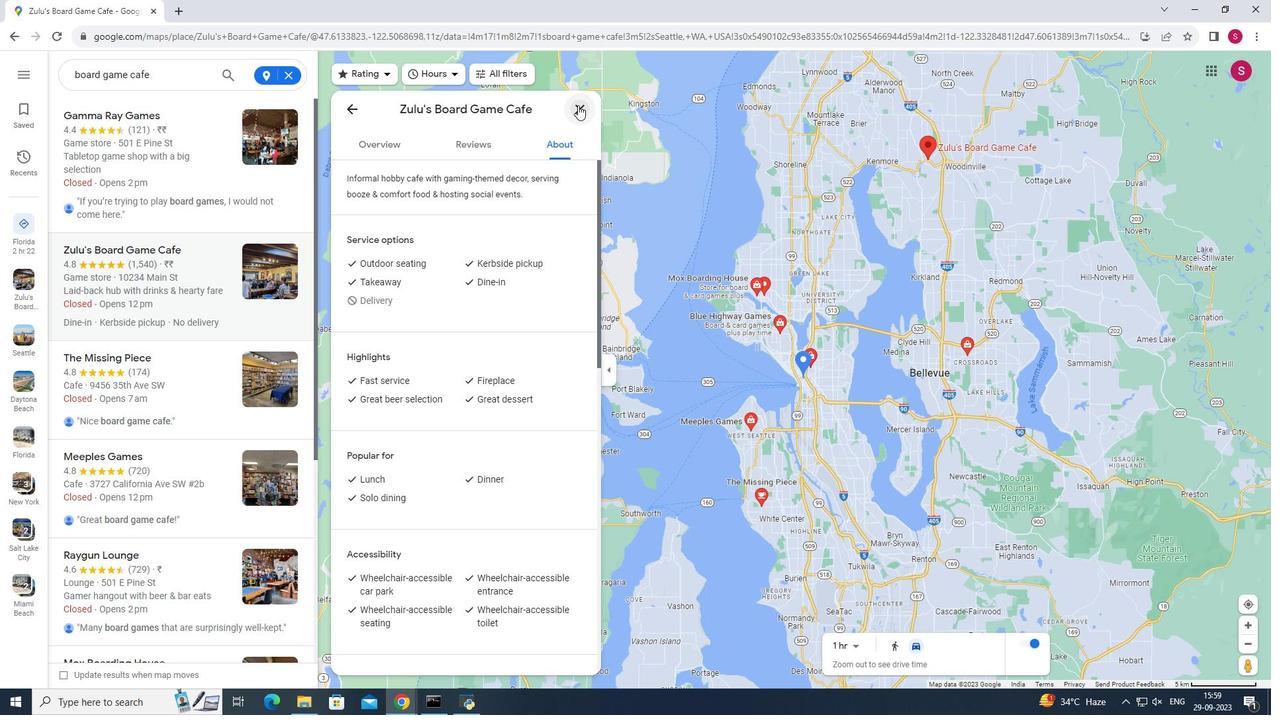 
Action: Mouse moved to (203, 292)
Screenshot: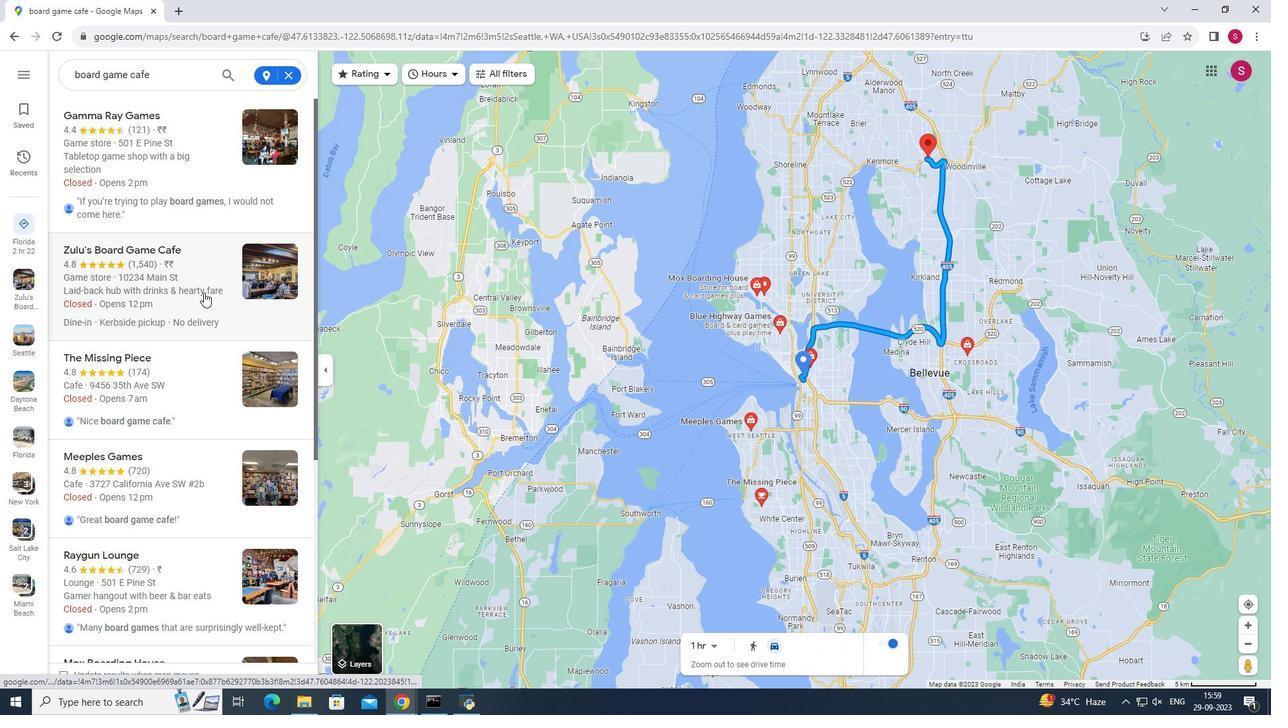 
Action: Mouse scrolled (203, 292) with delta (0, 0)
Screenshot: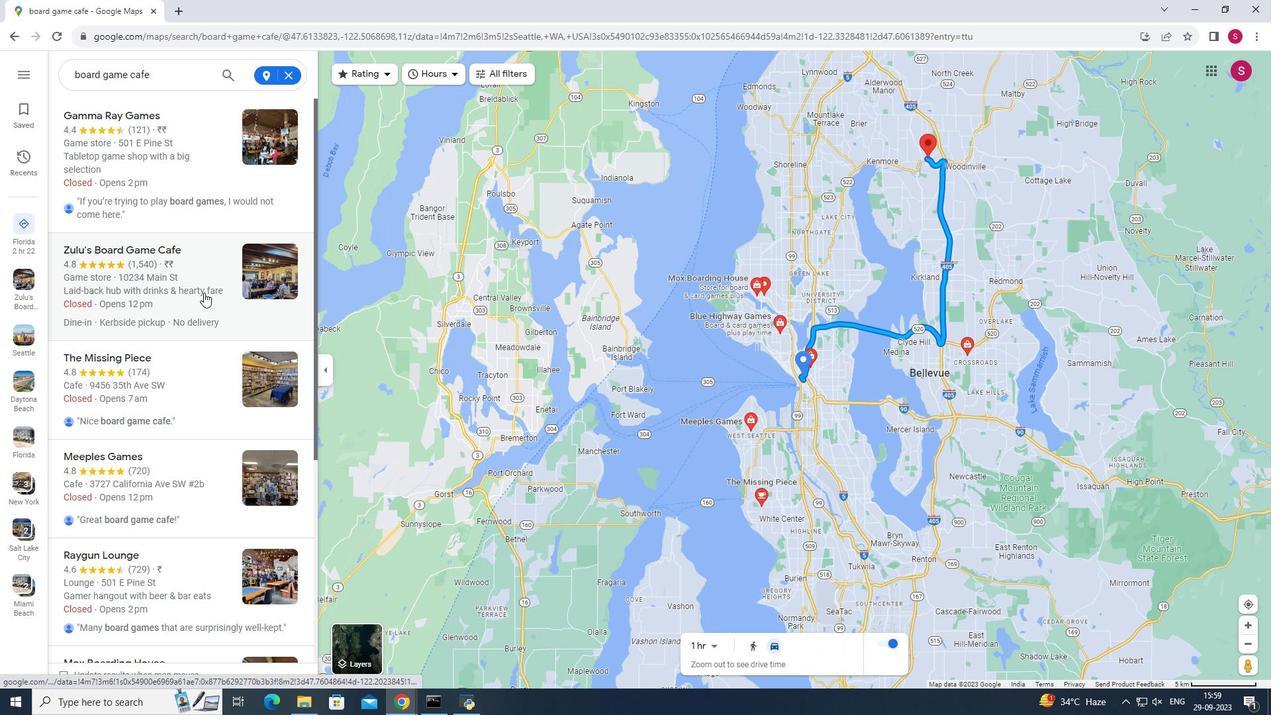 
Action: Mouse scrolled (203, 292) with delta (0, 0)
Screenshot: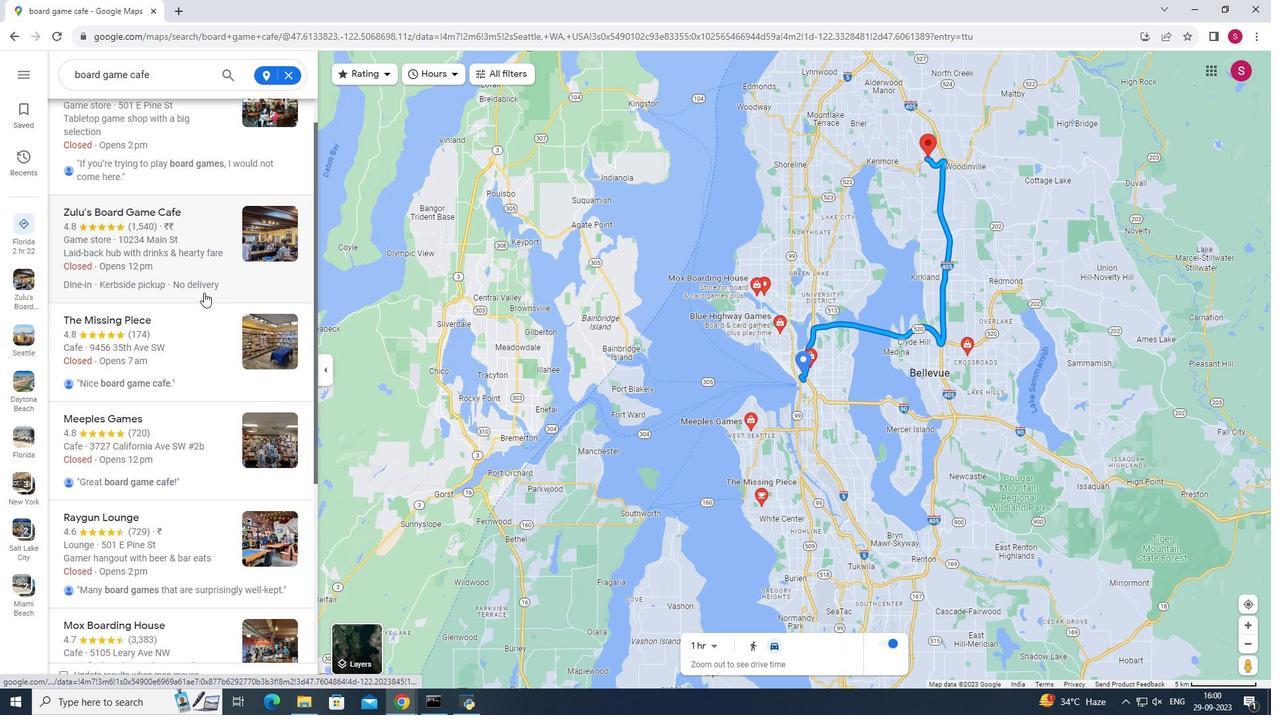 
Action: Mouse scrolled (203, 292) with delta (0, 0)
Screenshot: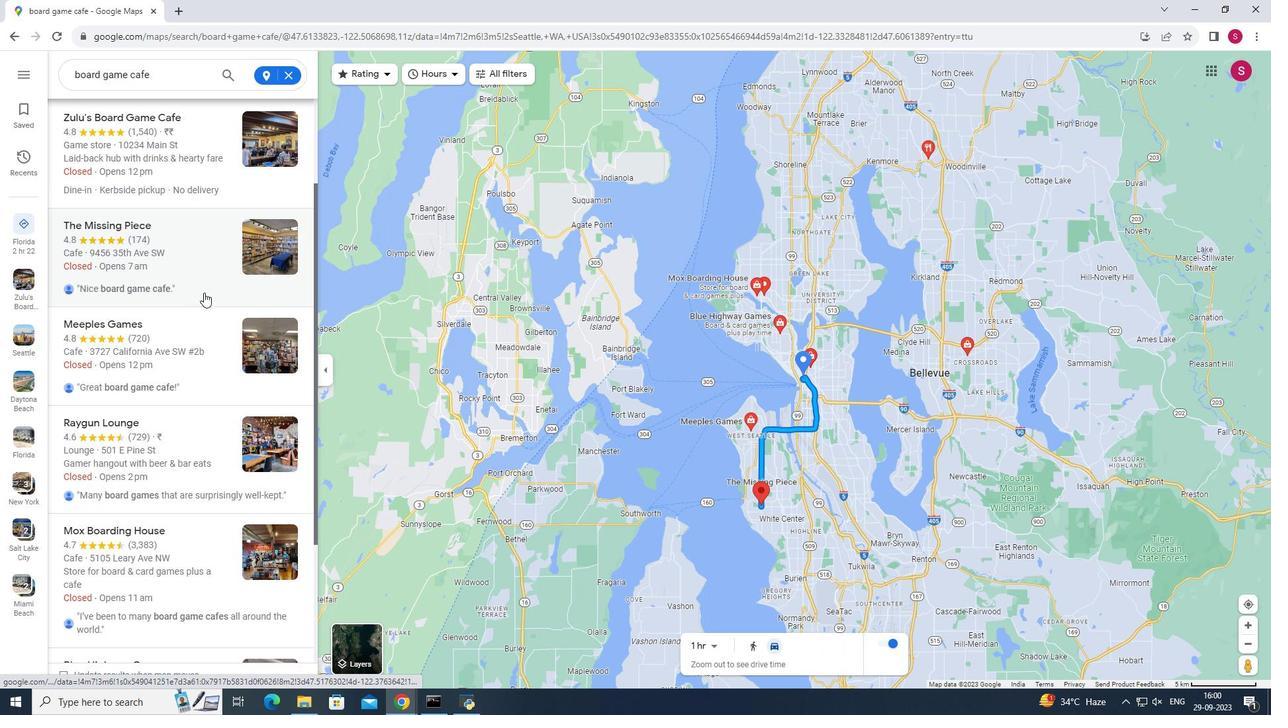 
Action: Mouse scrolled (203, 292) with delta (0, 0)
Screenshot: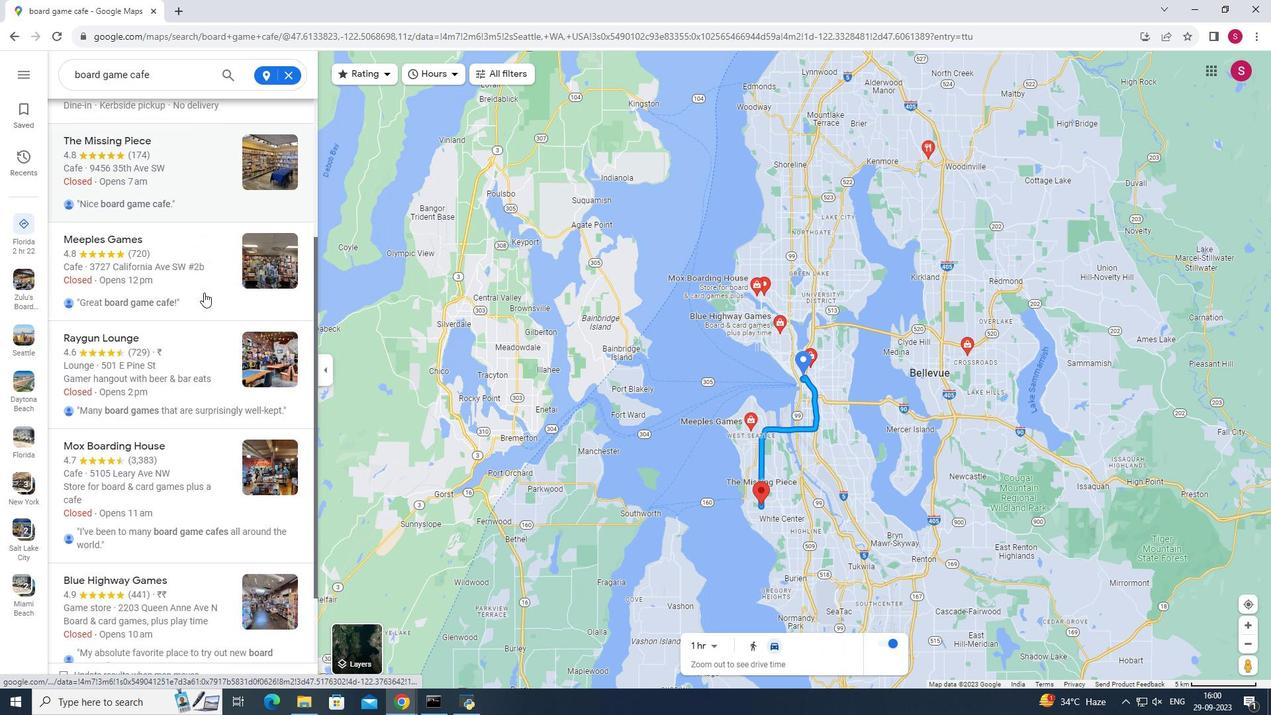 
Action: Mouse scrolled (203, 292) with delta (0, 0)
Screenshot: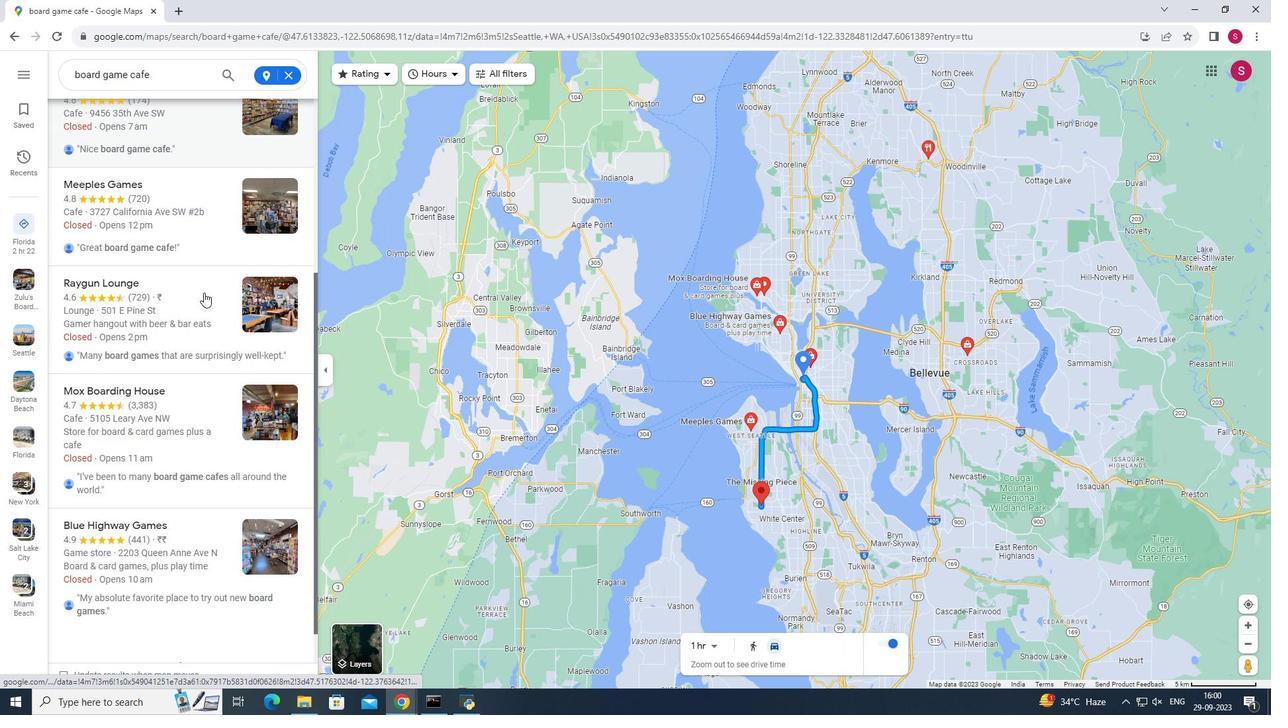 
Action: Mouse scrolled (203, 292) with delta (0, 0)
Screenshot: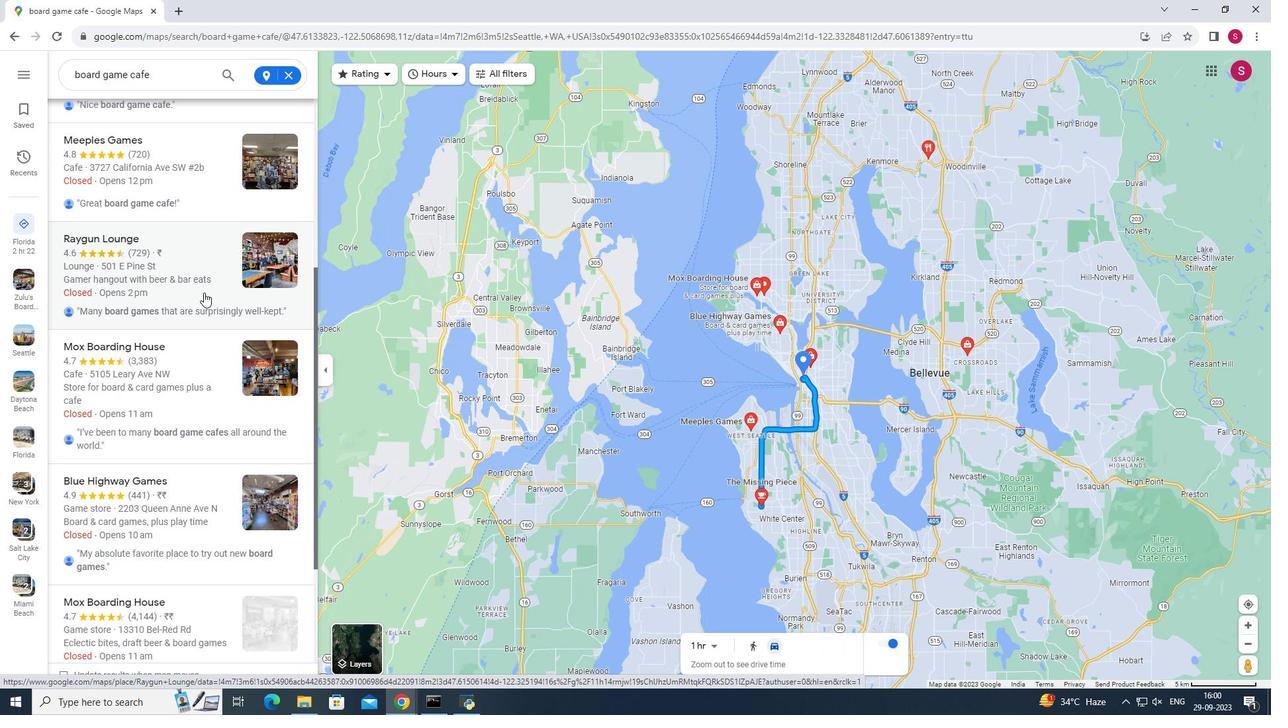 
Action: Mouse scrolled (203, 292) with delta (0, 0)
Screenshot: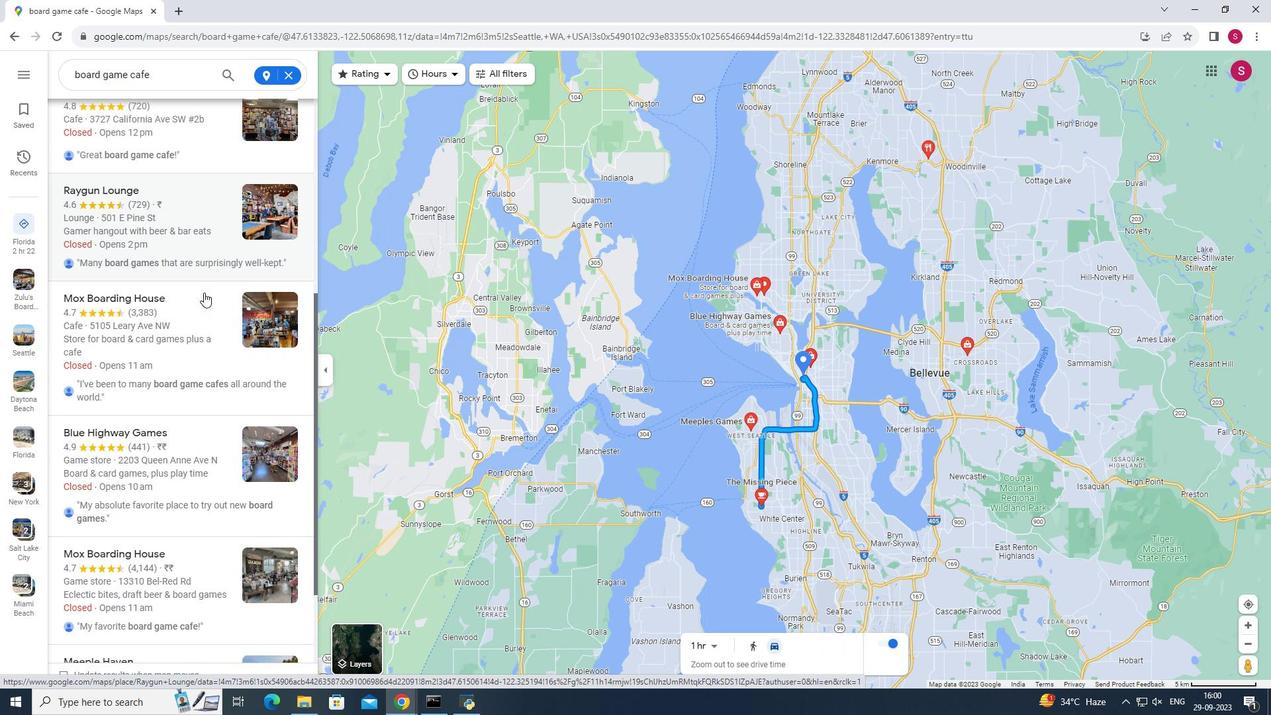 
Action: Mouse scrolled (203, 292) with delta (0, 0)
Screenshot: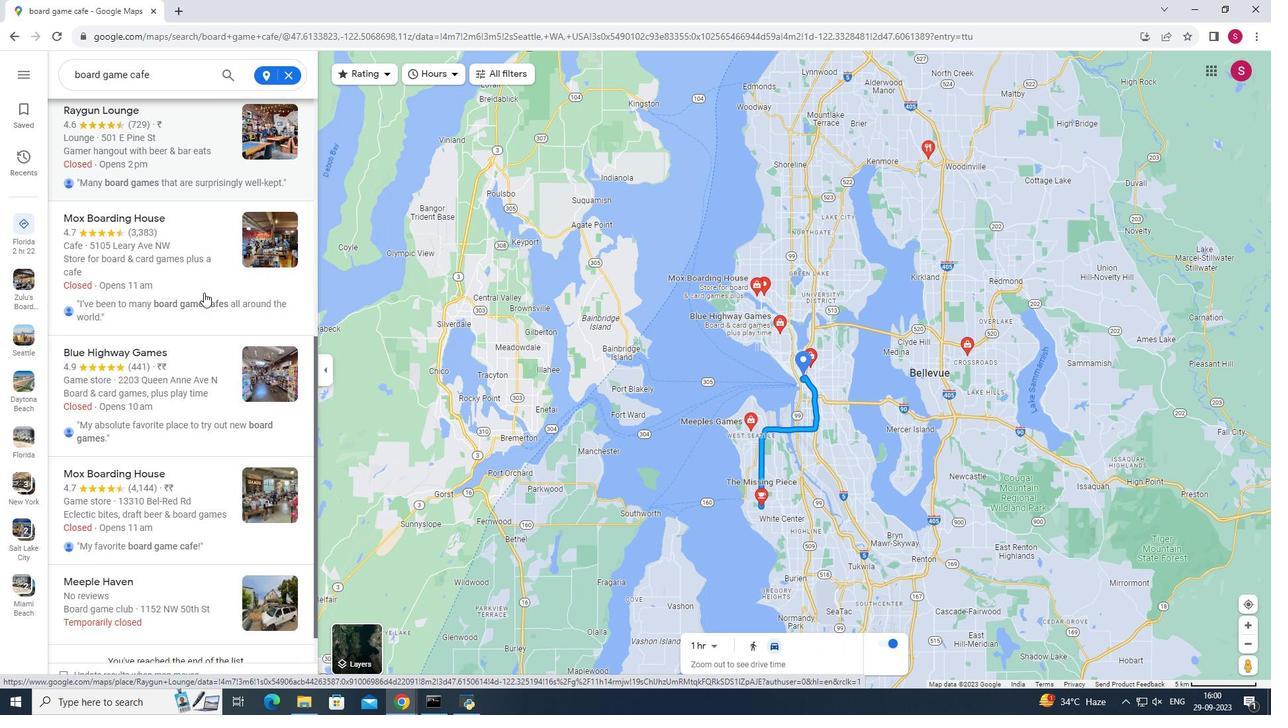 
Action: Mouse scrolled (203, 292) with delta (0, 0)
Screenshot: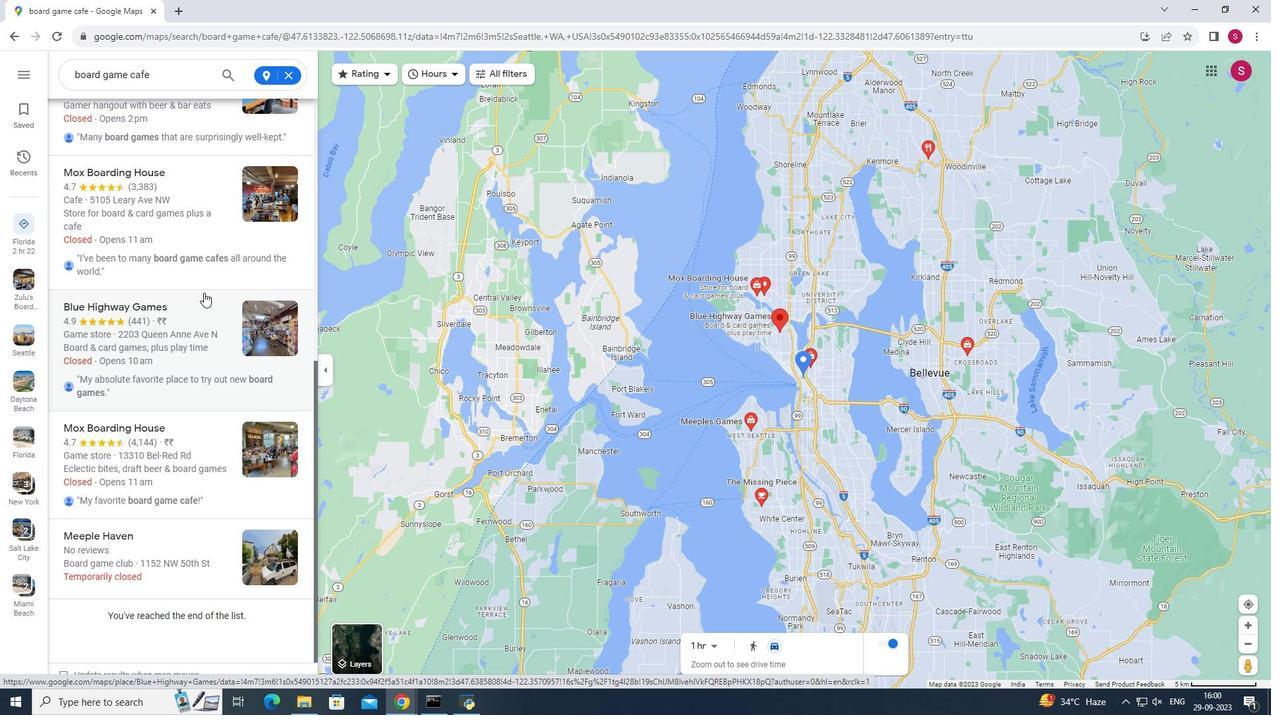 
Action: Mouse scrolled (203, 292) with delta (0, 0)
Screenshot: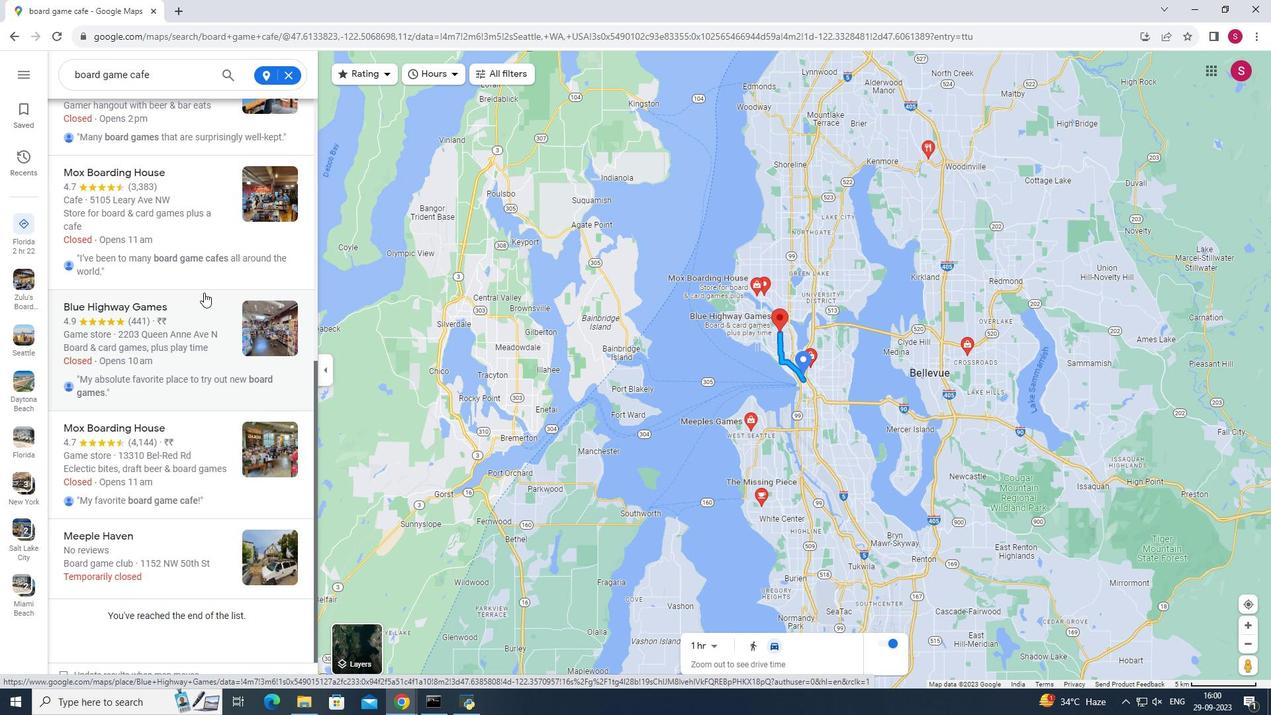 
Action: Mouse scrolled (203, 293) with delta (0, 0)
Screenshot: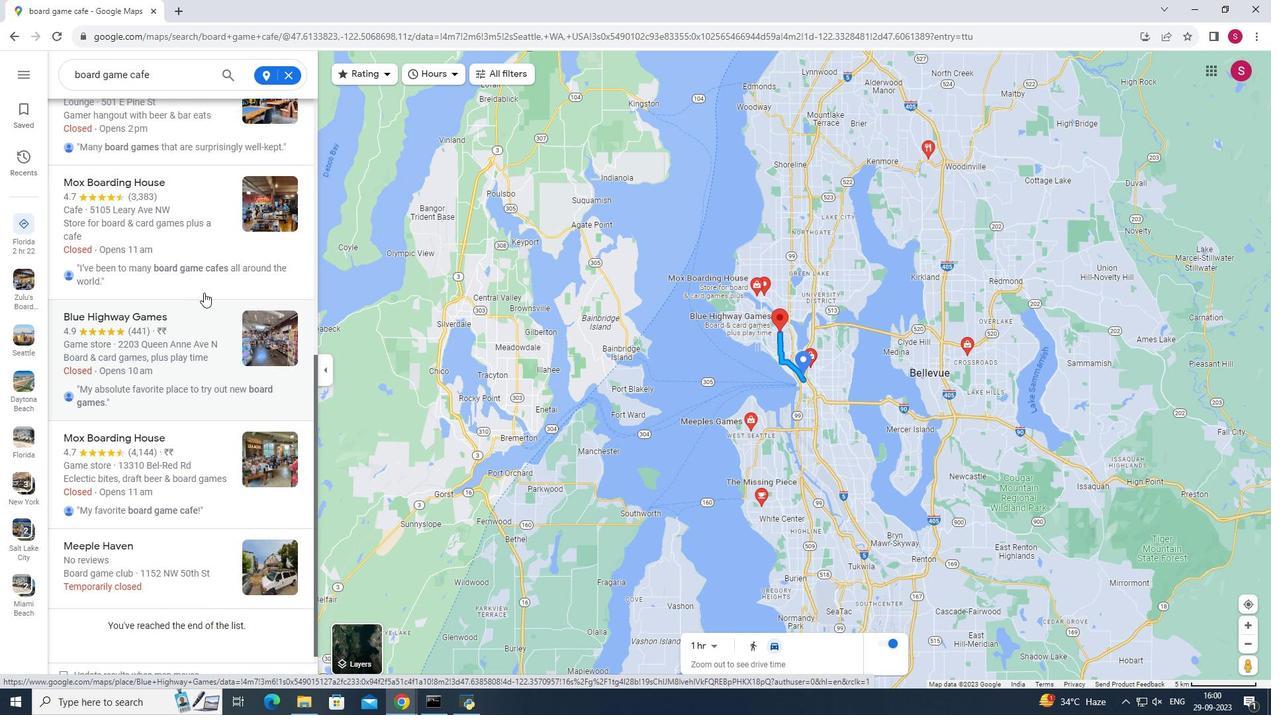 
Action: Mouse scrolled (203, 293) with delta (0, 0)
Screenshot: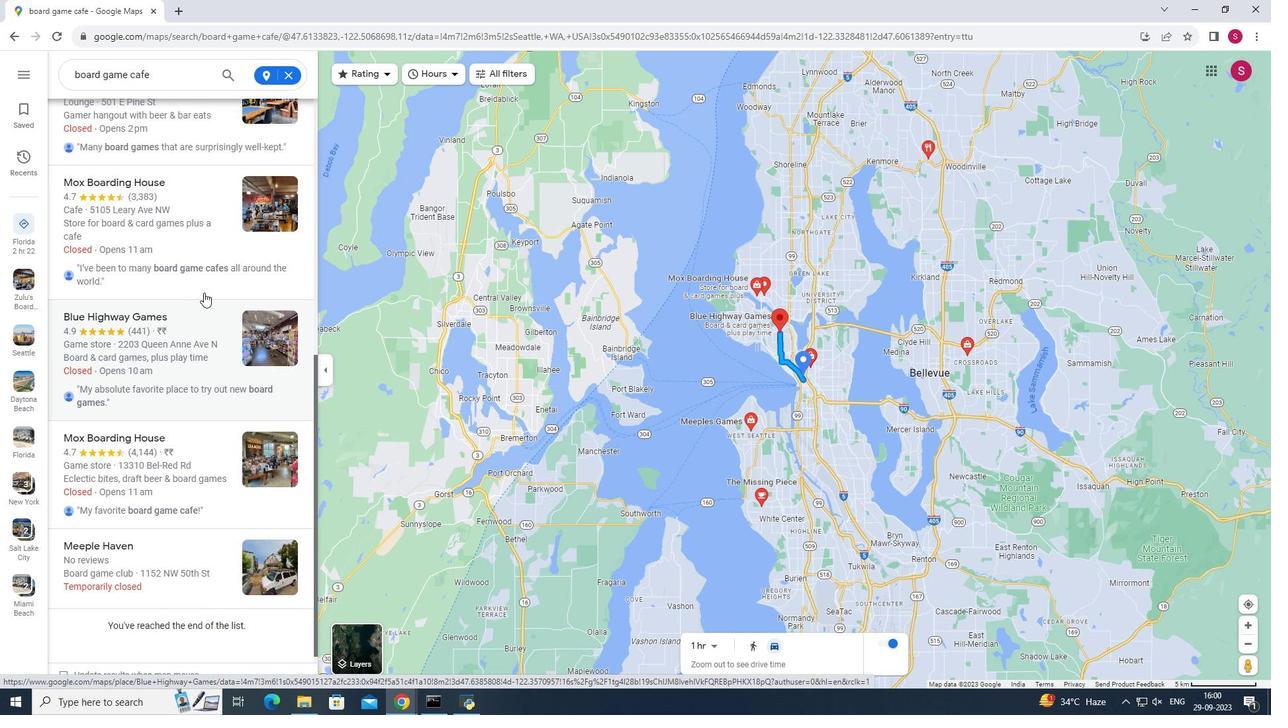 
Action: Mouse scrolled (203, 293) with delta (0, 0)
Screenshot: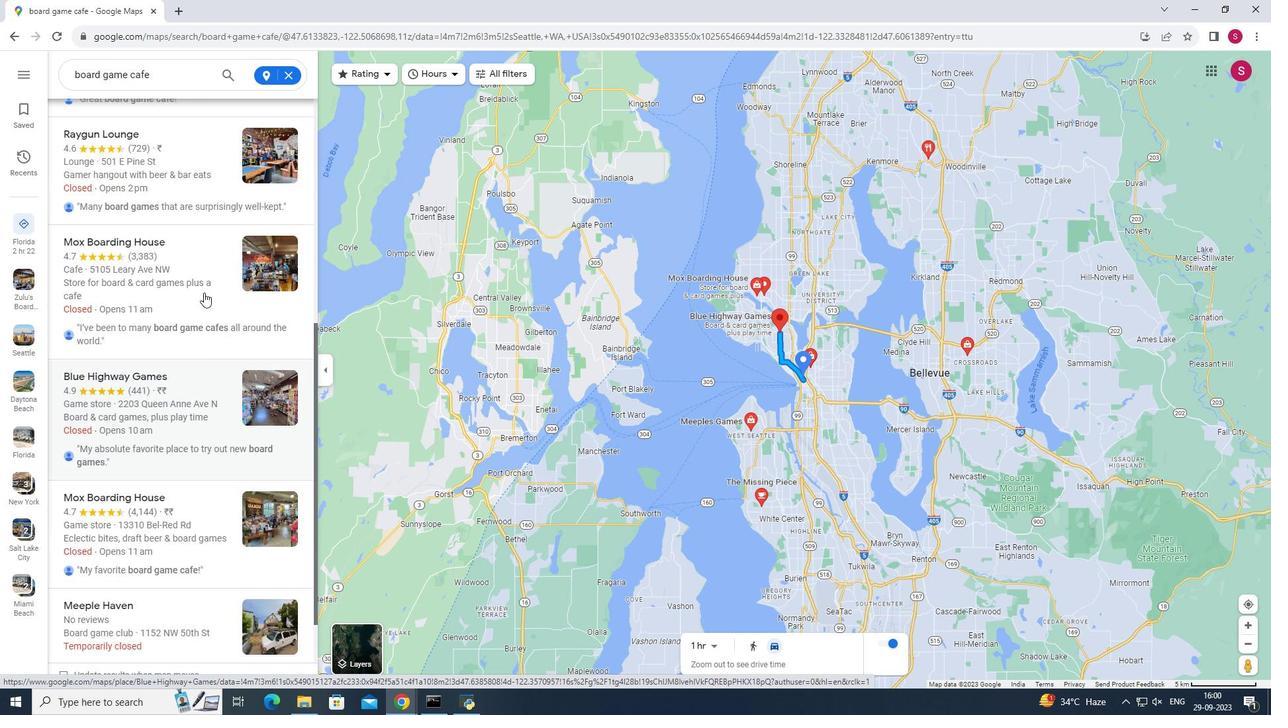 
Action: Mouse scrolled (203, 293) with delta (0, 0)
Screenshot: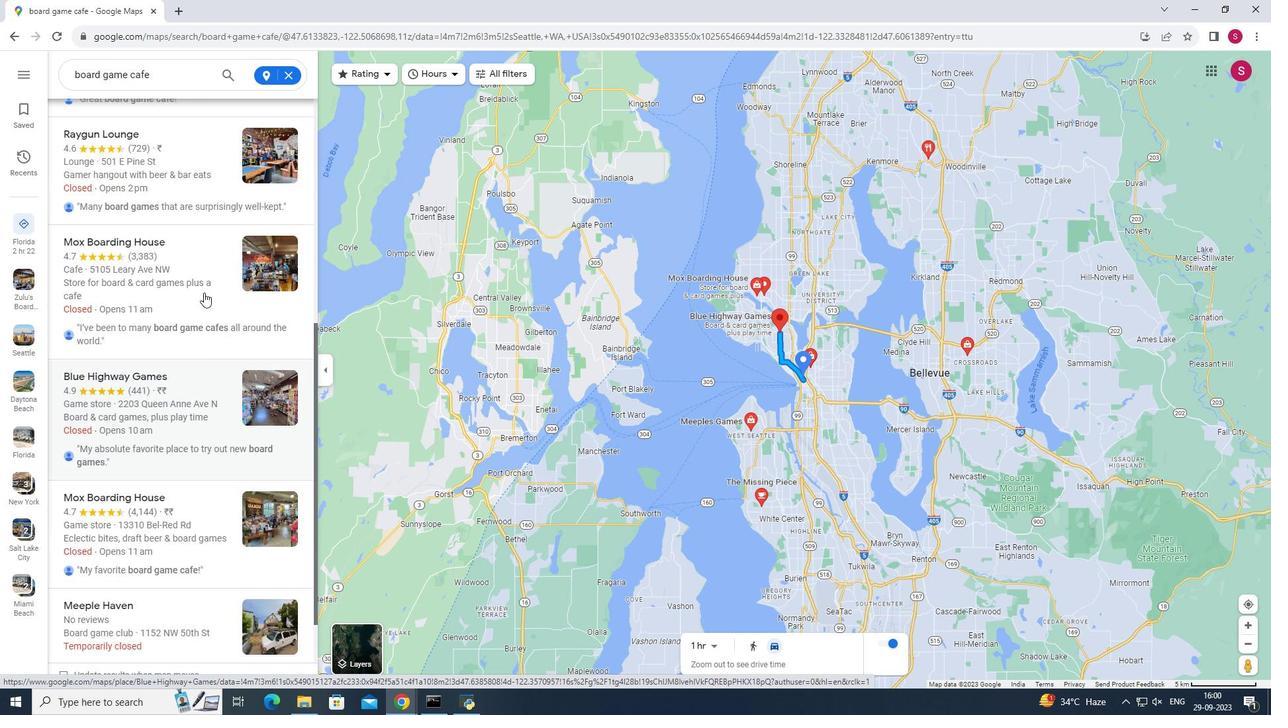 
Action: Mouse scrolled (203, 293) with delta (0, 0)
Screenshot: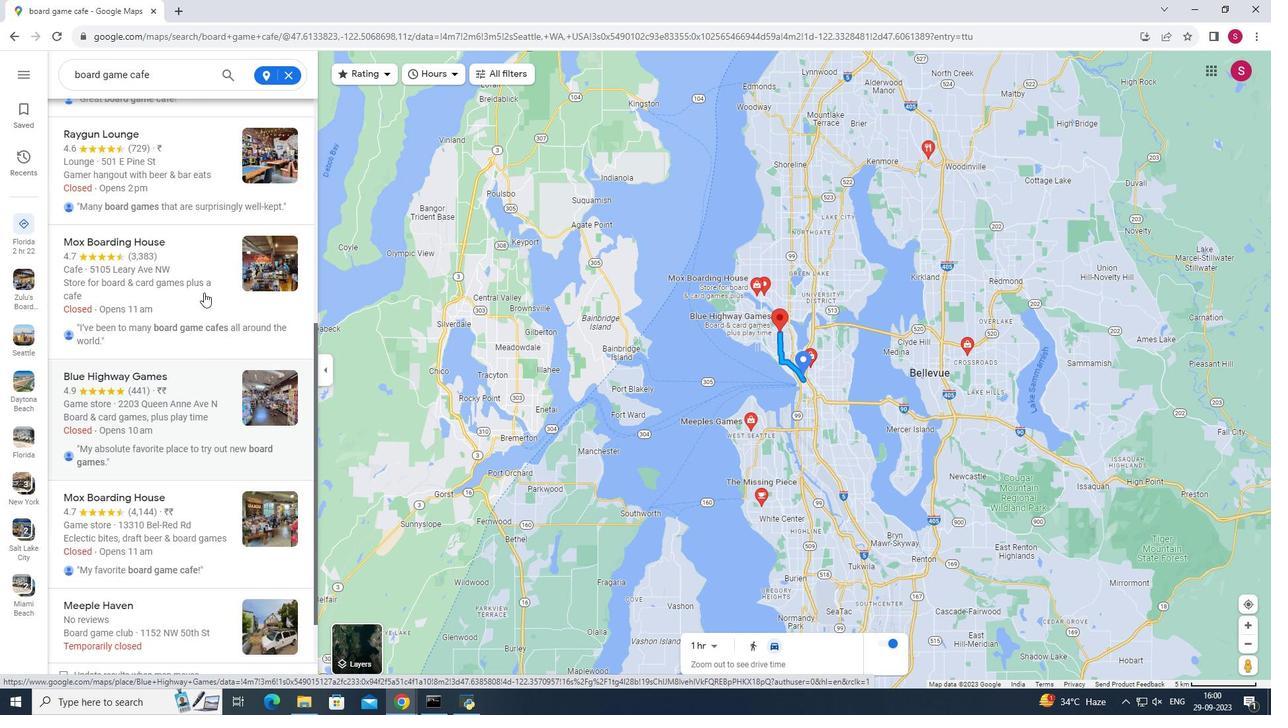 
Action: Mouse moved to (166, 325)
Screenshot: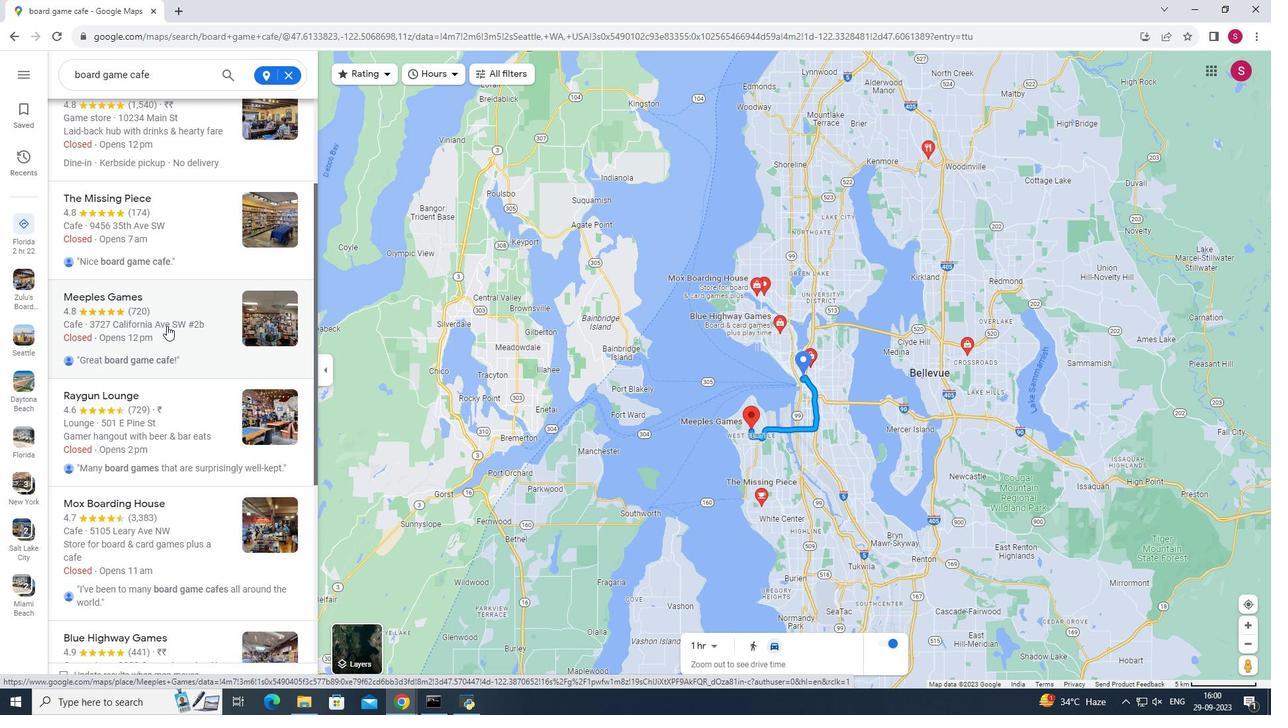 
Action: Mouse pressed left at (166, 325)
Screenshot: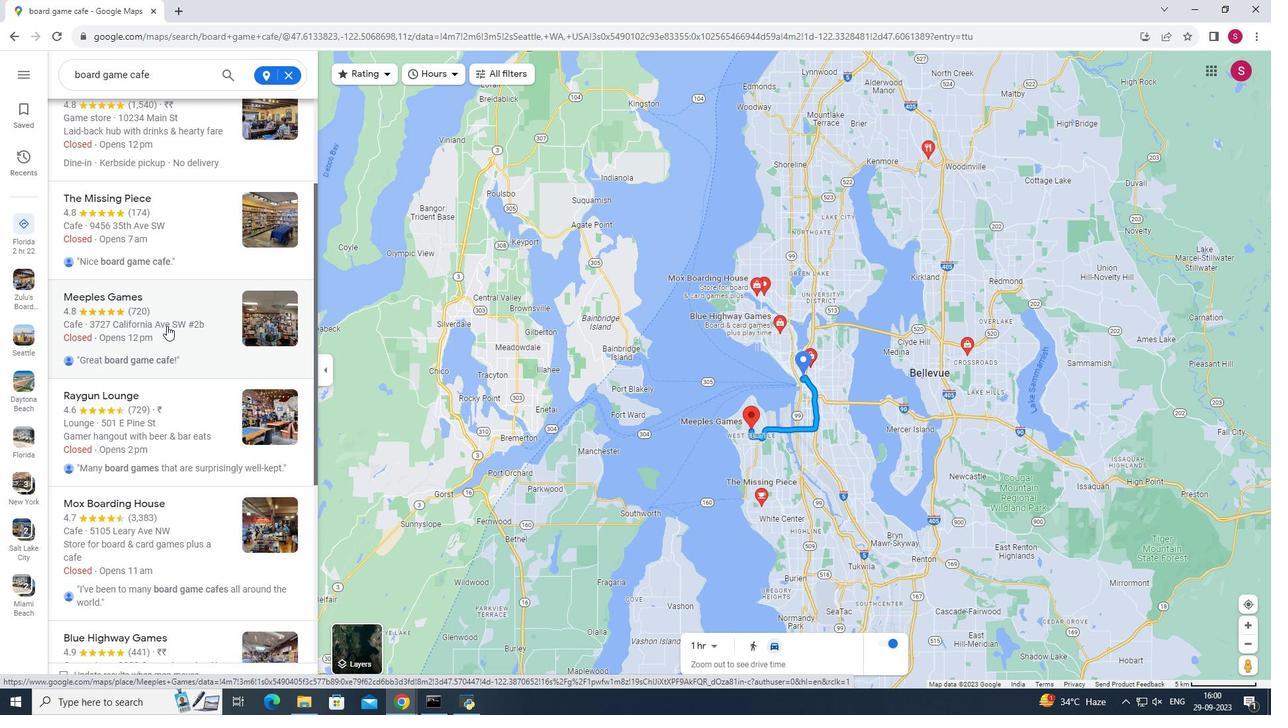 
Action: Mouse moved to (534, 426)
Screenshot: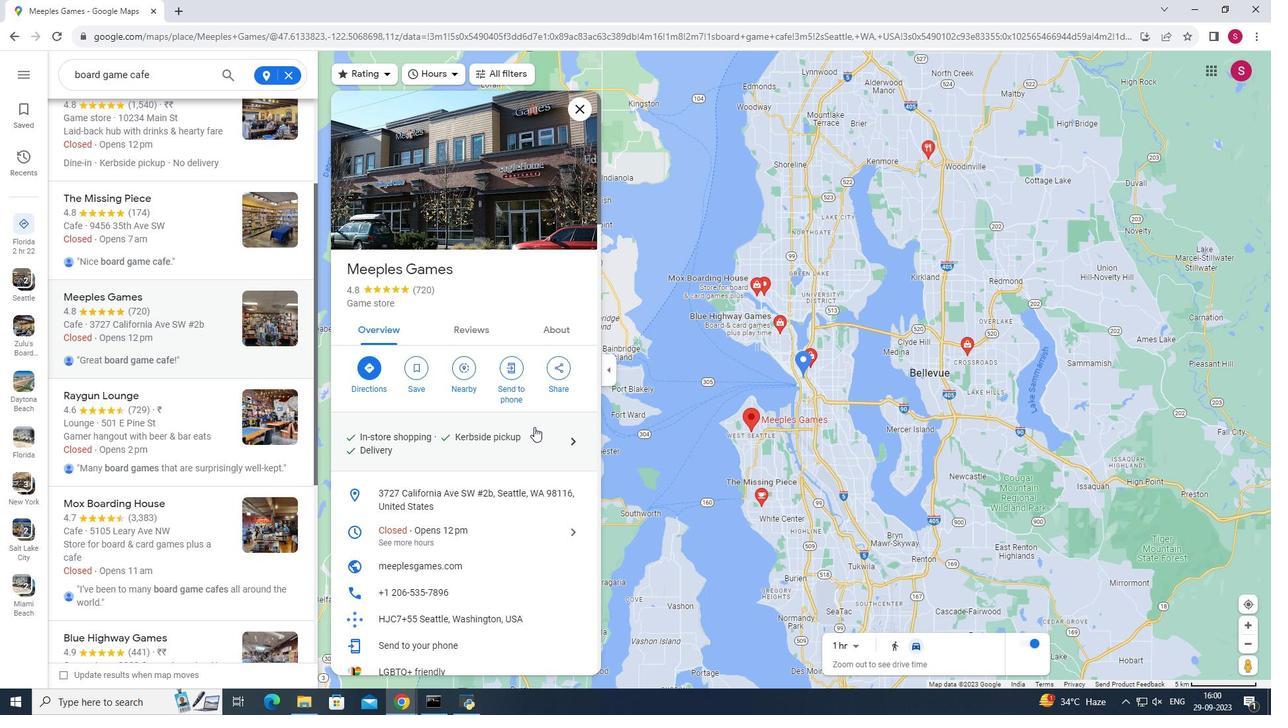 
Action: Mouse scrolled (534, 425) with delta (0, 0)
Screenshot: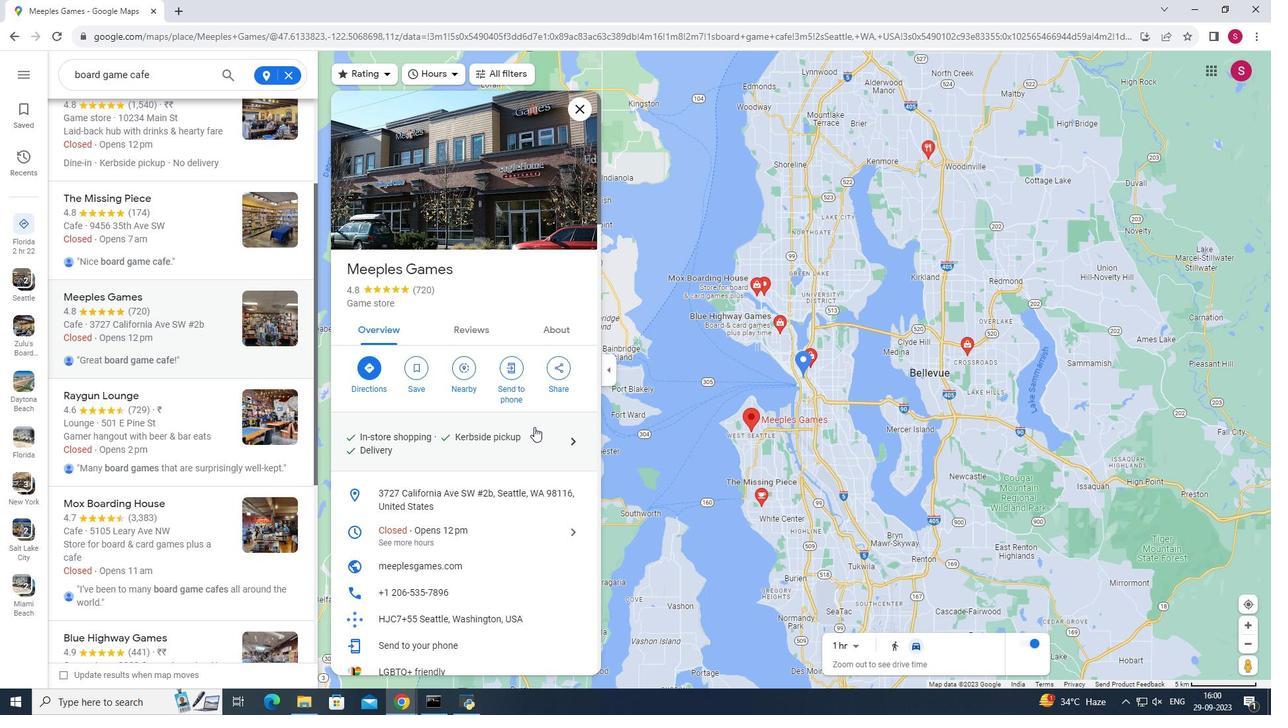 
Action: Mouse moved to (534, 428)
Screenshot: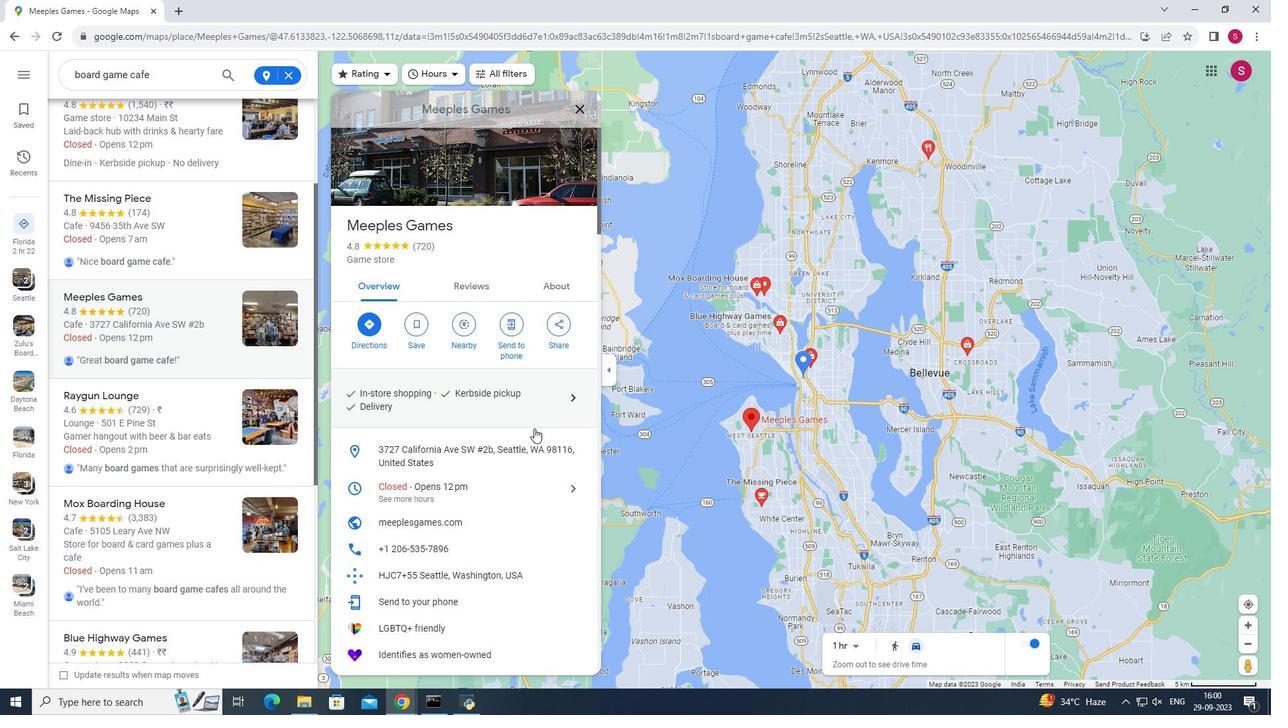
Action: Mouse scrolled (534, 427) with delta (0, 0)
Screenshot: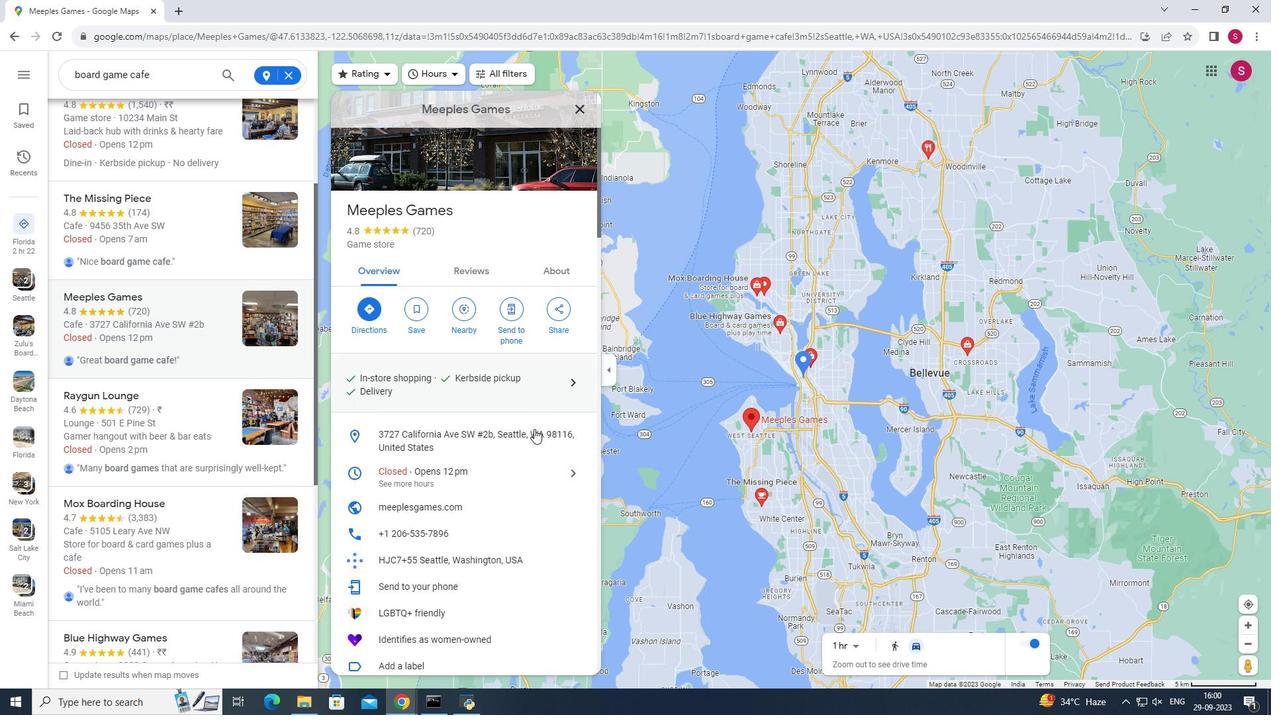 
Action: Mouse moved to (529, 463)
Screenshot: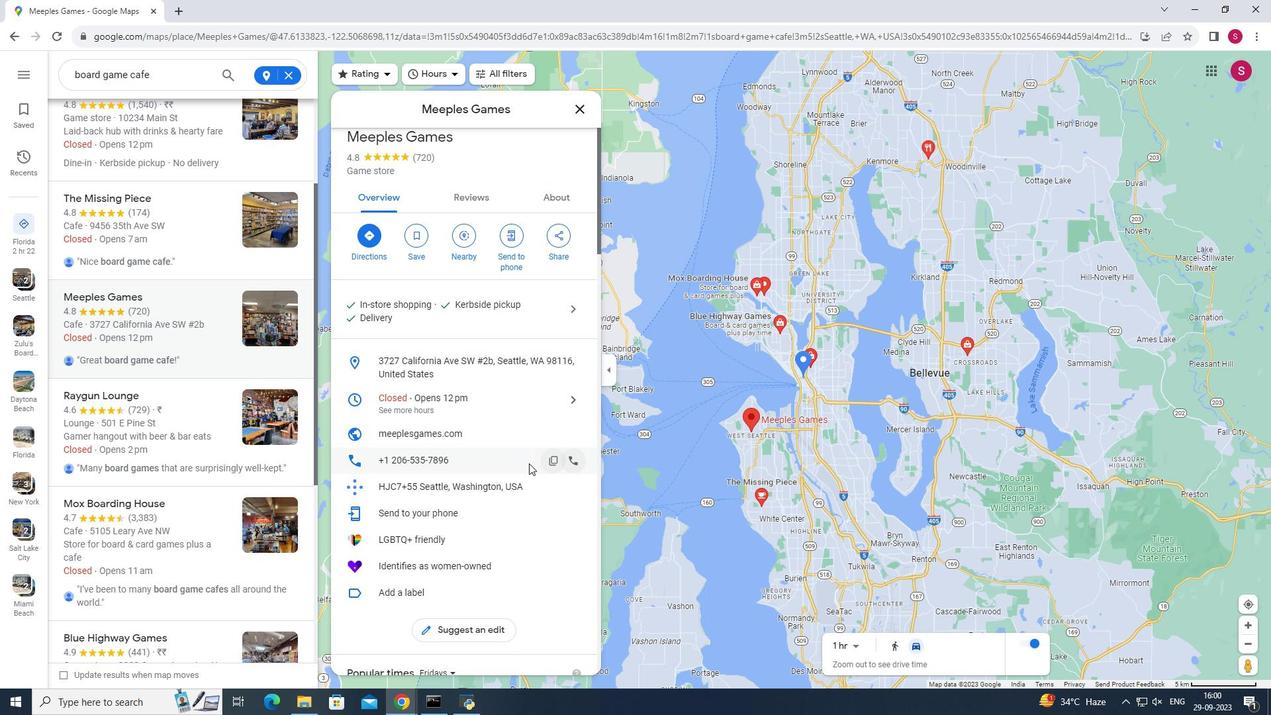 
Action: Mouse scrolled (529, 464) with delta (0, 0)
Screenshot: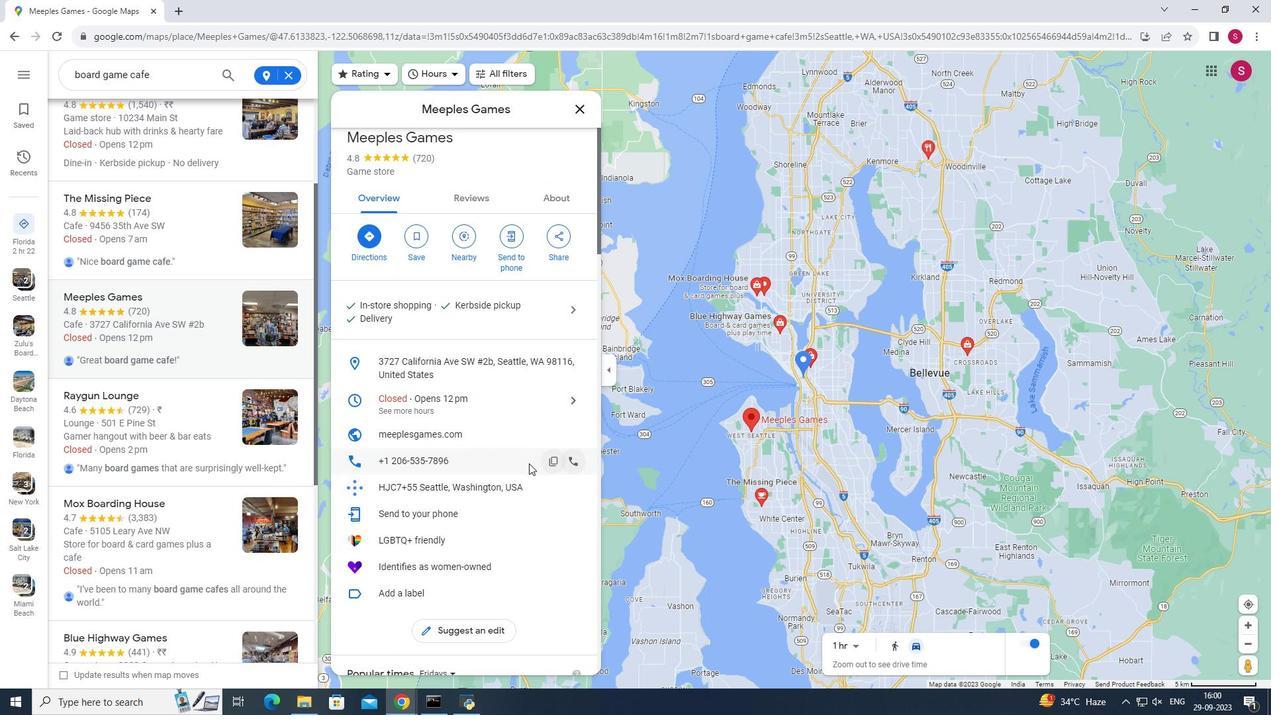 
Action: Mouse scrolled (529, 464) with delta (0, 0)
Screenshot: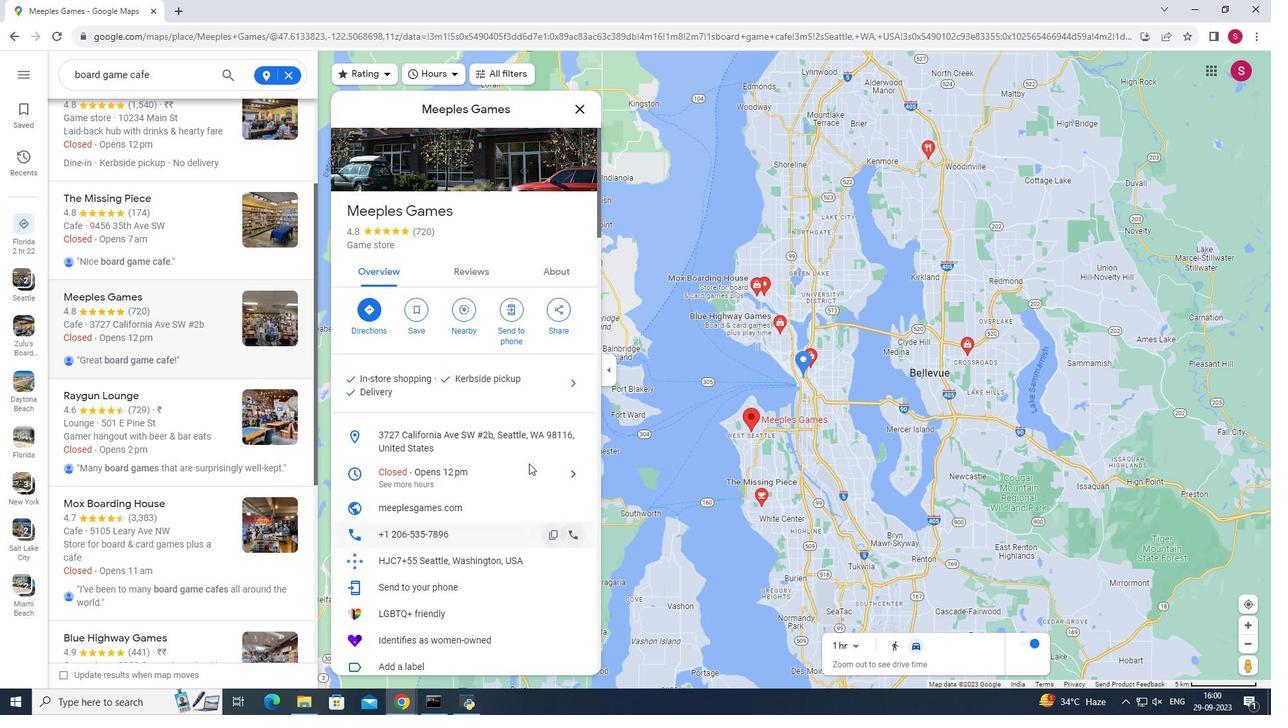 
Action: Mouse moved to (581, 108)
Screenshot: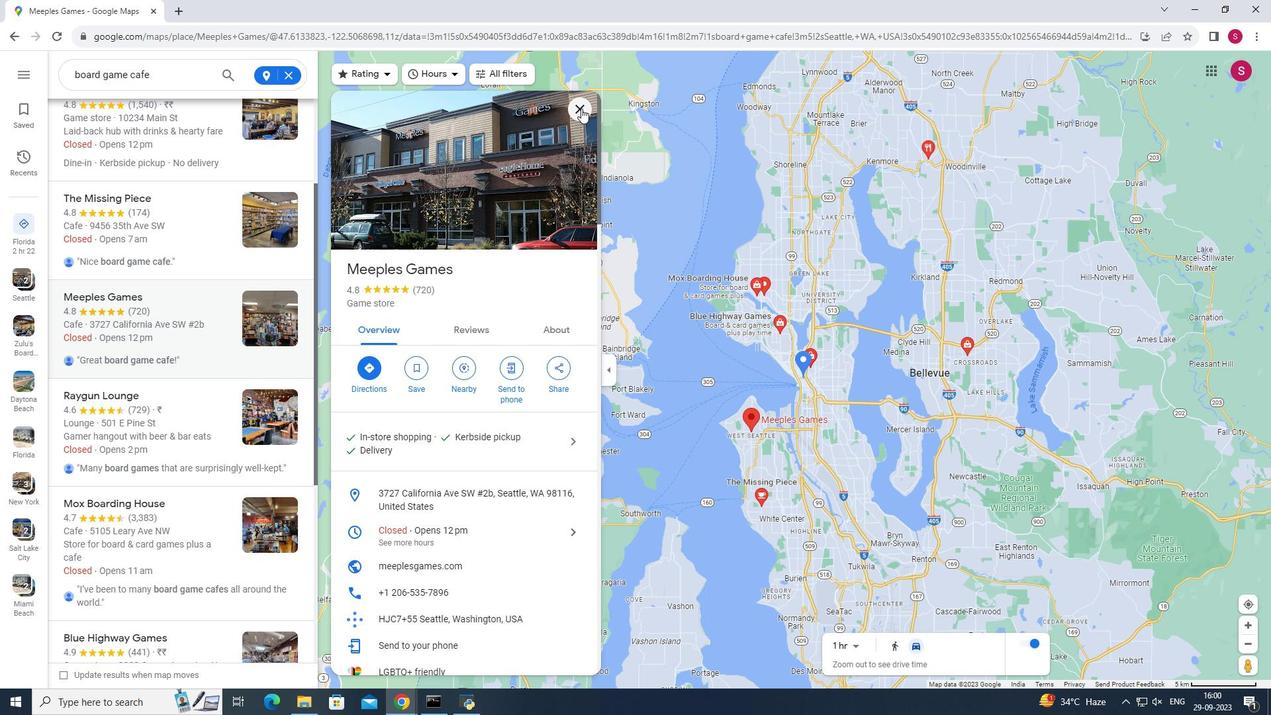 
Action: Mouse pressed left at (581, 108)
Screenshot: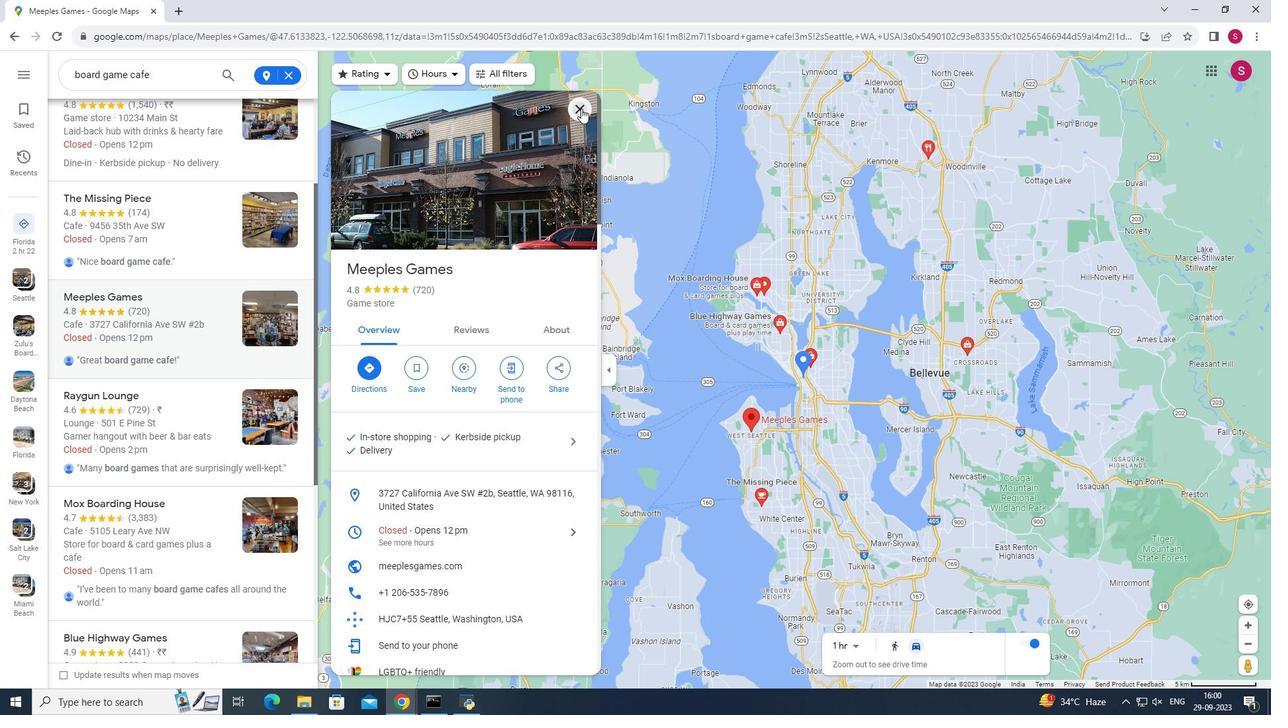 
Action: Mouse moved to (207, 271)
Screenshot: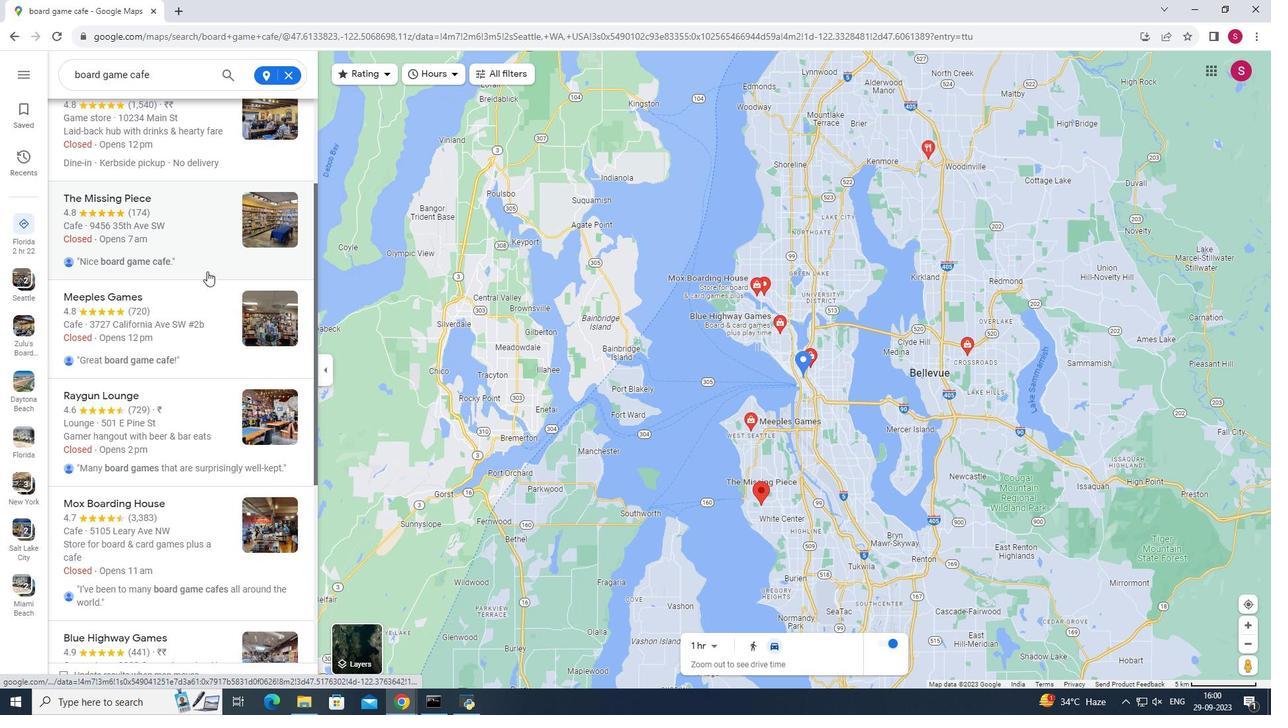 
Action: Mouse scrolled (207, 270) with delta (0, 0)
Screenshot: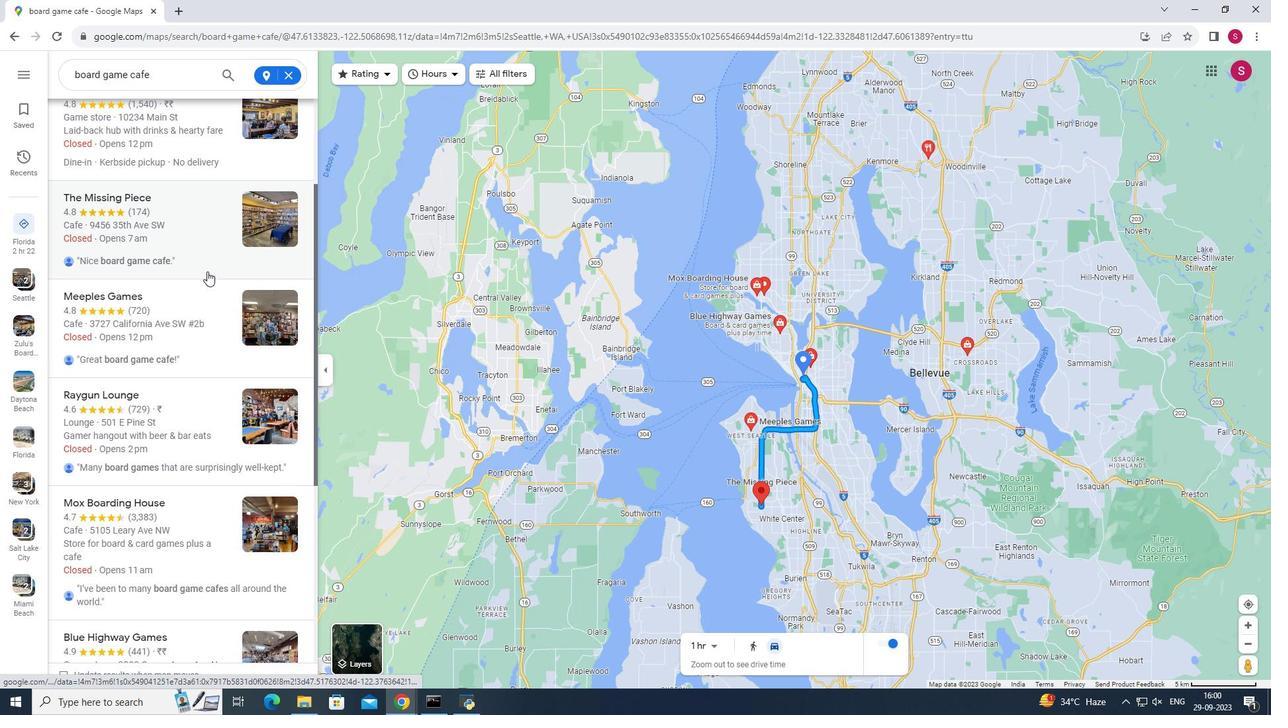 
Action: Mouse scrolled (207, 270) with delta (0, 0)
Screenshot: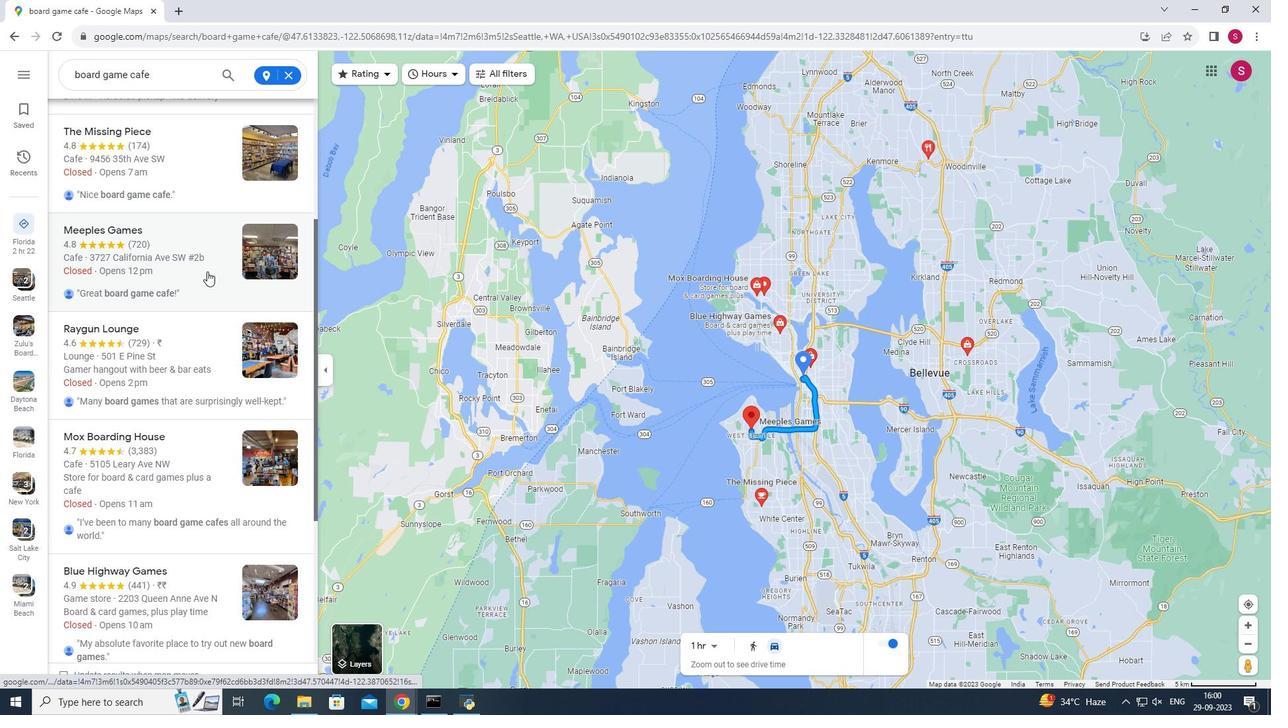 
Action: Mouse scrolled (207, 270) with delta (0, 0)
Screenshot: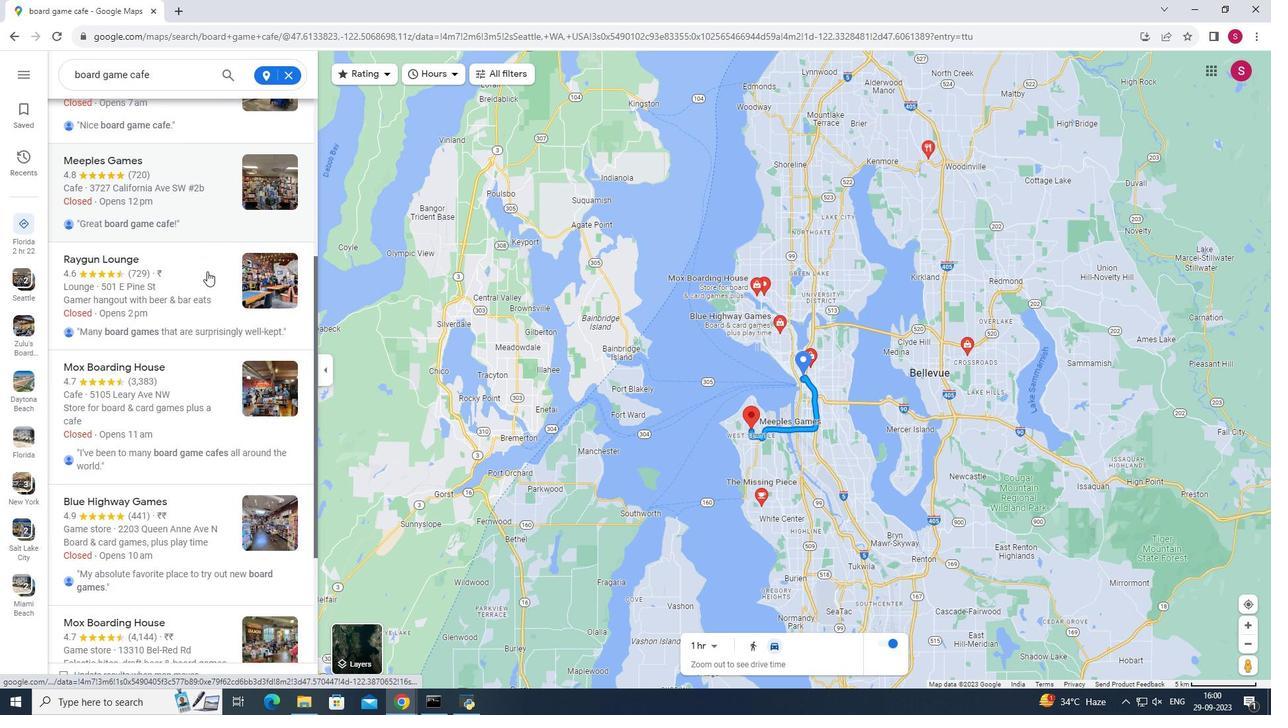 
Action: Mouse scrolled (207, 270) with delta (0, 0)
Screenshot: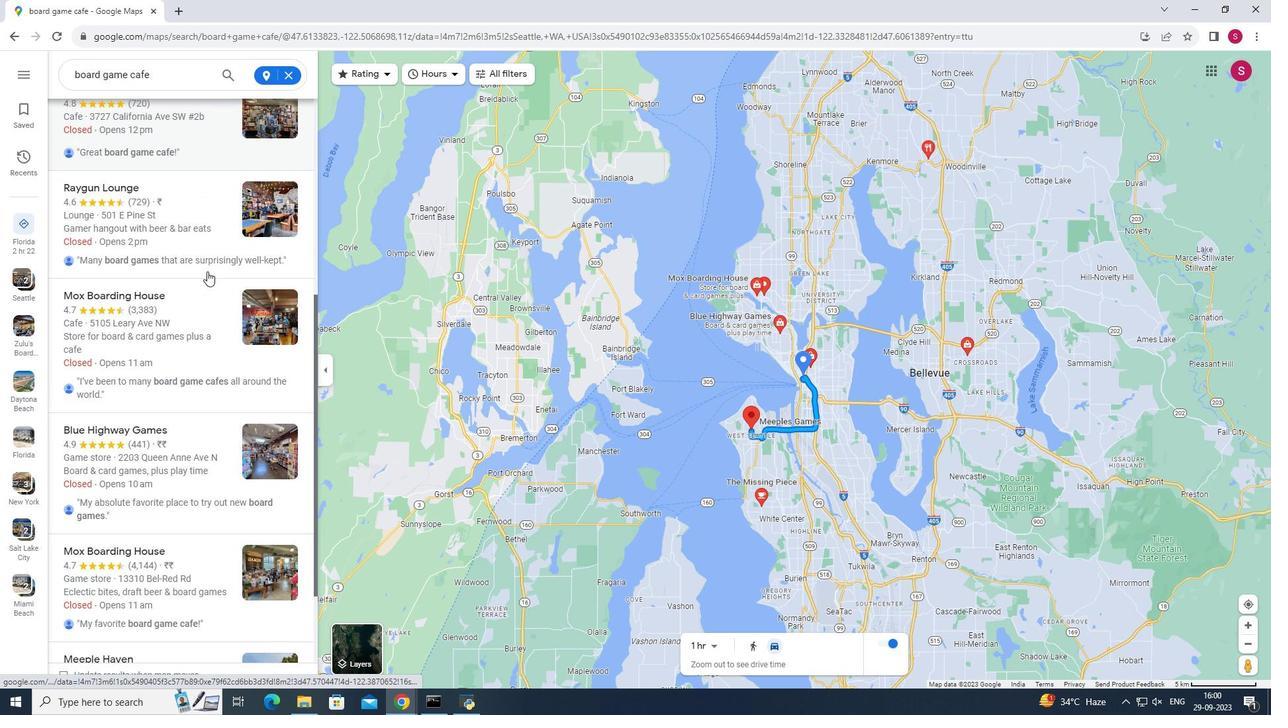 
Action: Mouse scrolled (207, 270) with delta (0, 0)
Screenshot: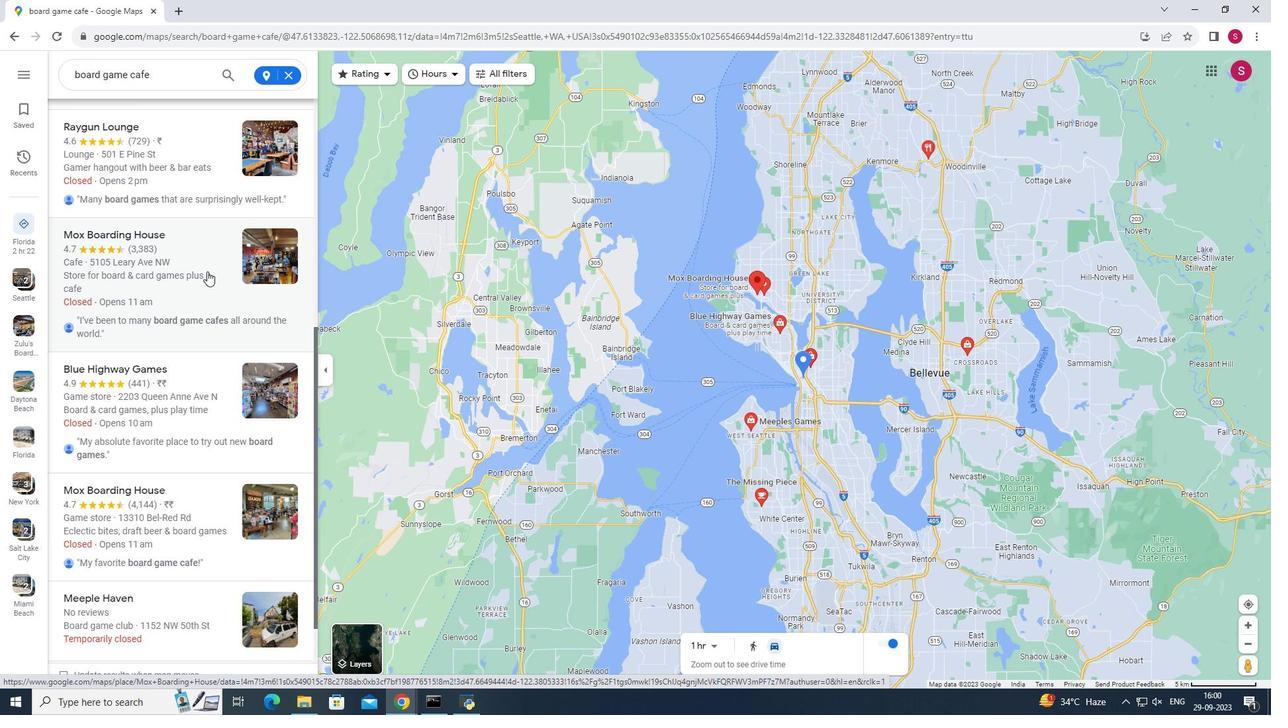 
Action: Mouse scrolled (207, 270) with delta (0, 0)
Screenshot: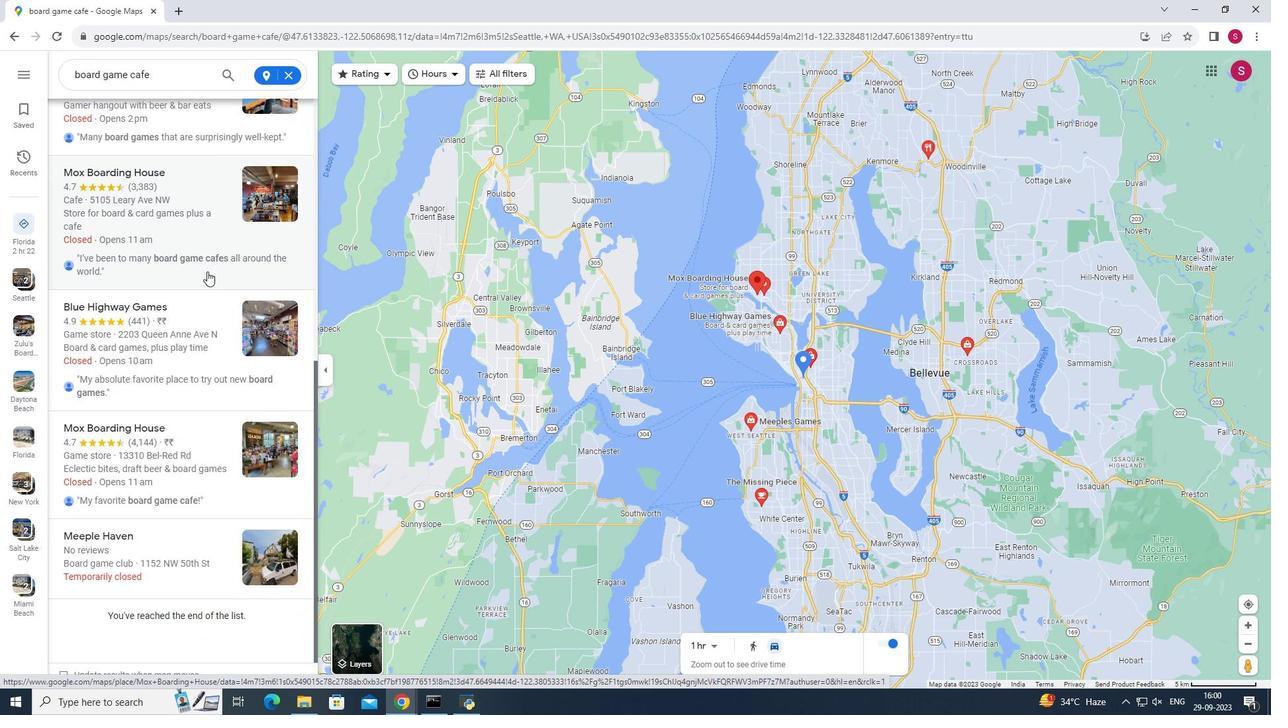 
Action: Mouse moved to (245, 400)
Screenshot: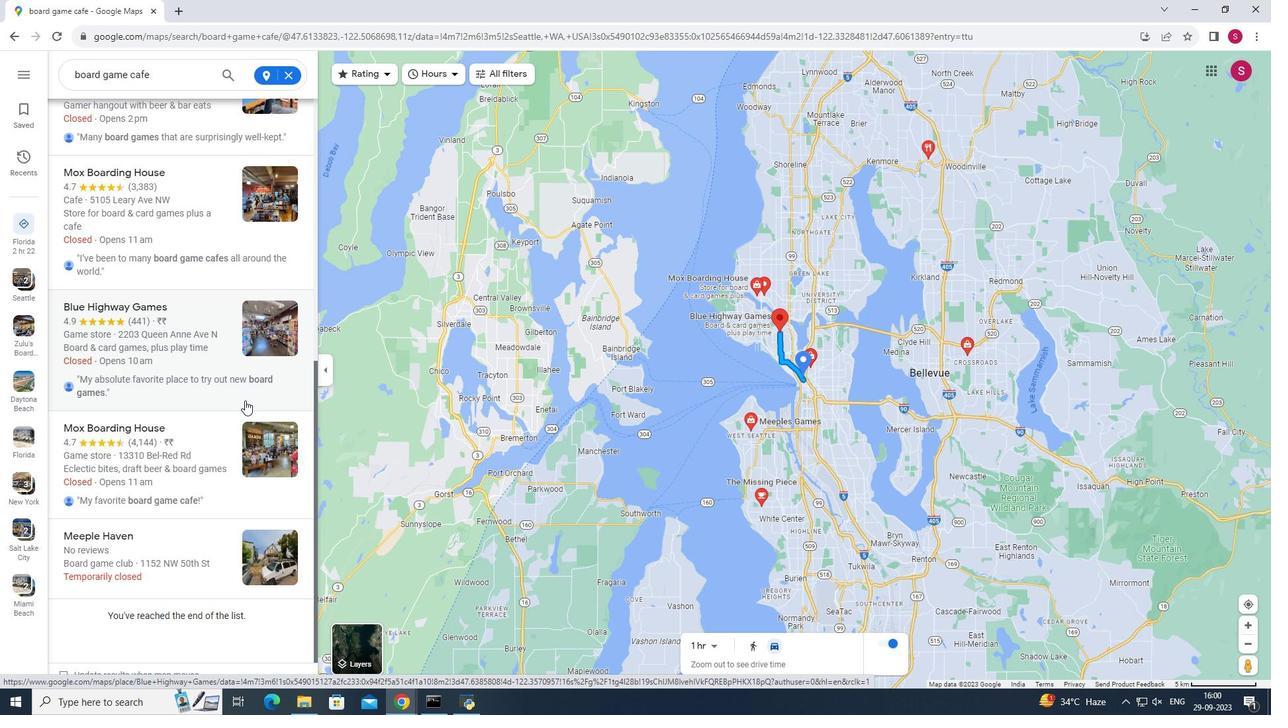 
